 Task: Look for space in Mūdbidri, India from 5th June, 2023 to 16th June, 2023 for 2 adults in price range Rs.7000 to Rs.15000. Place can be entire place with 1  bedroom having 1 bed and 1 bathroom. Property type can be house, flat, guest house, hotel. Booking option can be shelf check-in. Required host language is English.
Action: Mouse moved to (490, 71)
Screenshot: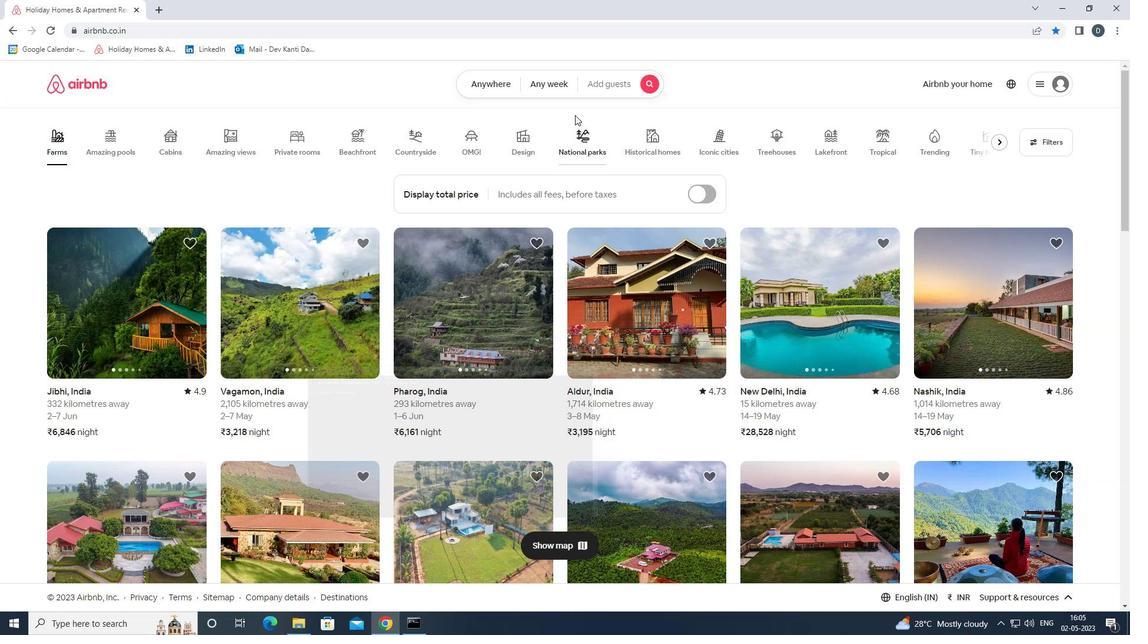 
Action: Mouse pressed left at (490, 71)
Screenshot: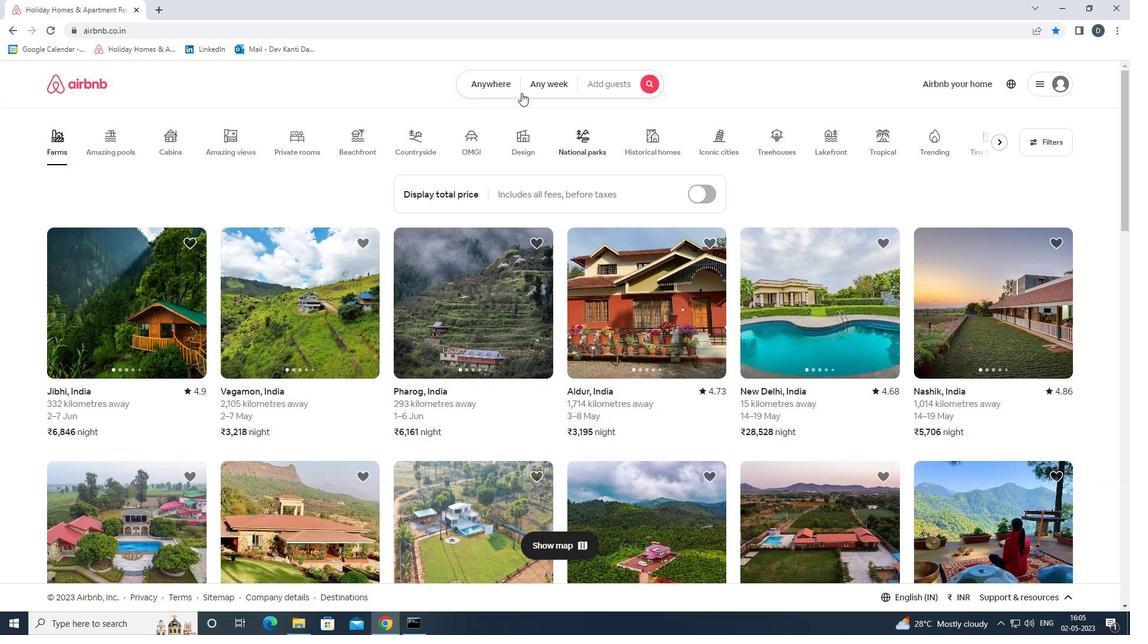 
Action: Mouse moved to (420, 133)
Screenshot: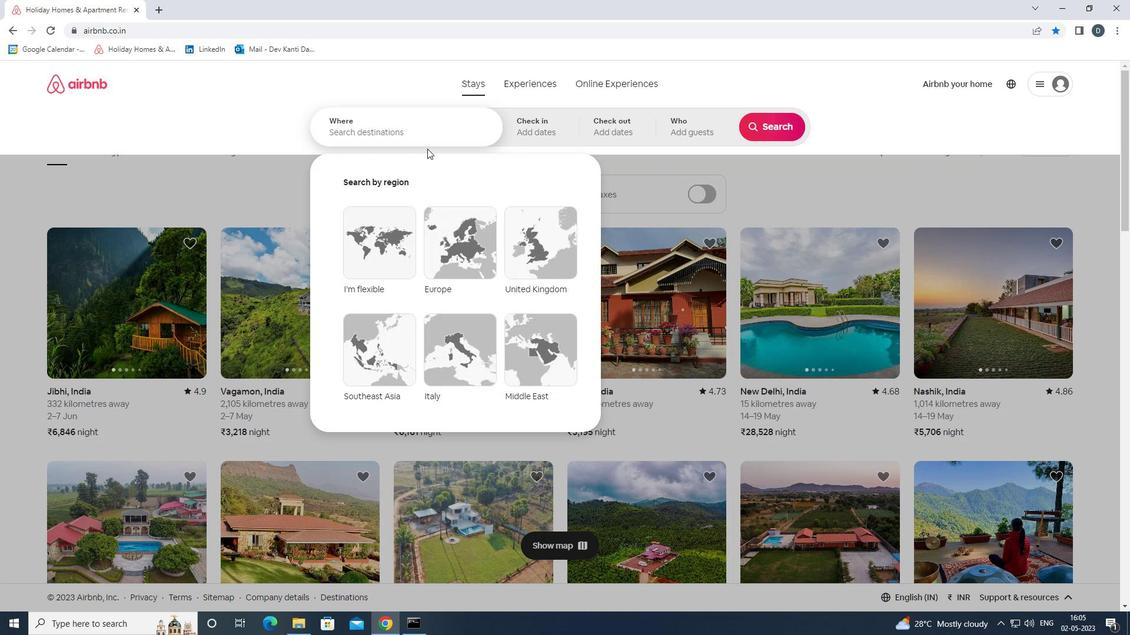 
Action: Mouse pressed left at (420, 133)
Screenshot: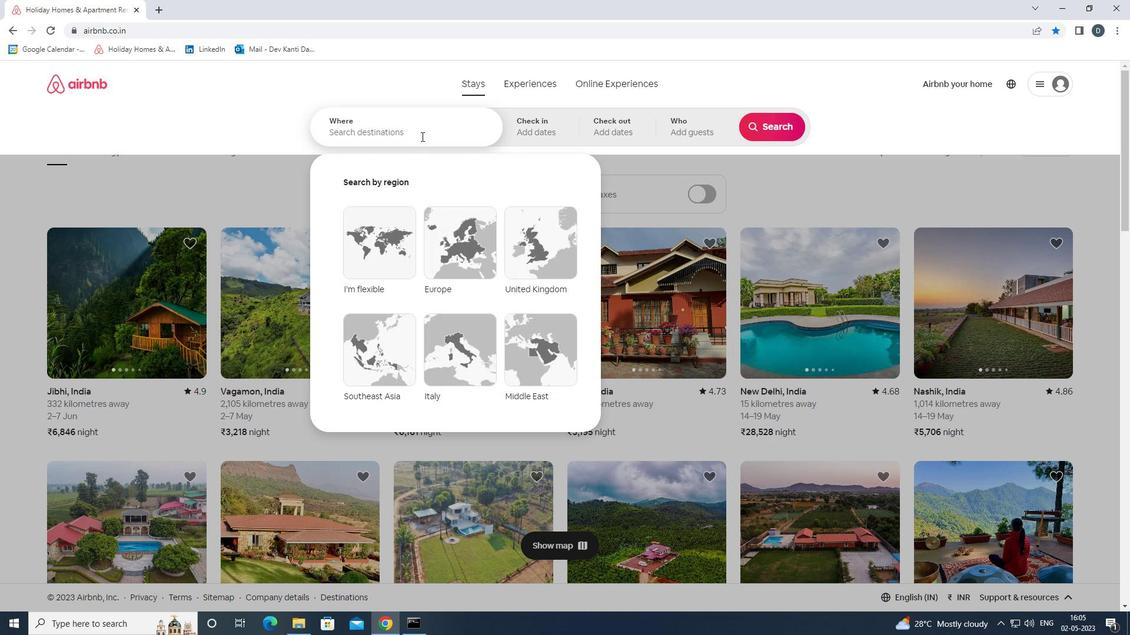 
Action: Mouse moved to (426, 128)
Screenshot: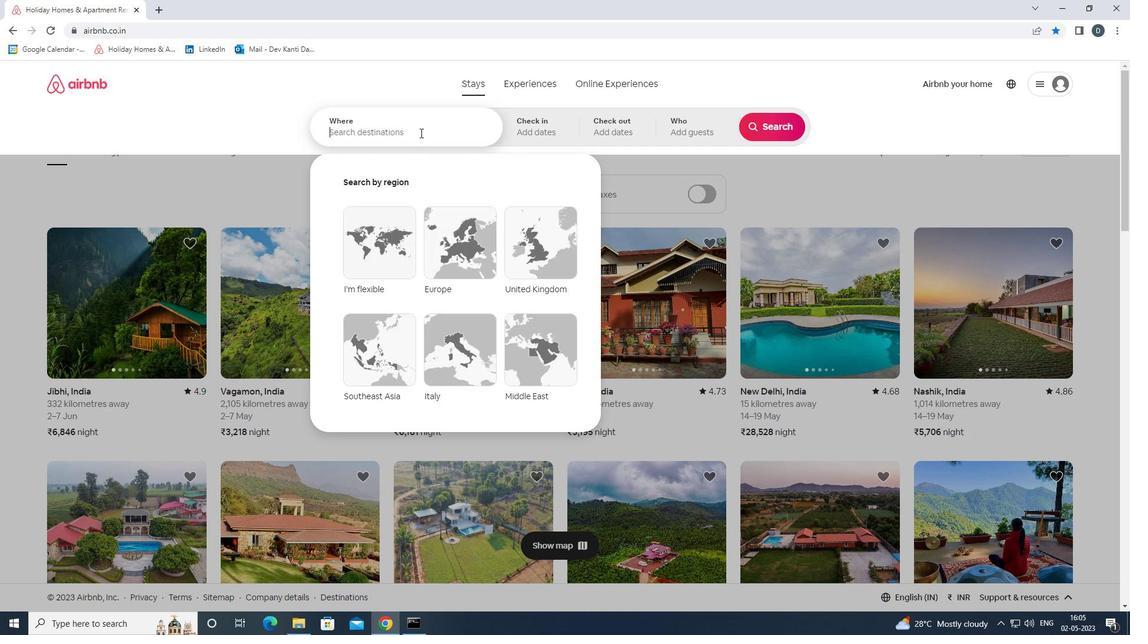 
Action: Key pressed <Key.shift>MUDBIDRI,<Key.shift>INDIA<Key.enter>
Screenshot: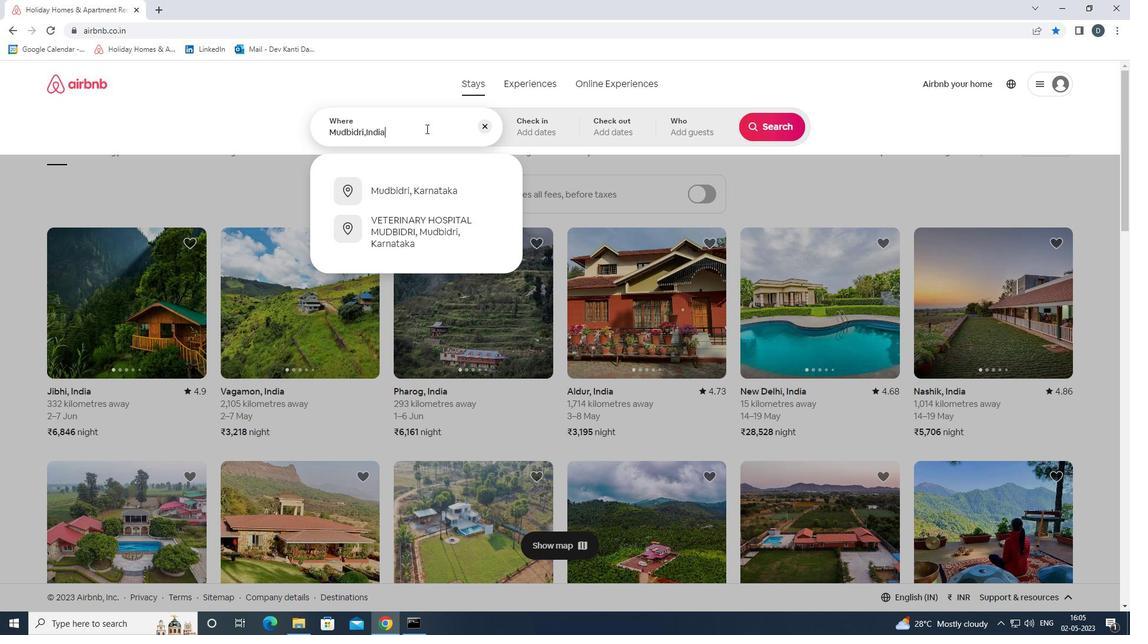 
Action: Mouse moved to (622, 302)
Screenshot: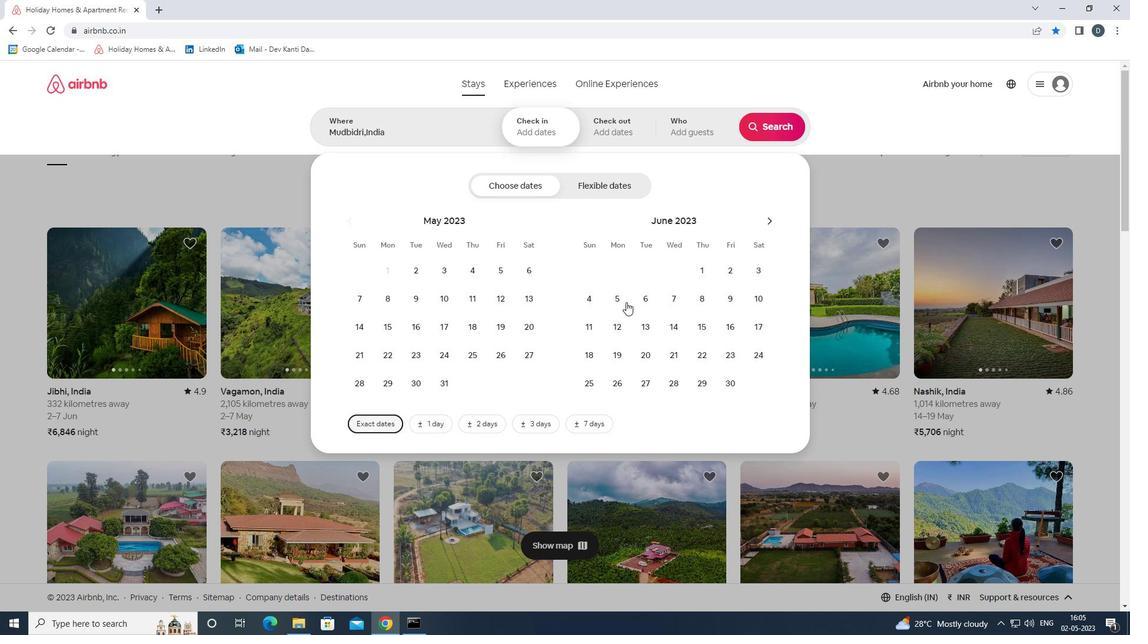 
Action: Mouse pressed left at (622, 302)
Screenshot: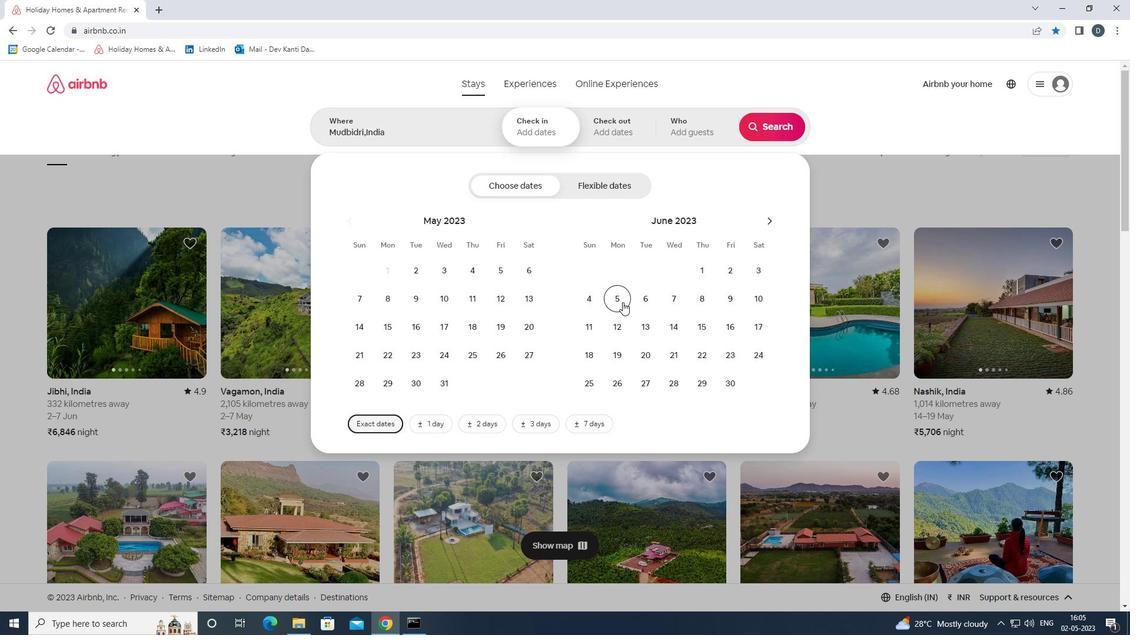 
Action: Mouse moved to (734, 330)
Screenshot: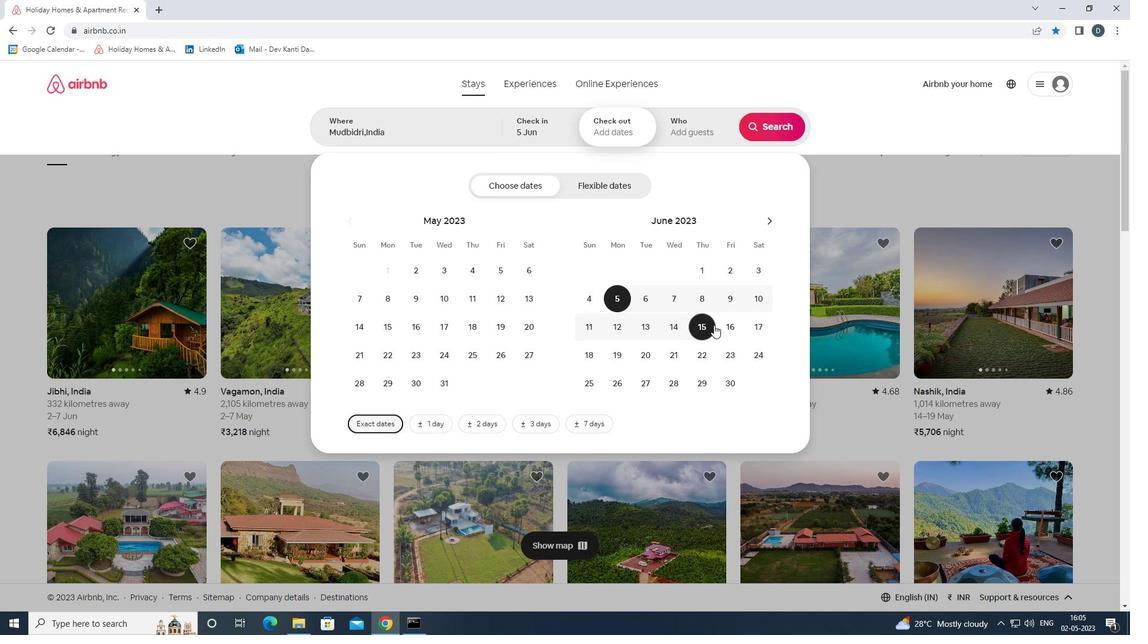 
Action: Mouse pressed left at (734, 330)
Screenshot: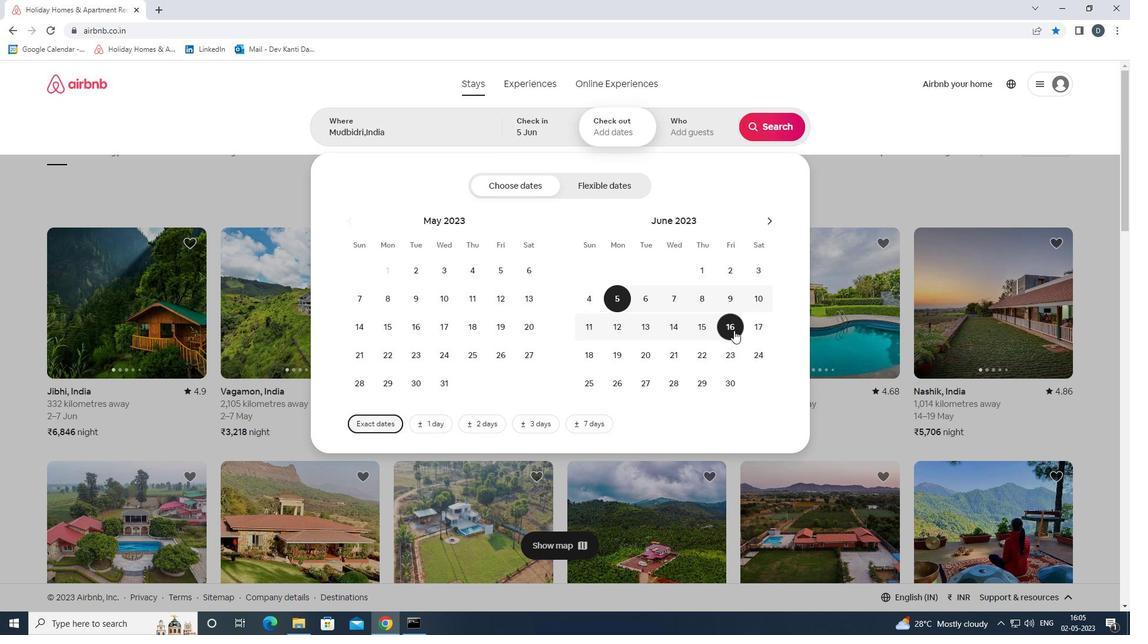 
Action: Mouse moved to (682, 121)
Screenshot: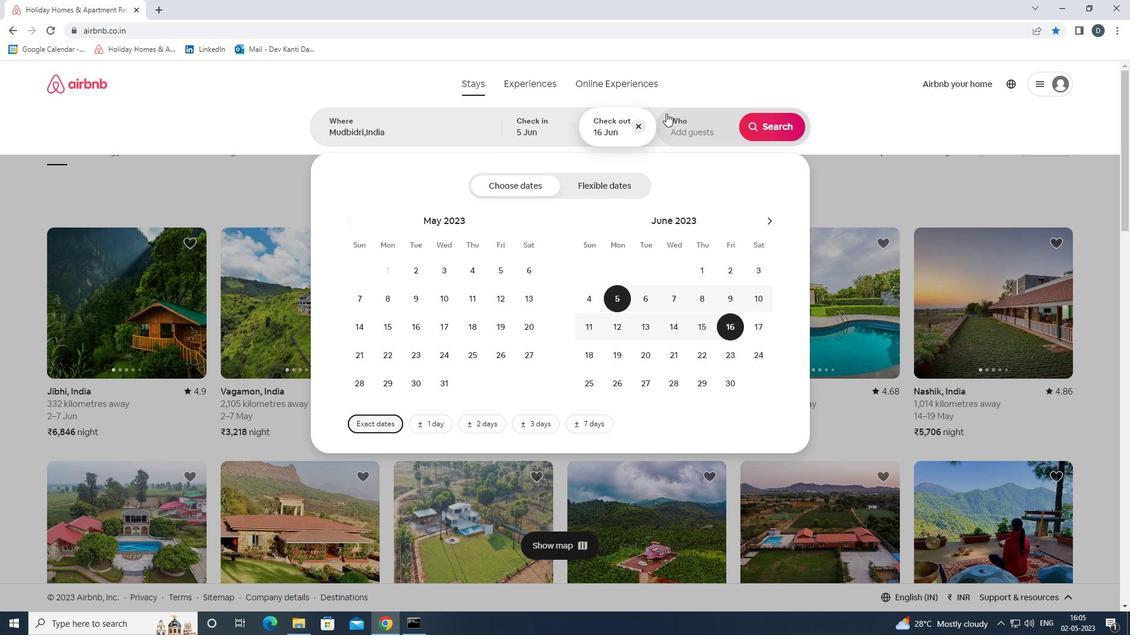
Action: Mouse pressed left at (682, 121)
Screenshot: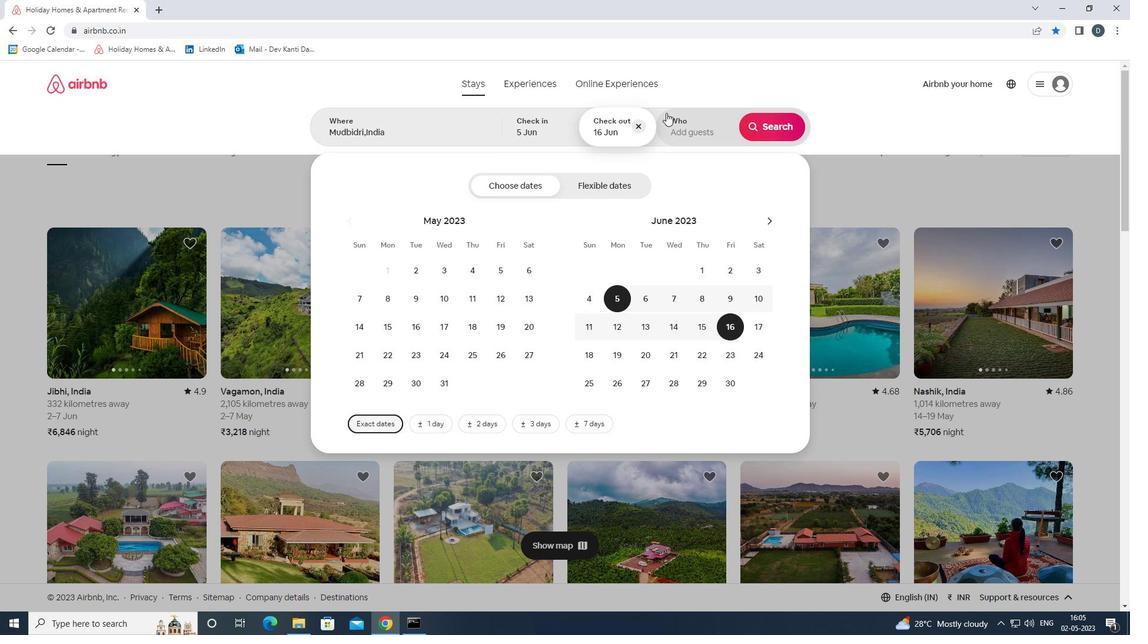 
Action: Mouse moved to (777, 190)
Screenshot: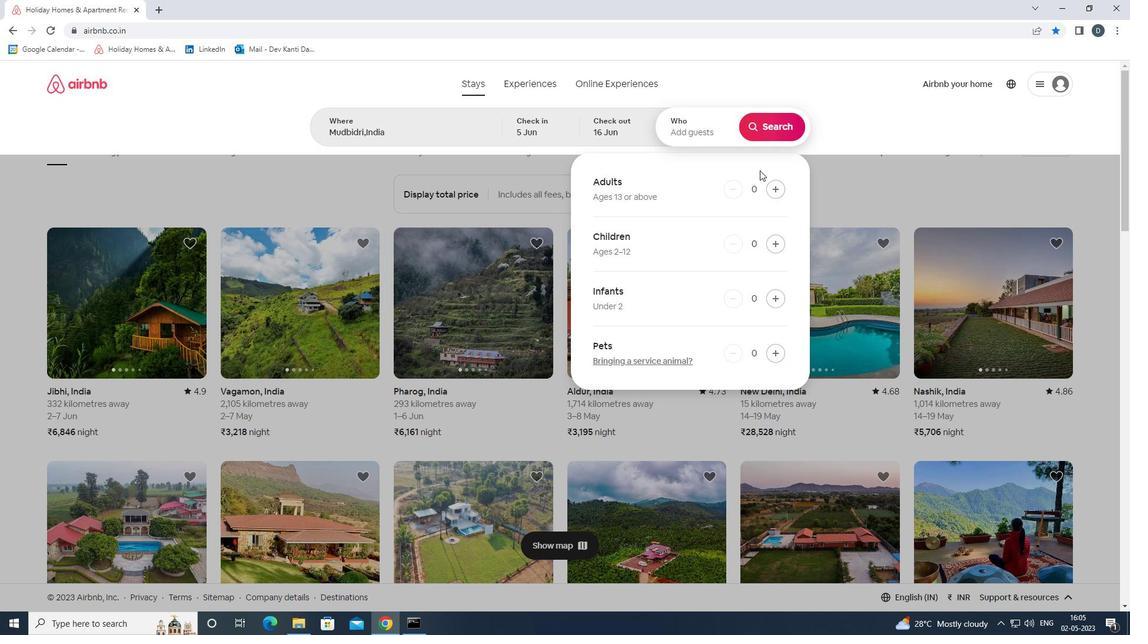 
Action: Mouse pressed left at (777, 190)
Screenshot: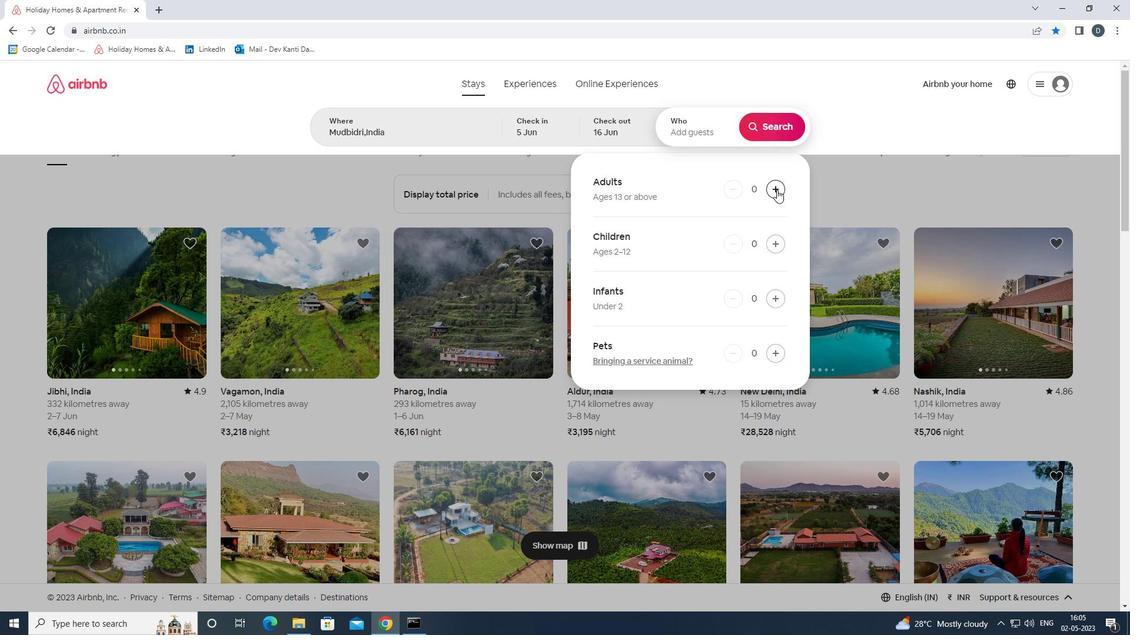 
Action: Mouse pressed left at (777, 190)
Screenshot: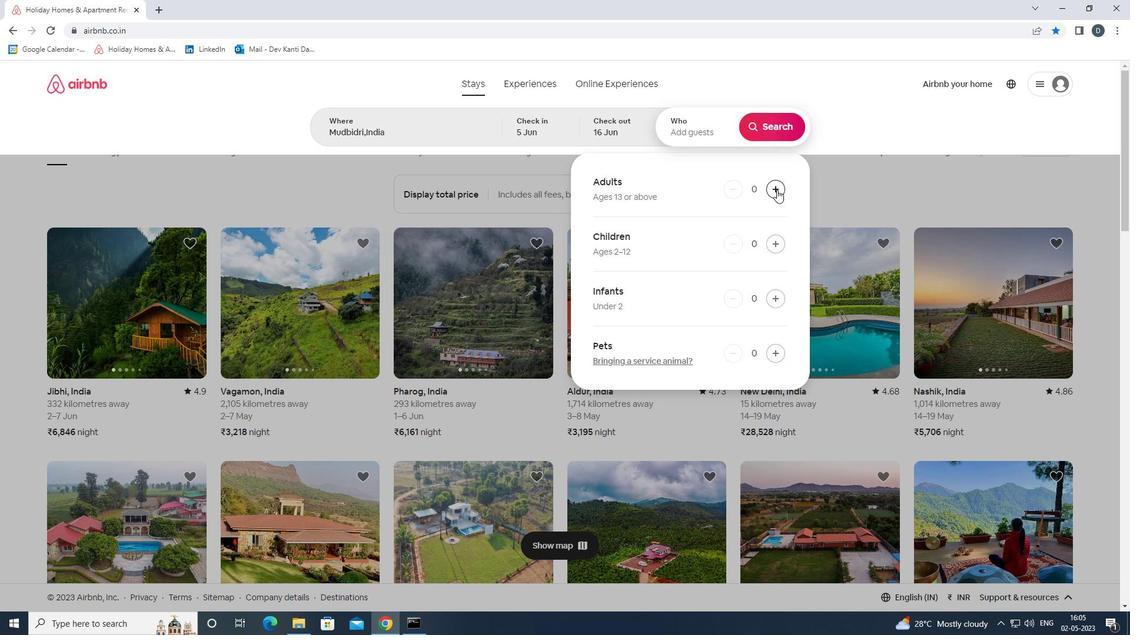 
Action: Mouse moved to (774, 126)
Screenshot: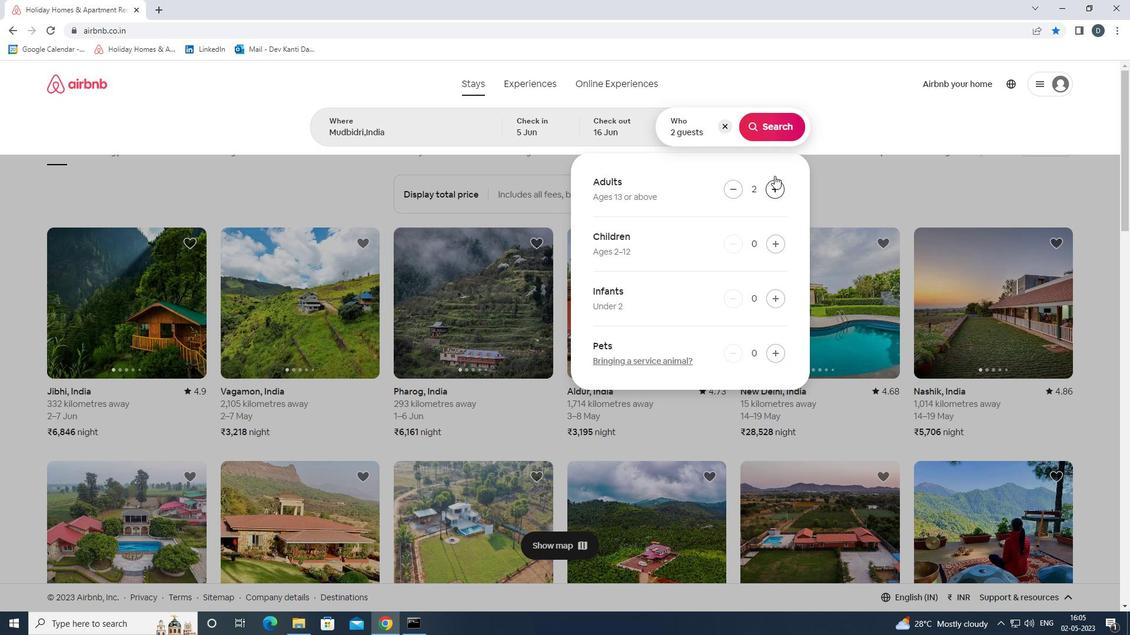 
Action: Mouse pressed left at (774, 126)
Screenshot: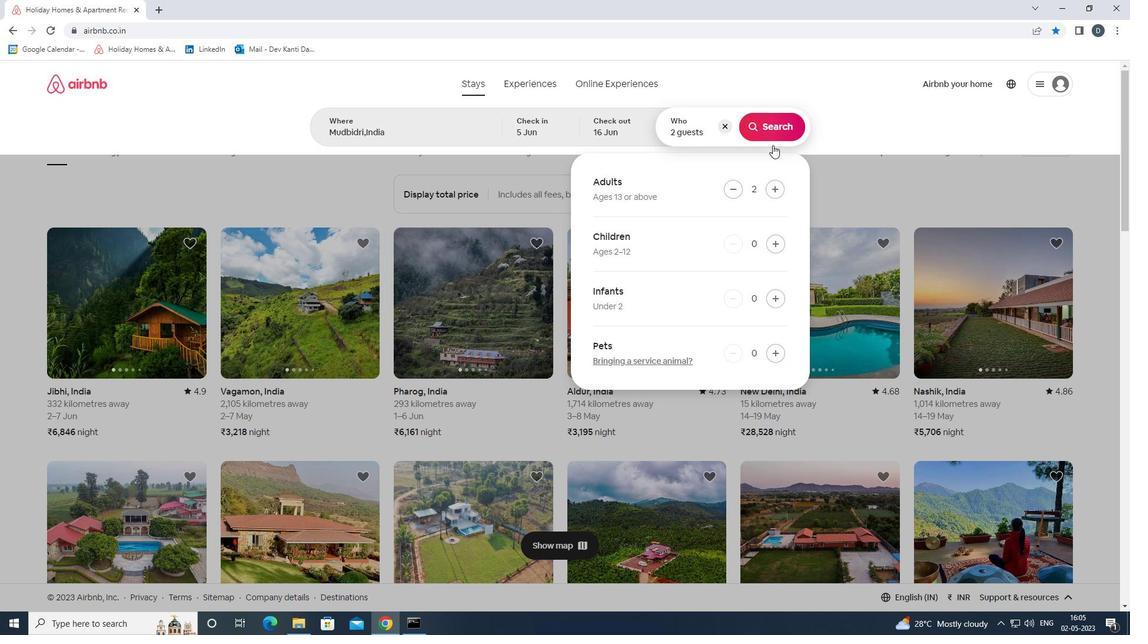 
Action: Mouse moved to (1077, 133)
Screenshot: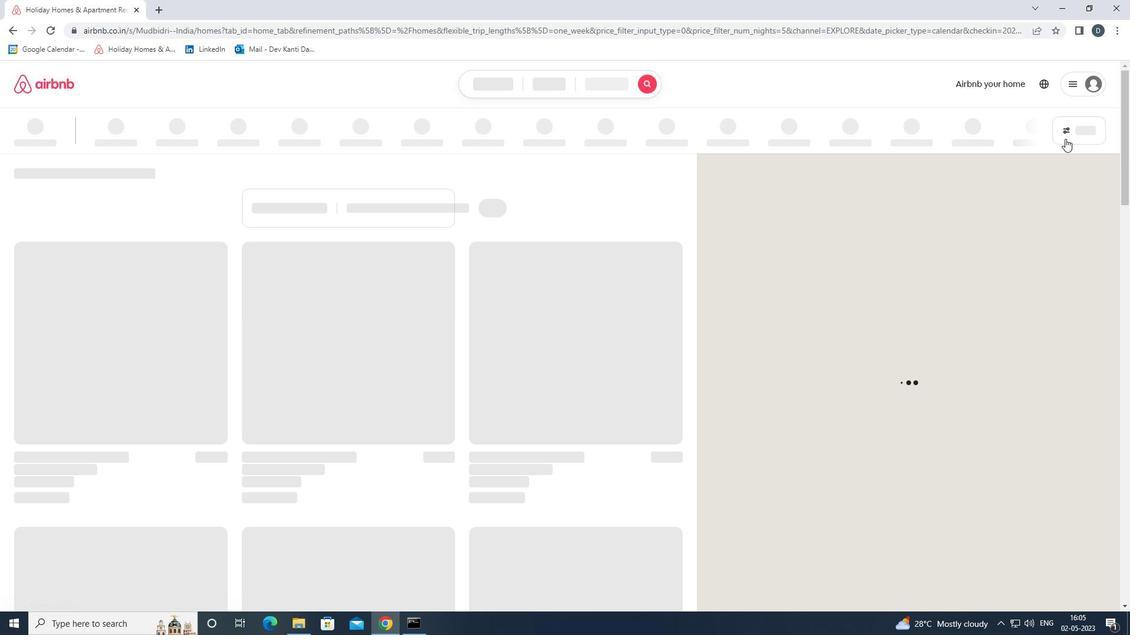 
Action: Mouse pressed left at (1077, 133)
Screenshot: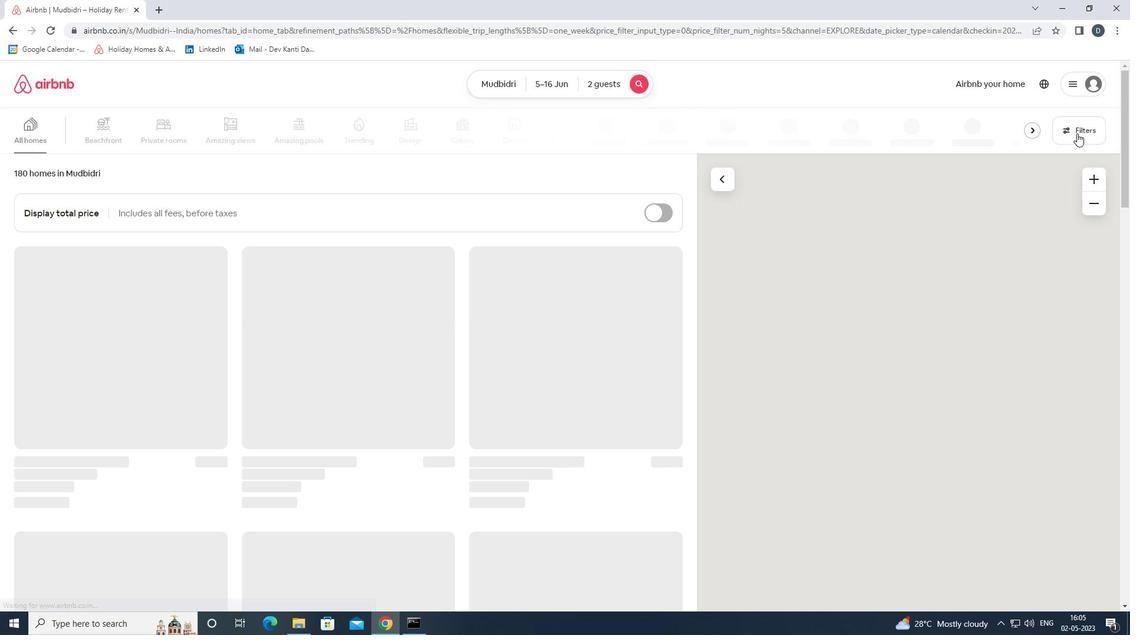 
Action: Mouse moved to (446, 279)
Screenshot: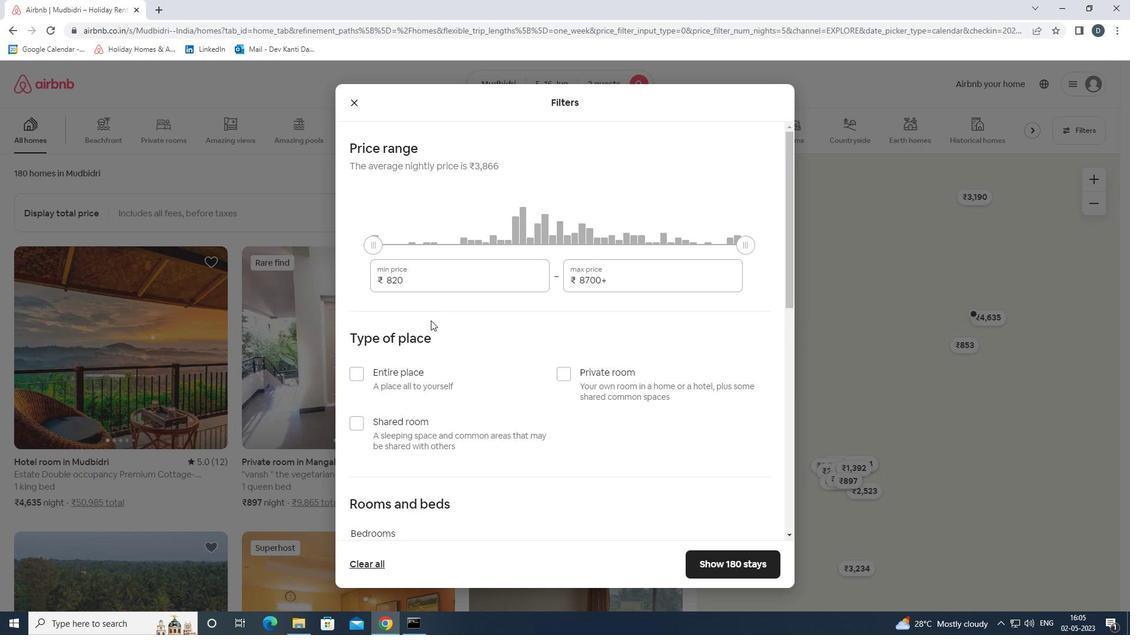 
Action: Mouse pressed left at (446, 279)
Screenshot: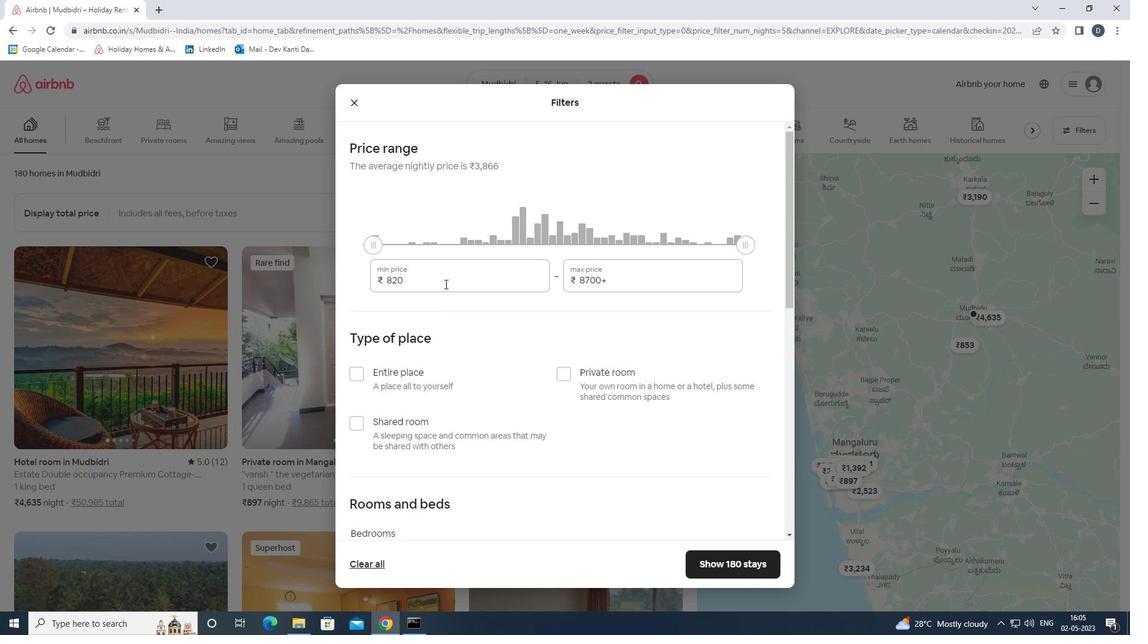 
Action: Mouse pressed left at (446, 279)
Screenshot: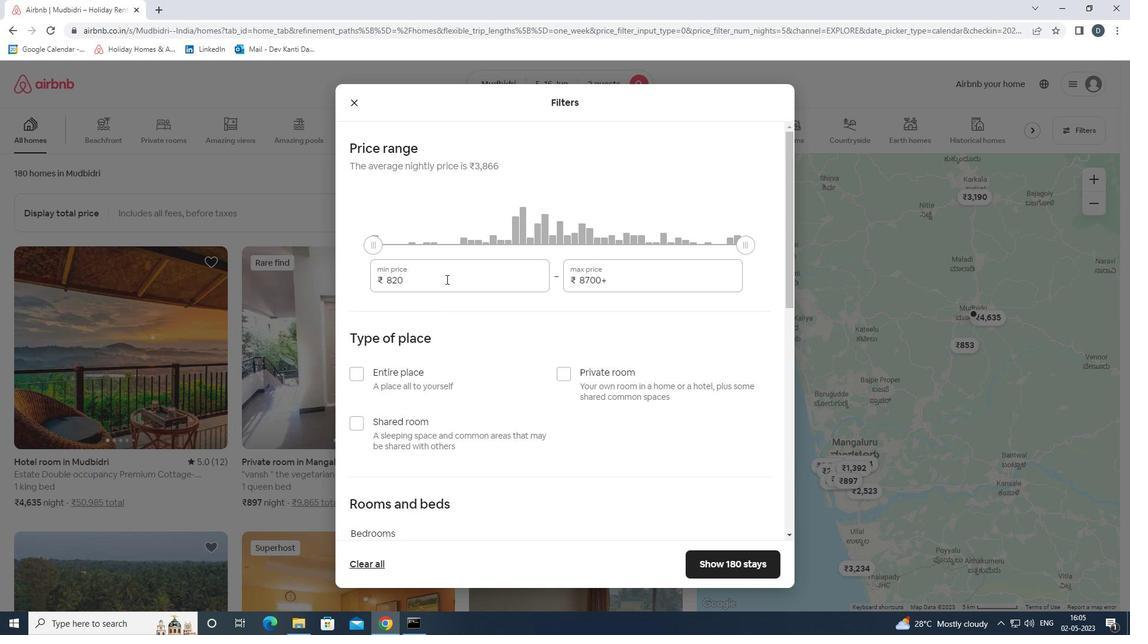 
Action: Mouse moved to (449, 279)
Screenshot: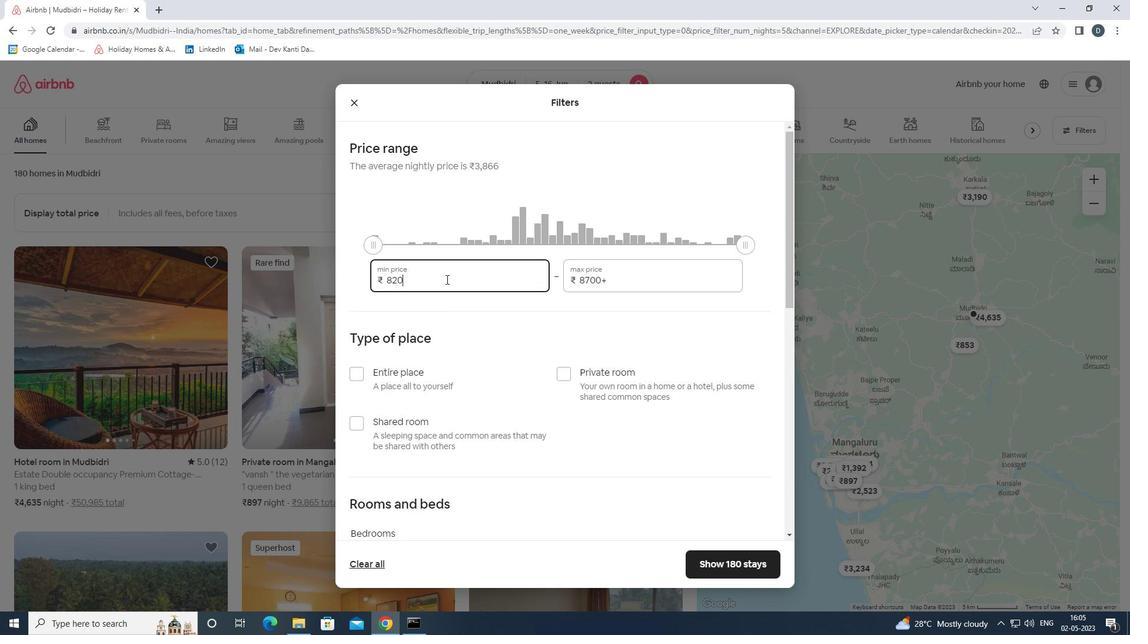 
Action: Key pressed 7000<Key.tab>ctrl+A<'1'><'5'><'0'><'0'><'0'>
Screenshot: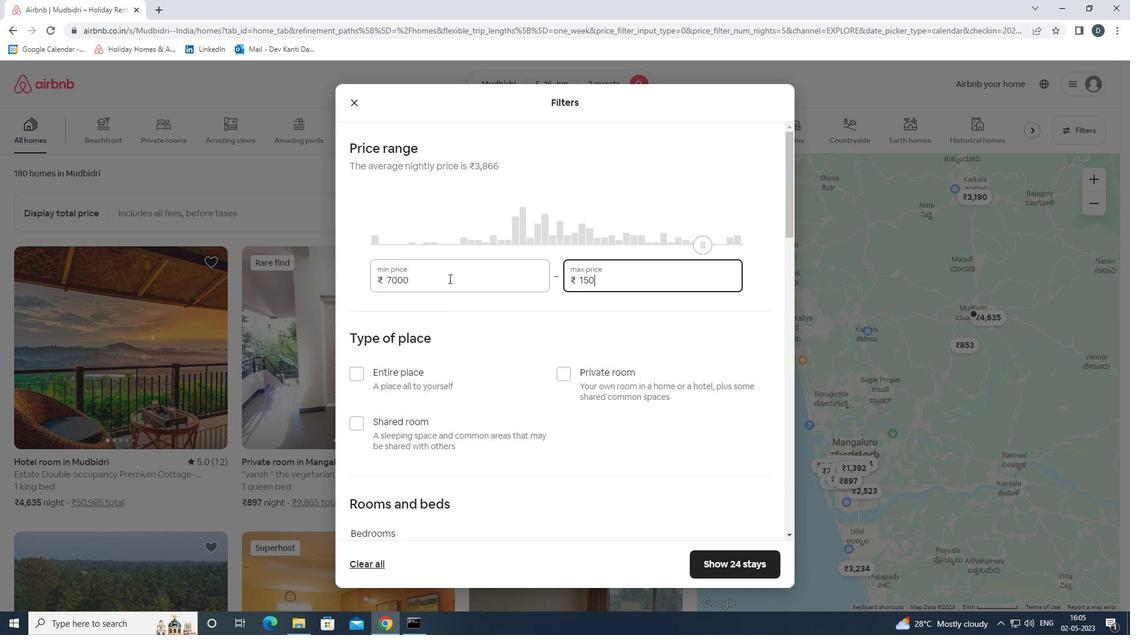 
Action: Mouse moved to (385, 366)
Screenshot: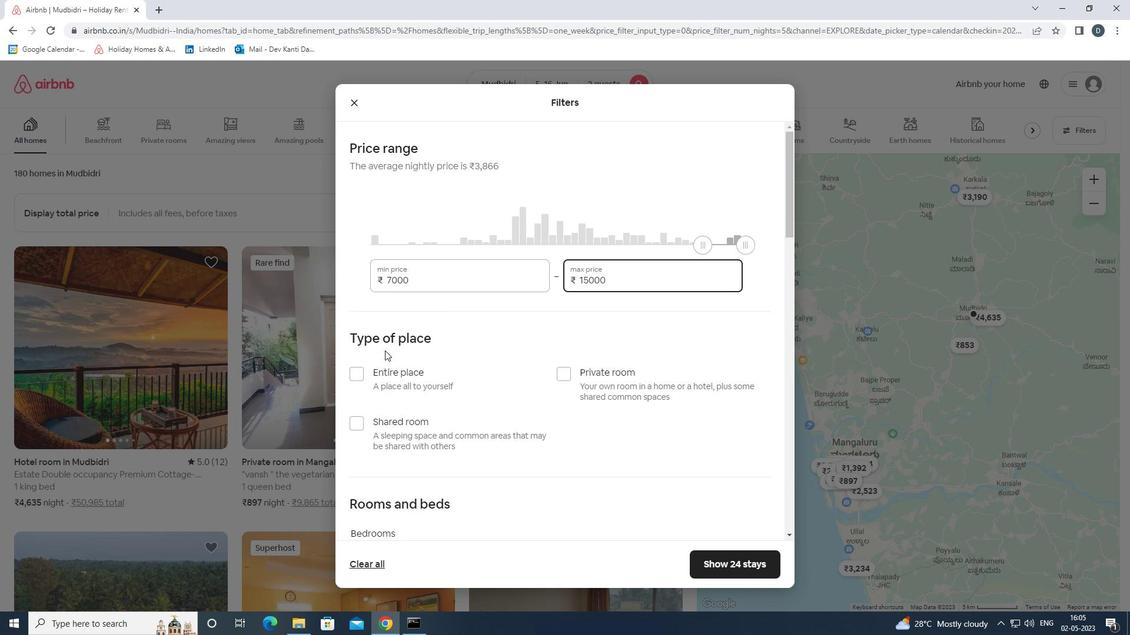 
Action: Mouse pressed left at (385, 366)
Screenshot: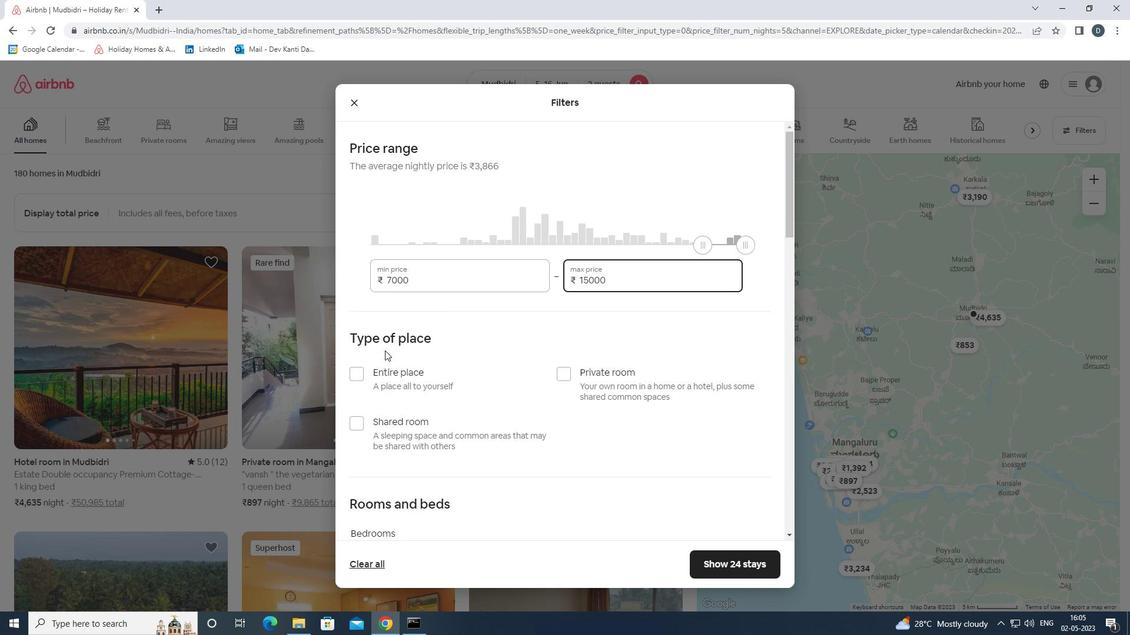 
Action: Mouse moved to (386, 375)
Screenshot: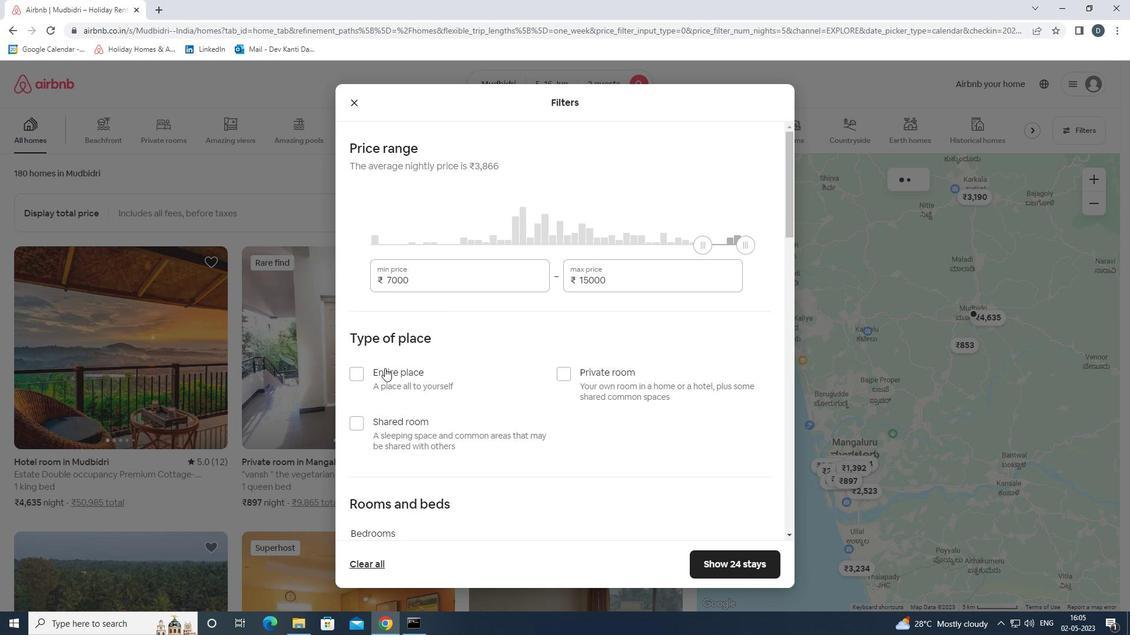 
Action: Mouse pressed left at (386, 375)
Screenshot: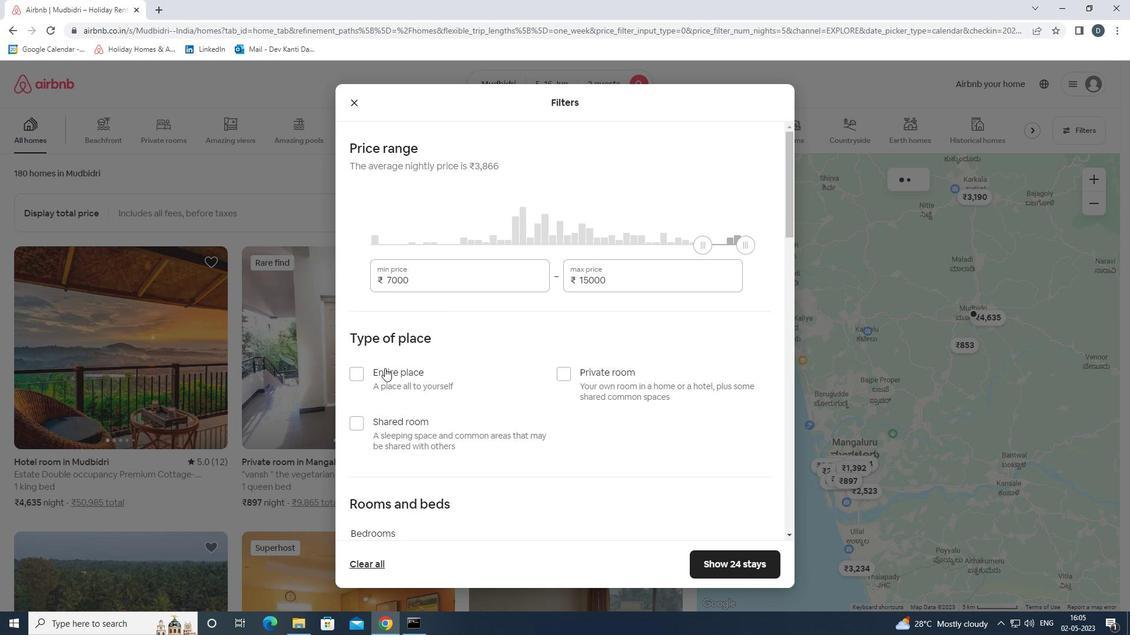 
Action: Mouse moved to (455, 352)
Screenshot: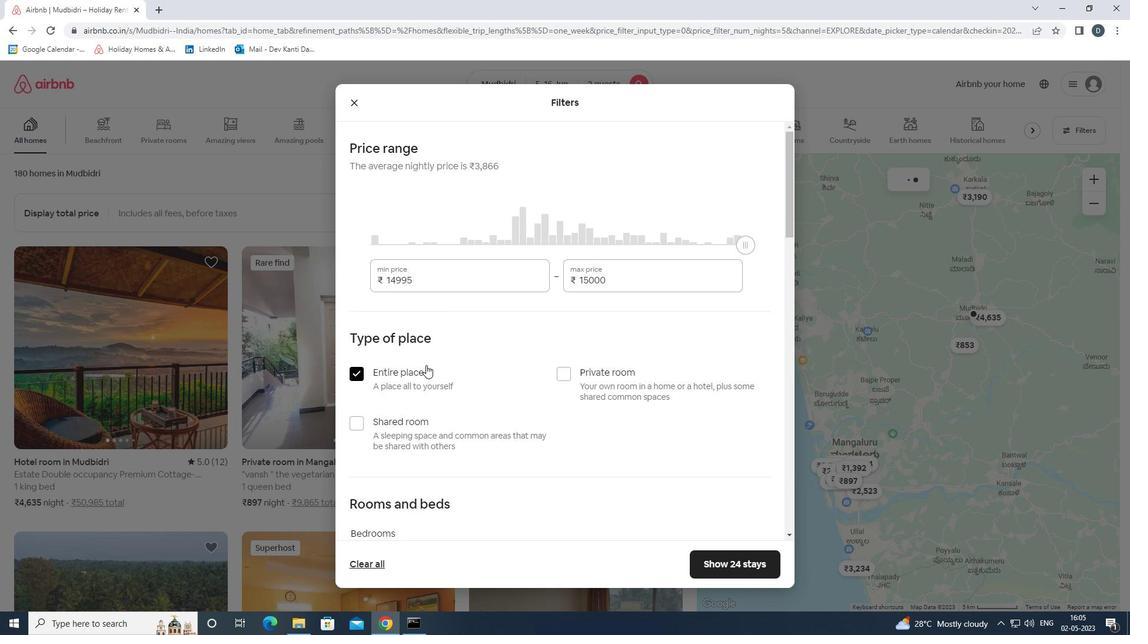 
Action: Mouse scrolled (455, 351) with delta (0, 0)
Screenshot: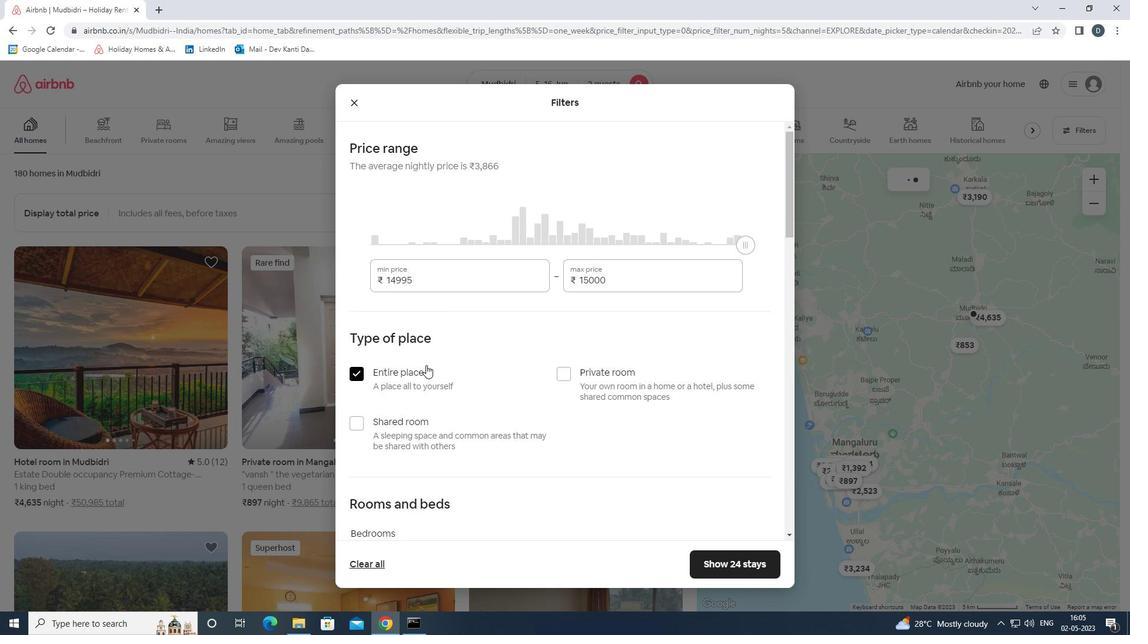
Action: Mouse moved to (457, 350)
Screenshot: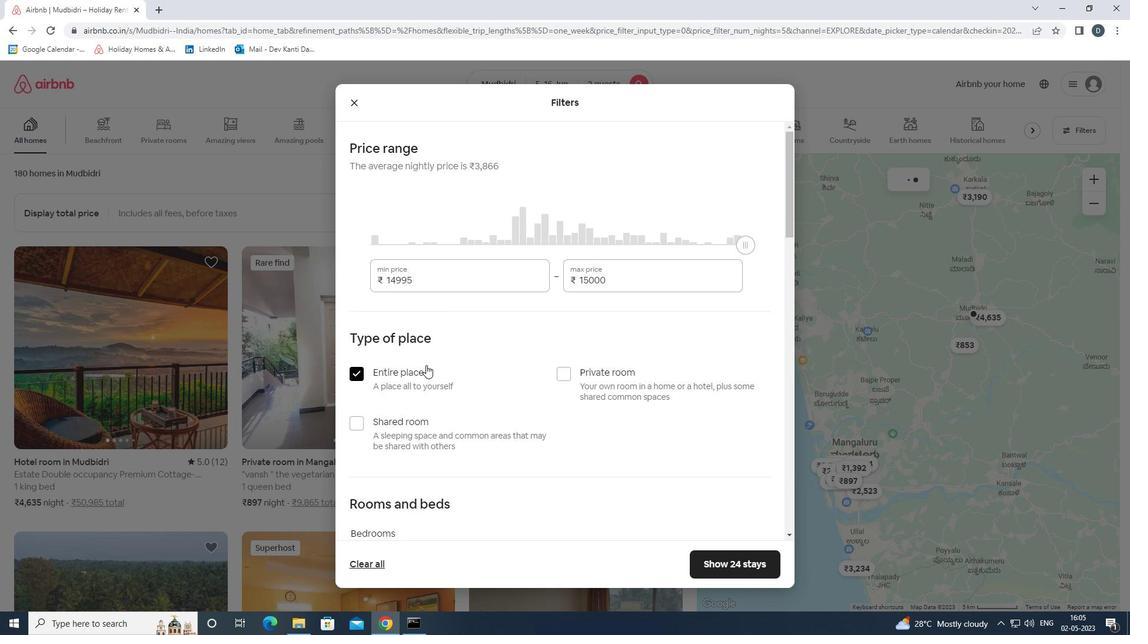 
Action: Mouse scrolled (457, 350) with delta (0, 0)
Screenshot: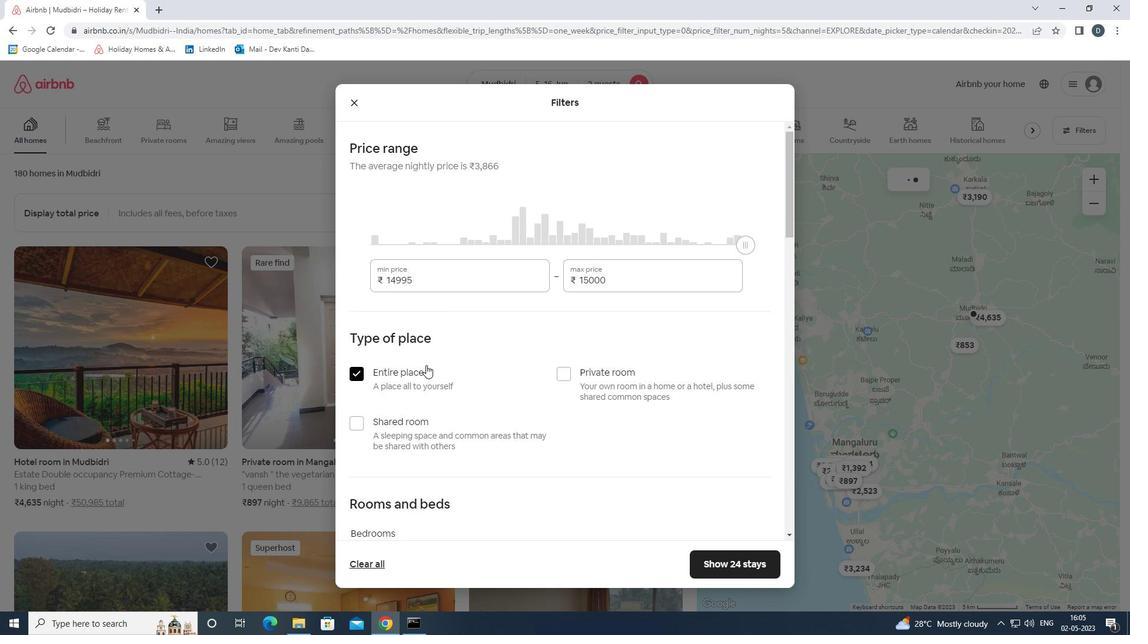 
Action: Mouse moved to (461, 349)
Screenshot: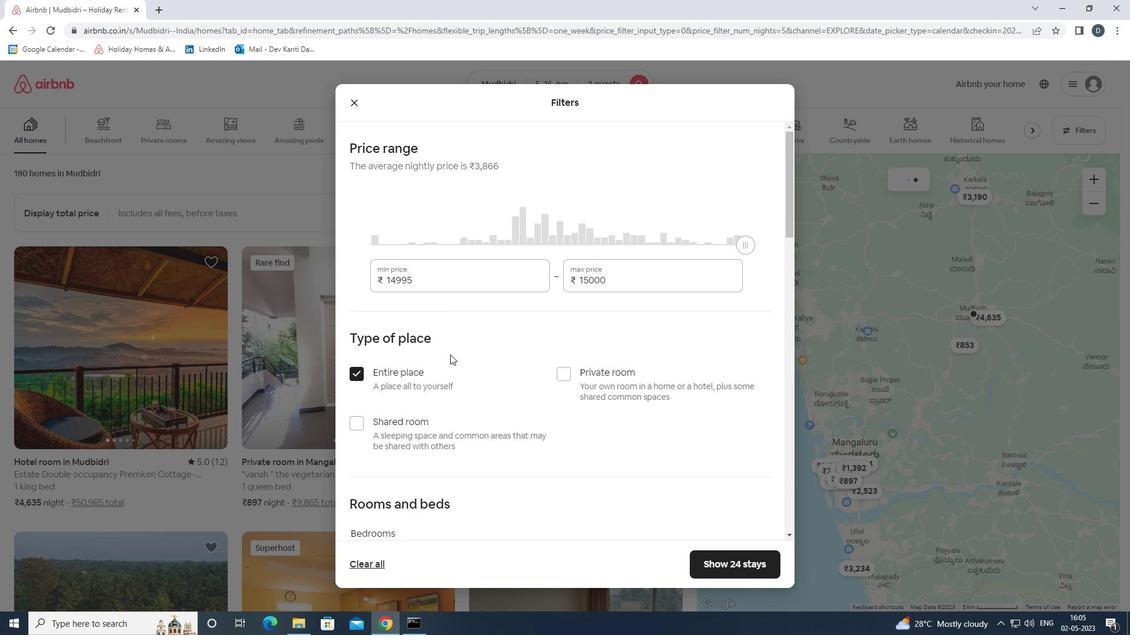 
Action: Mouse scrolled (461, 349) with delta (0, 0)
Screenshot: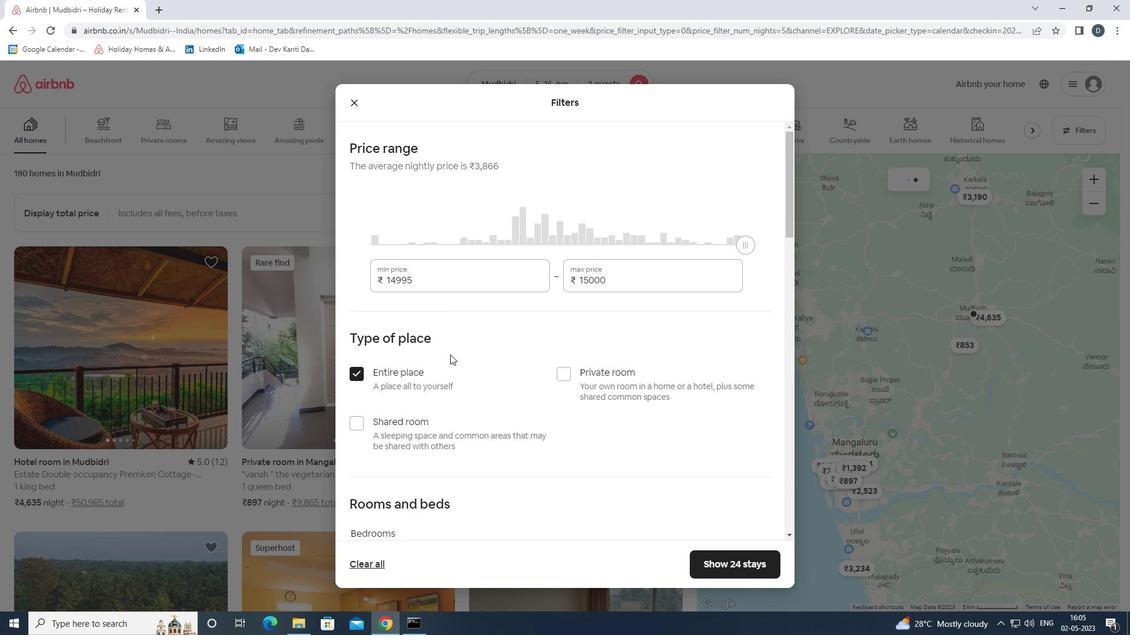 
Action: Mouse moved to (467, 346)
Screenshot: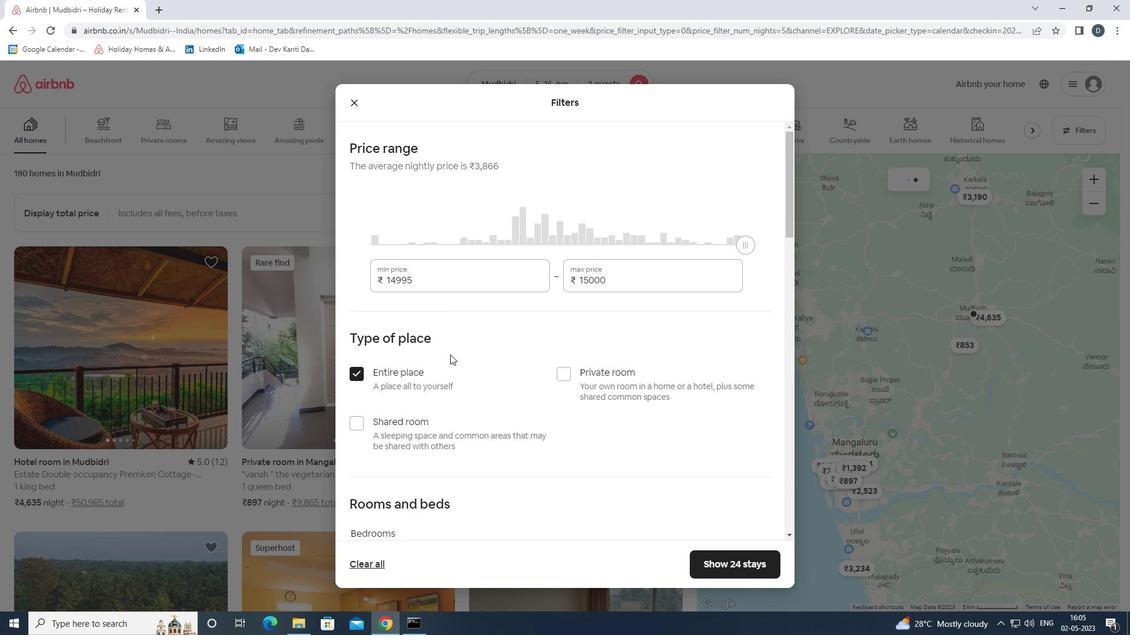 
Action: Mouse scrolled (467, 346) with delta (0, 0)
Screenshot: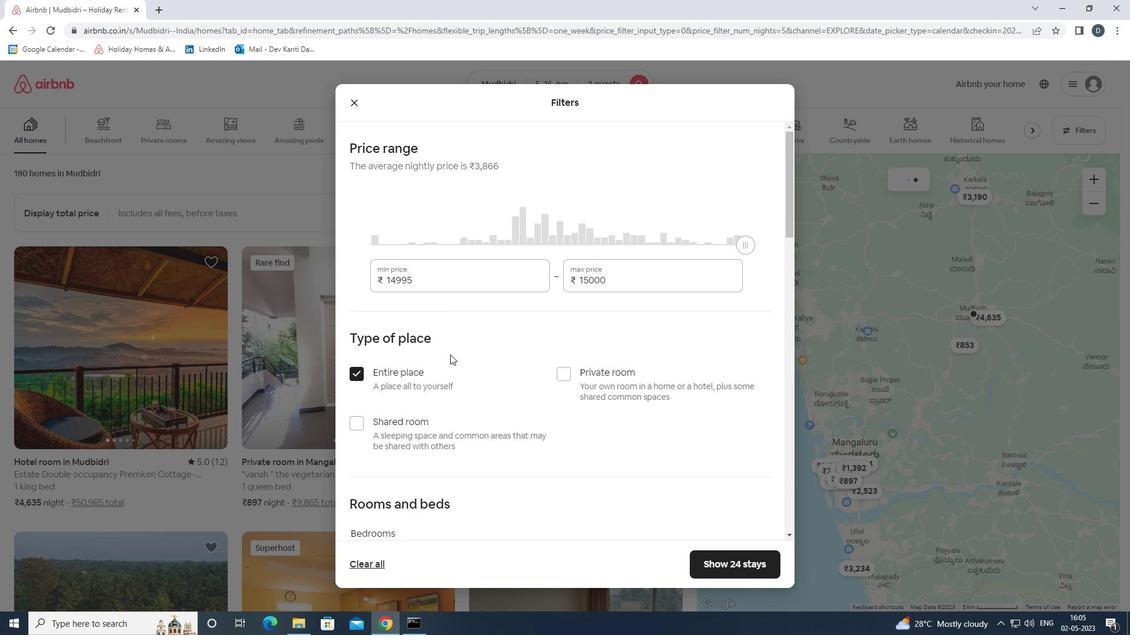
Action: Mouse moved to (423, 332)
Screenshot: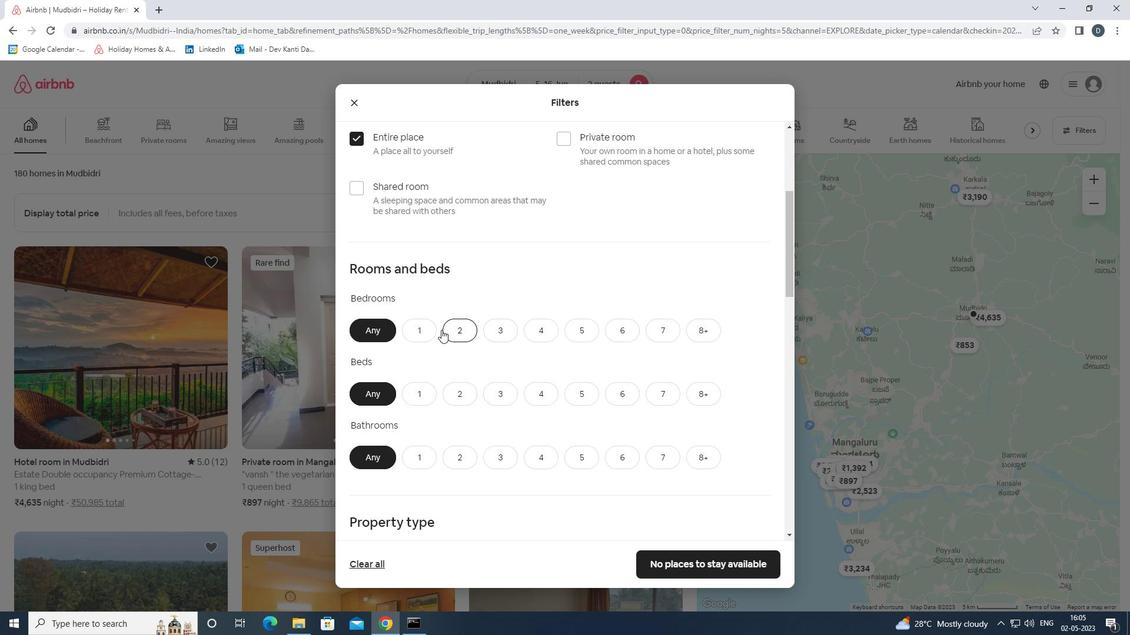 
Action: Mouse pressed left at (423, 332)
Screenshot: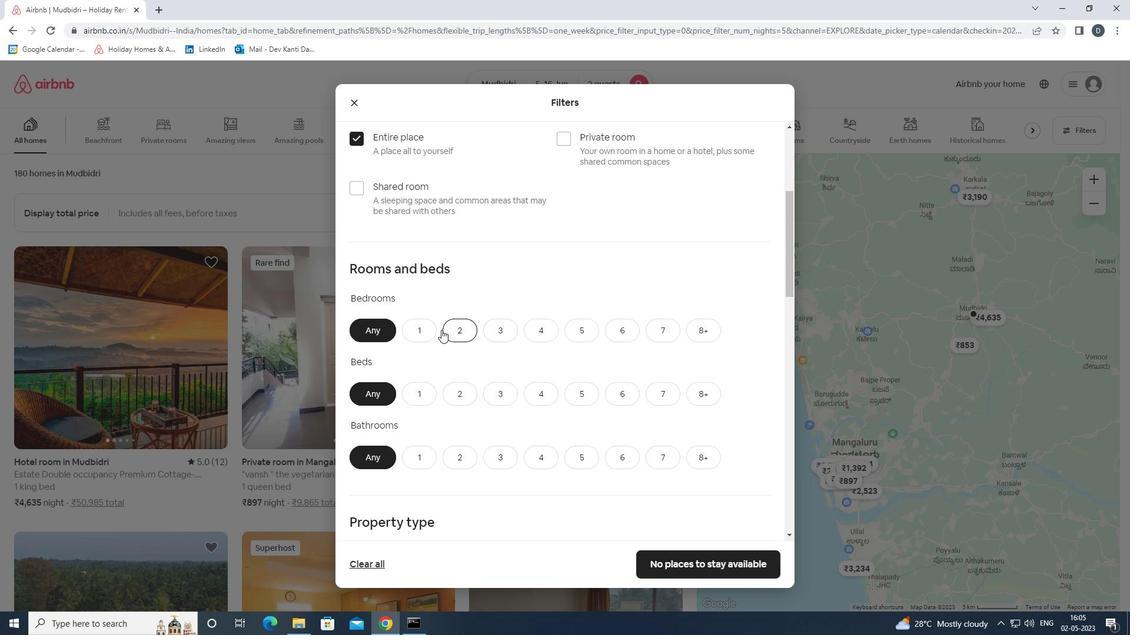 
Action: Mouse moved to (431, 395)
Screenshot: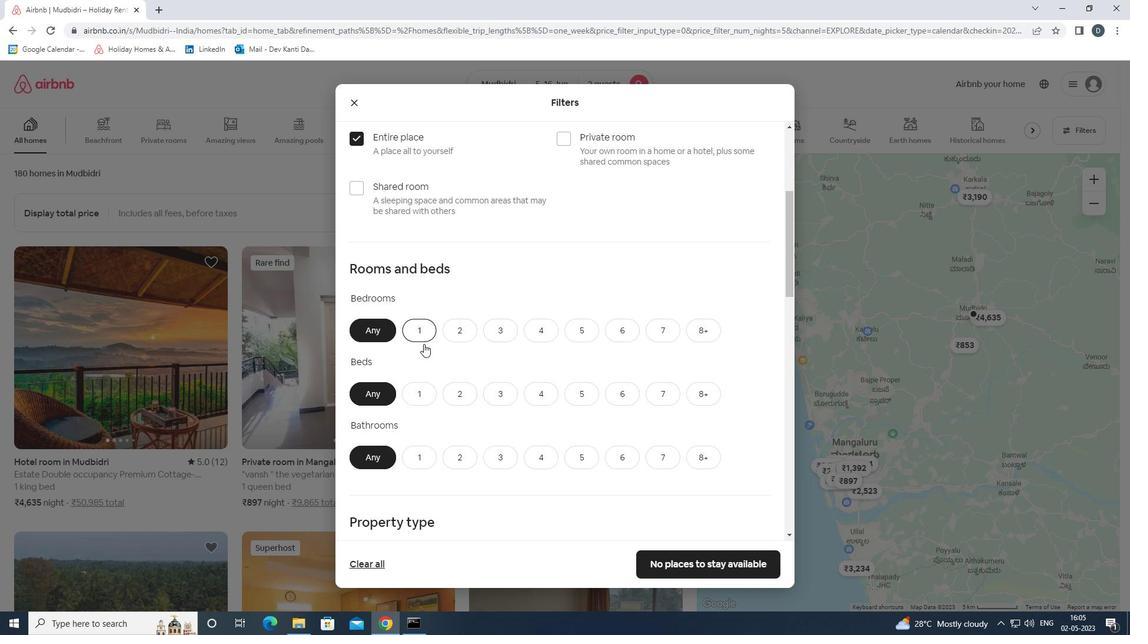 
Action: Mouse pressed left at (431, 395)
Screenshot: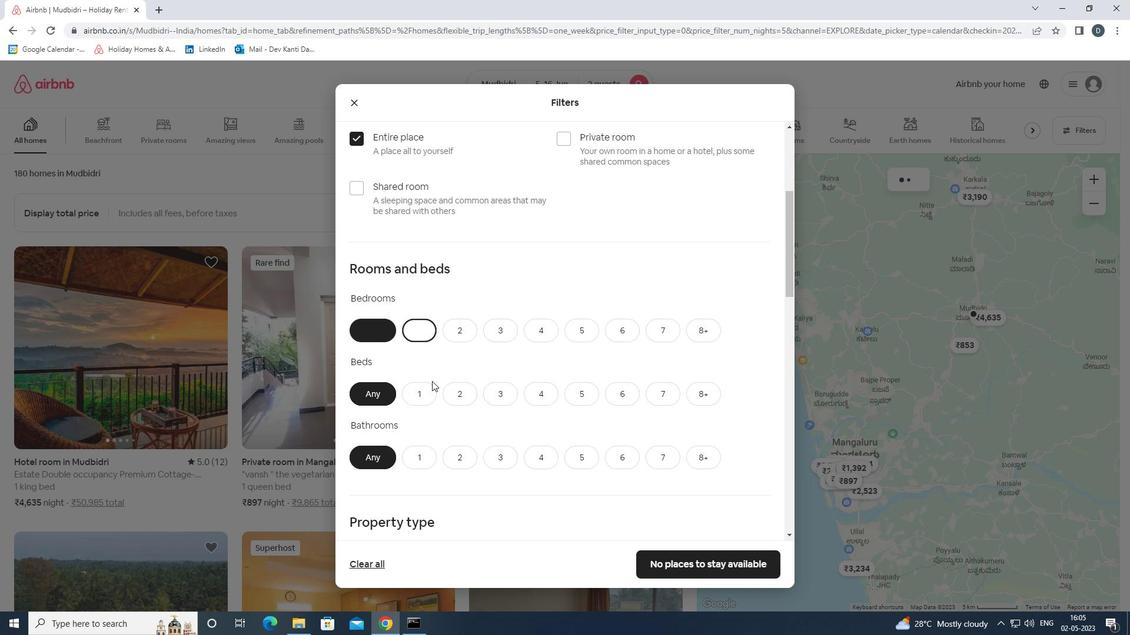 
Action: Mouse moved to (419, 444)
Screenshot: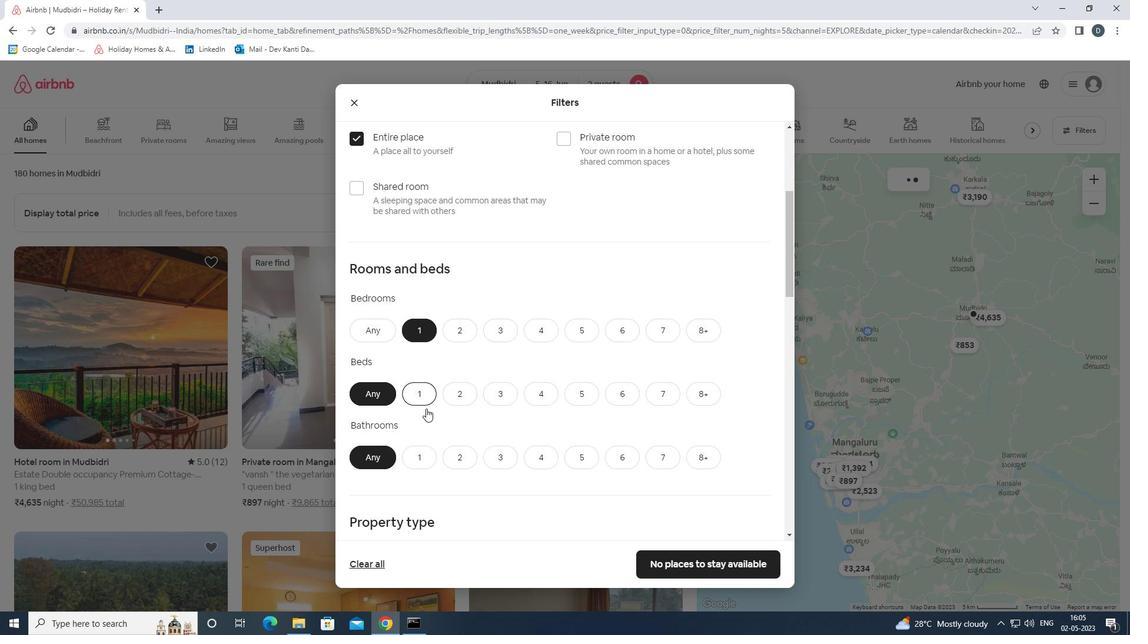 
Action: Mouse pressed left at (419, 444)
Screenshot: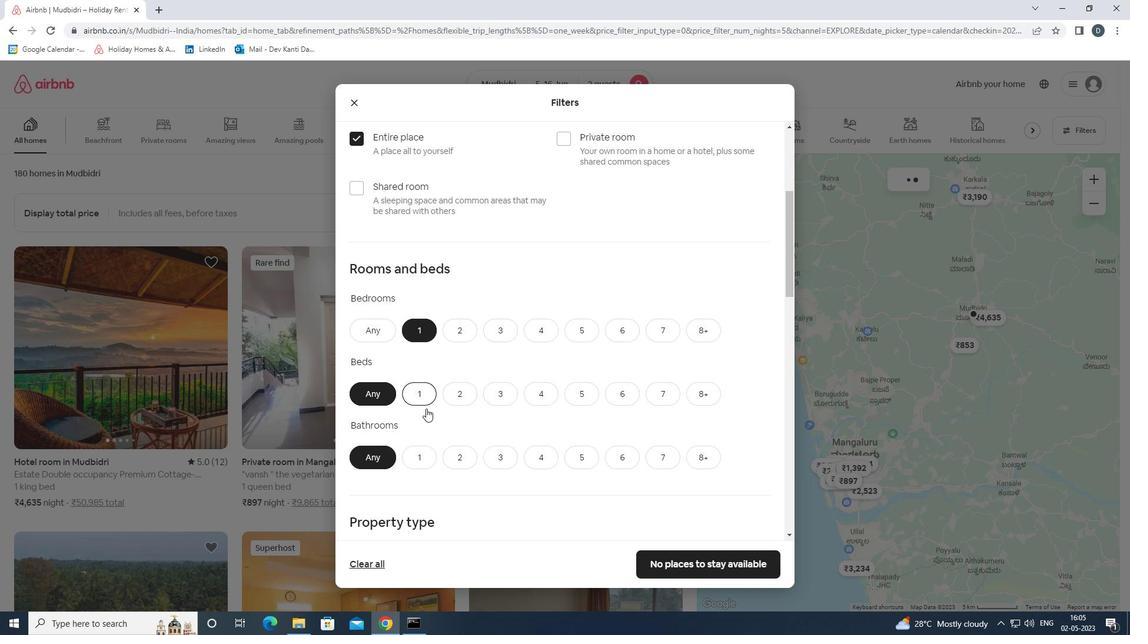 
Action: Mouse moved to (416, 463)
Screenshot: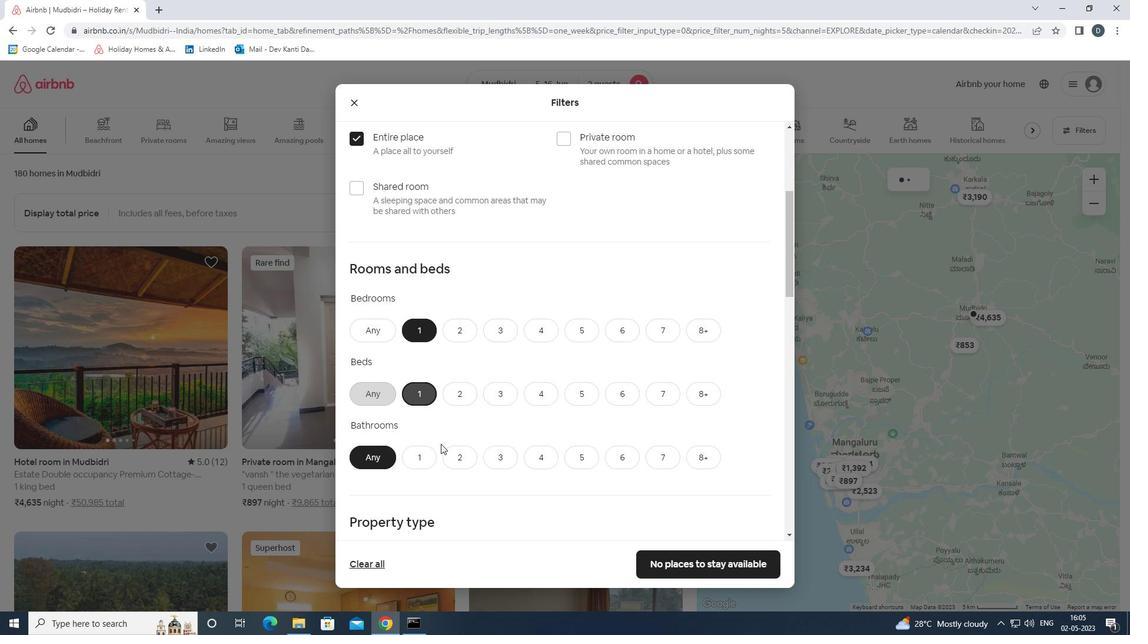 
Action: Mouse pressed left at (416, 463)
Screenshot: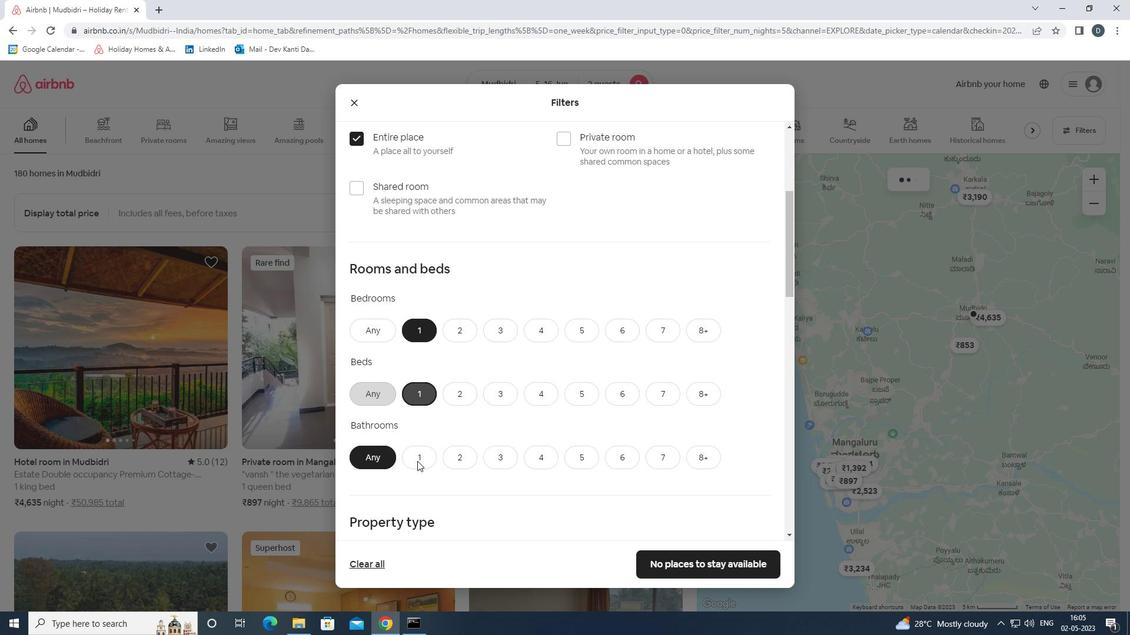 
Action: Mouse moved to (516, 410)
Screenshot: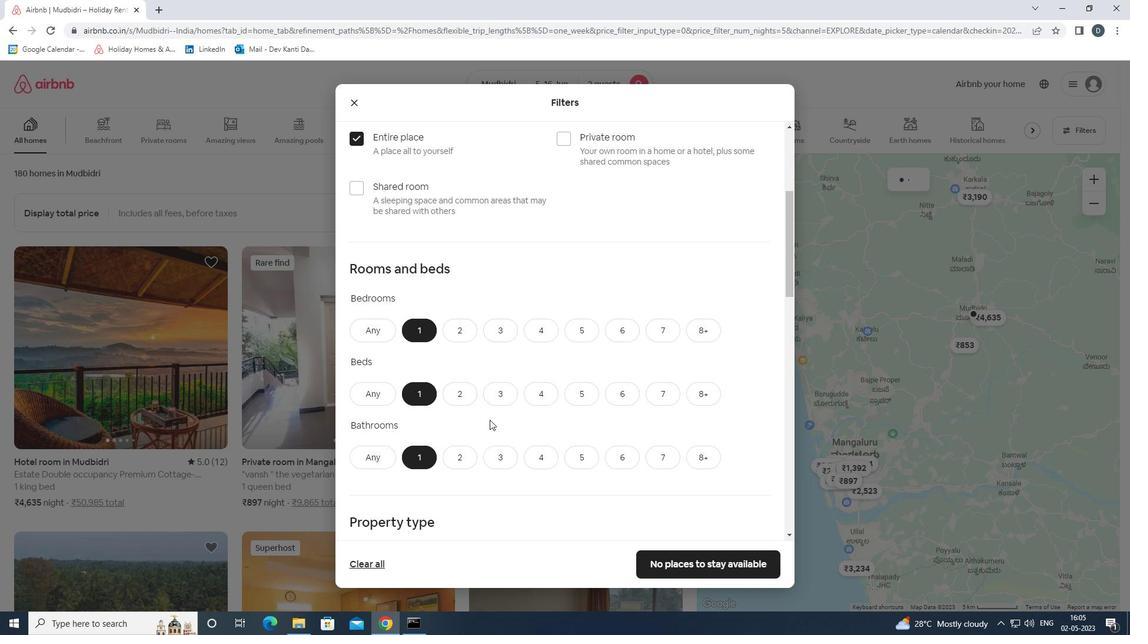 
Action: Mouse scrolled (516, 410) with delta (0, 0)
Screenshot: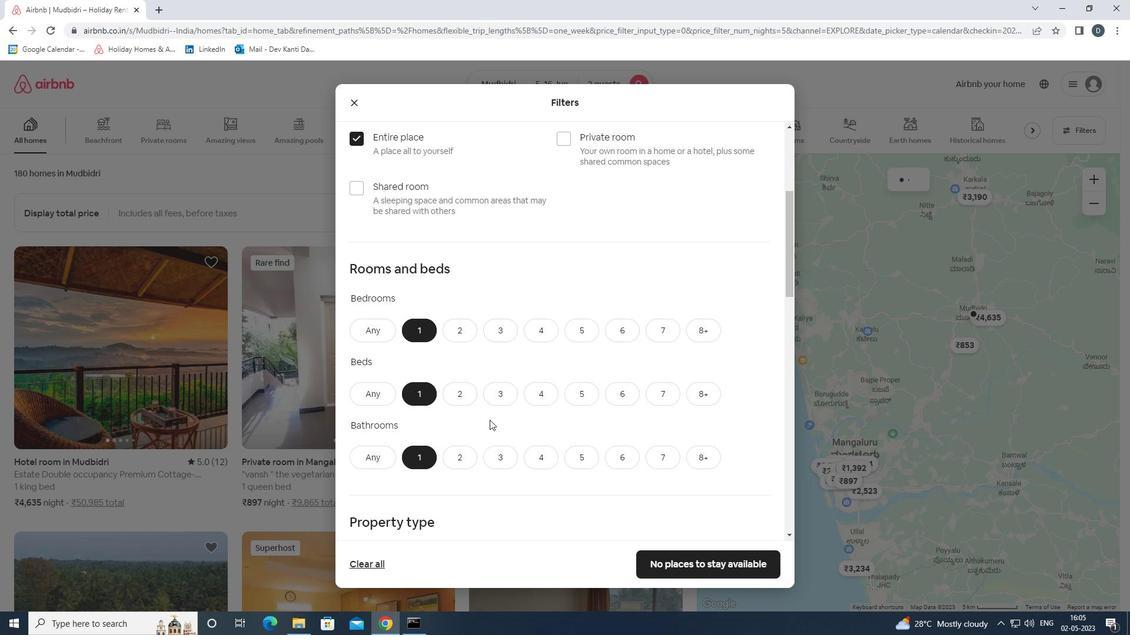 
Action: Mouse scrolled (516, 410) with delta (0, 0)
Screenshot: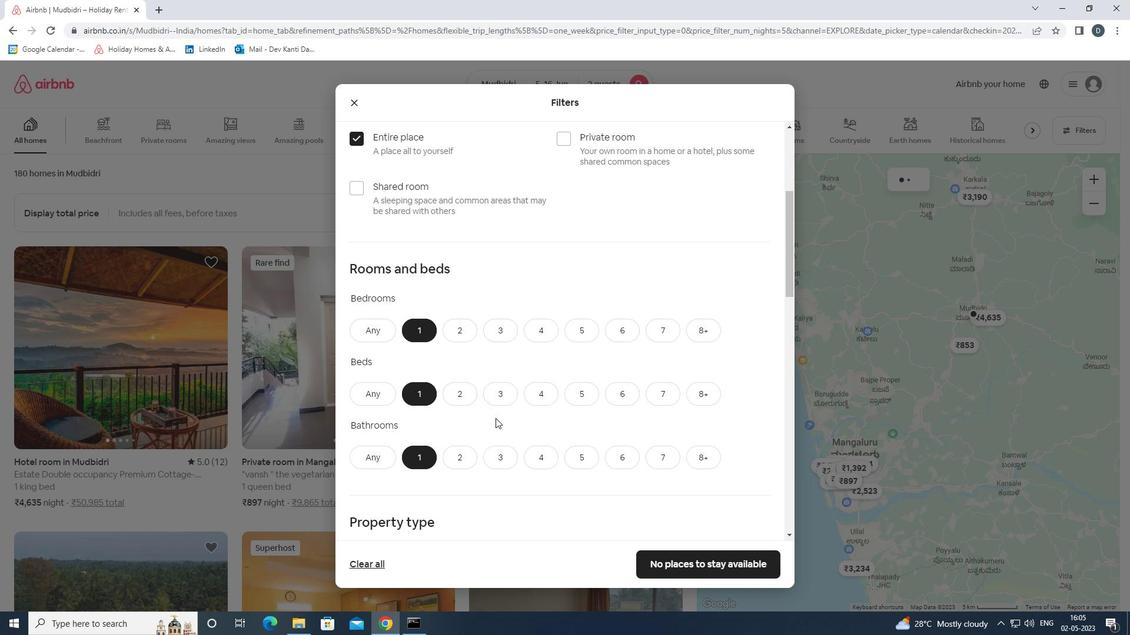 
Action: Mouse scrolled (516, 410) with delta (0, 0)
Screenshot: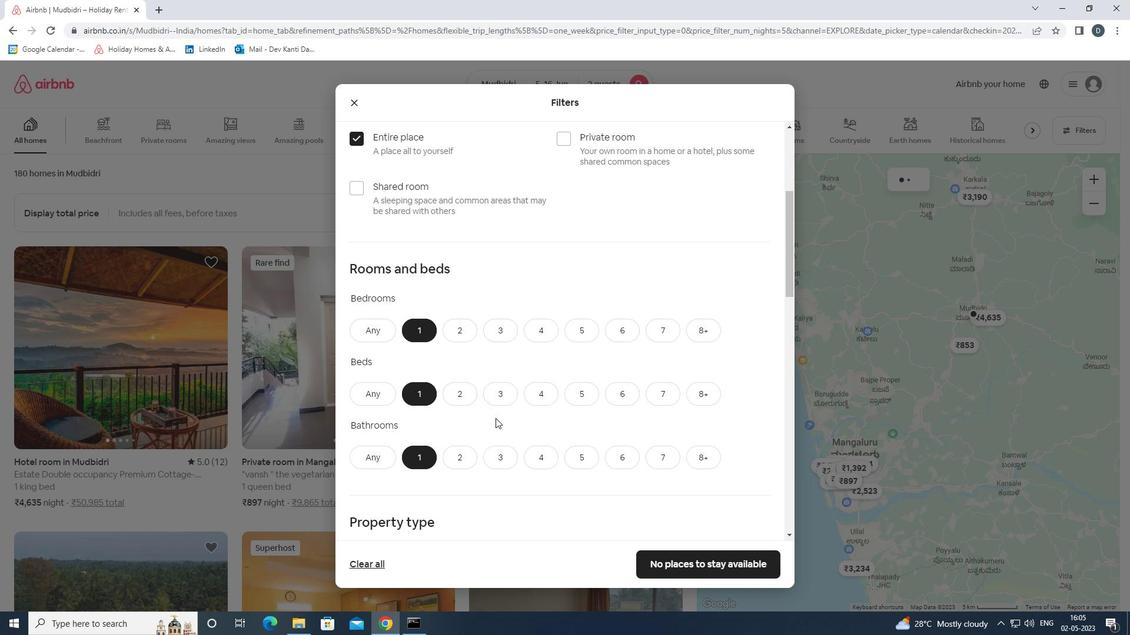 
Action: Mouse moved to (557, 354)
Screenshot: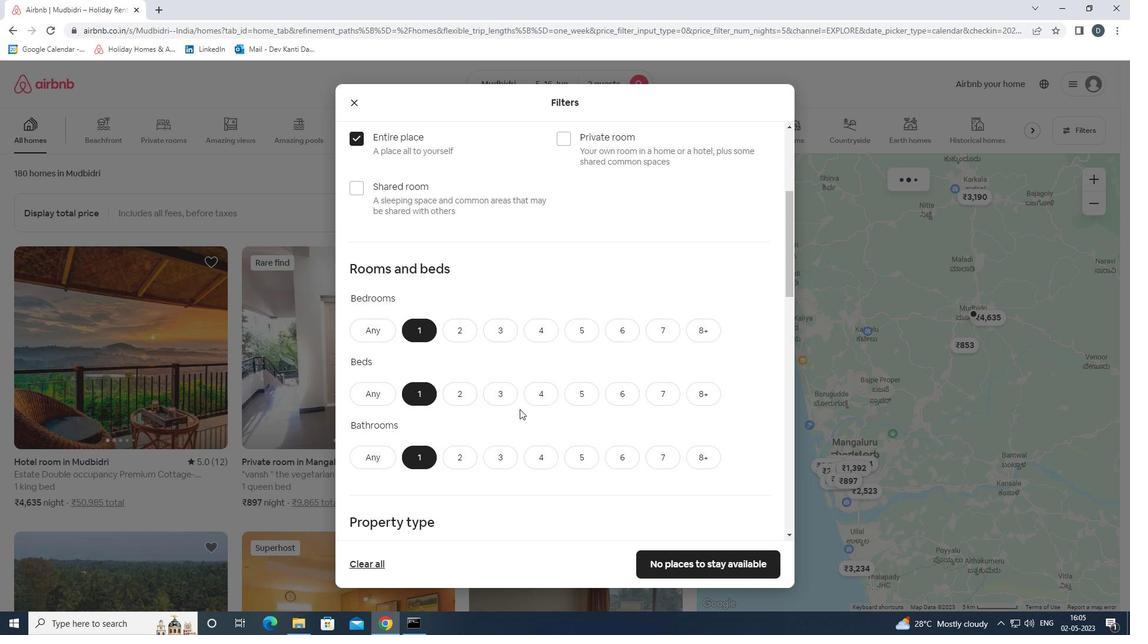 
Action: Mouse scrolled (557, 353) with delta (0, 0)
Screenshot: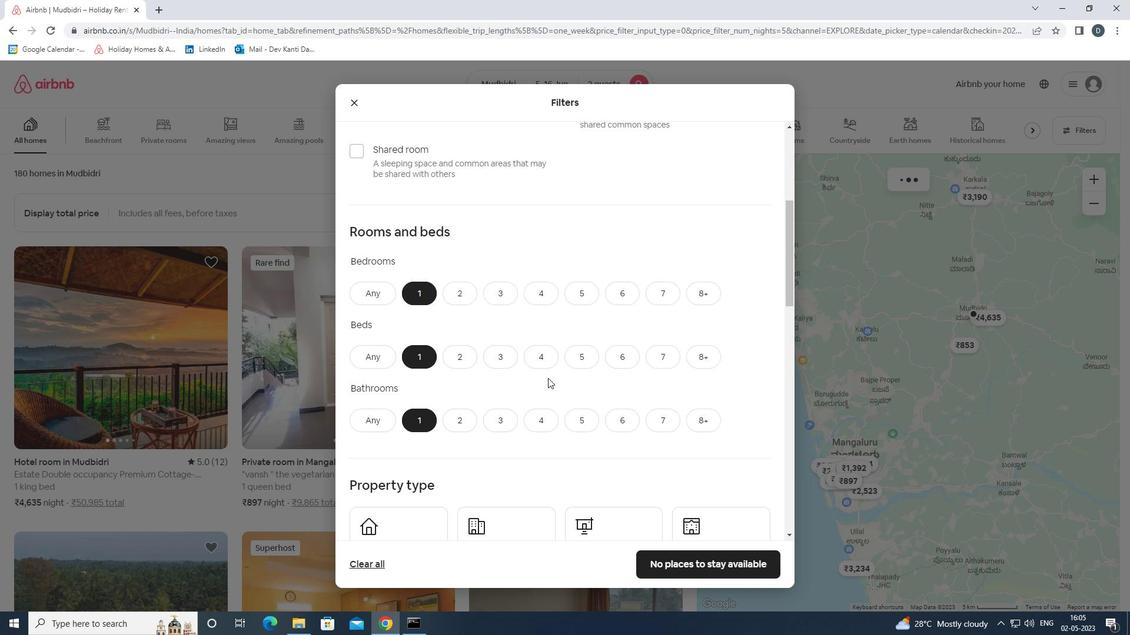 
Action: Mouse scrolled (557, 353) with delta (0, 0)
Screenshot: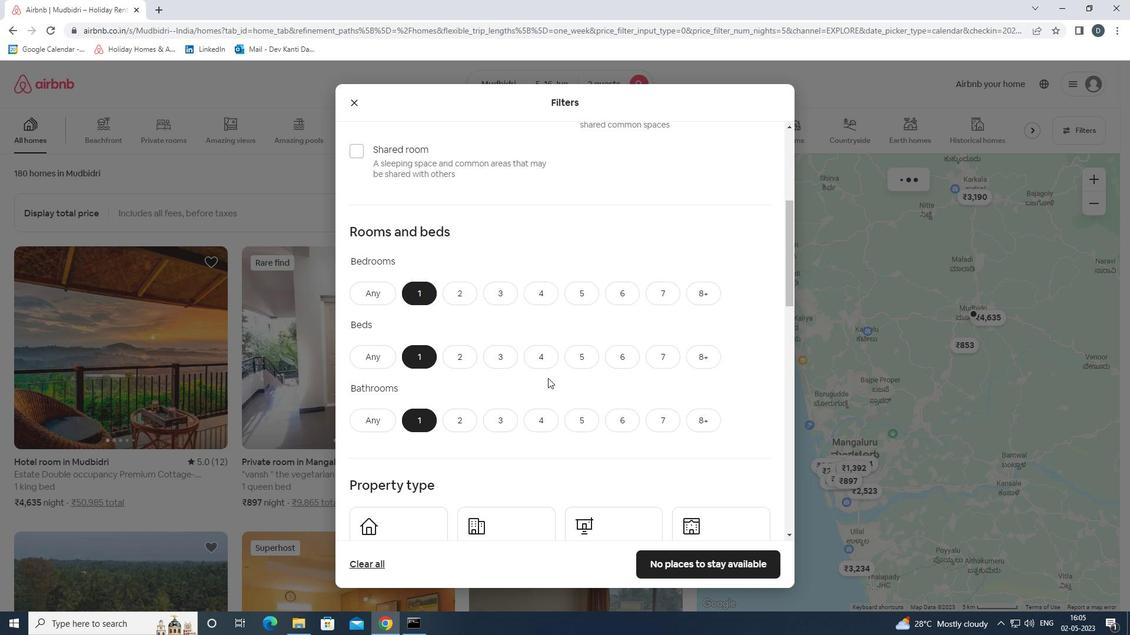 
Action: Mouse moved to (408, 286)
Screenshot: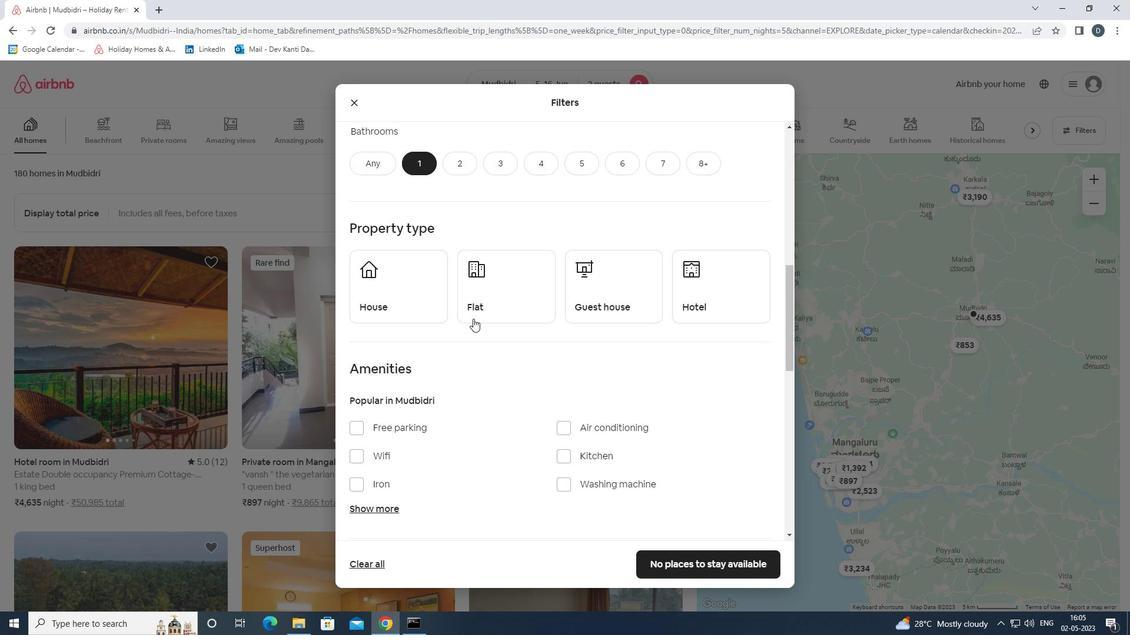 
Action: Mouse pressed left at (408, 286)
Screenshot: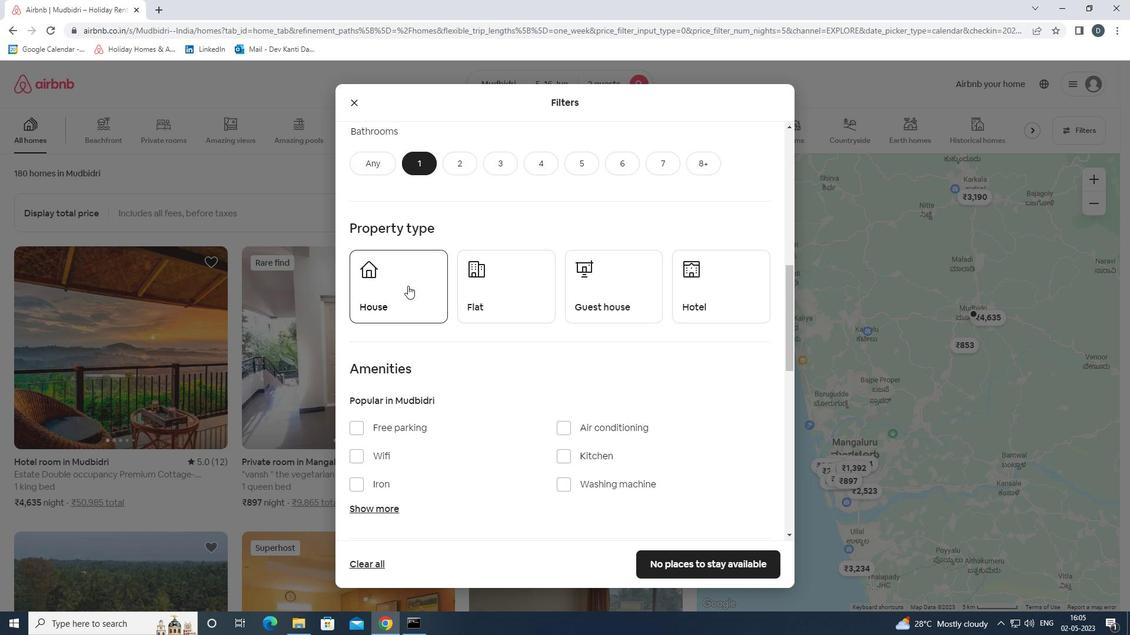 
Action: Mouse moved to (475, 287)
Screenshot: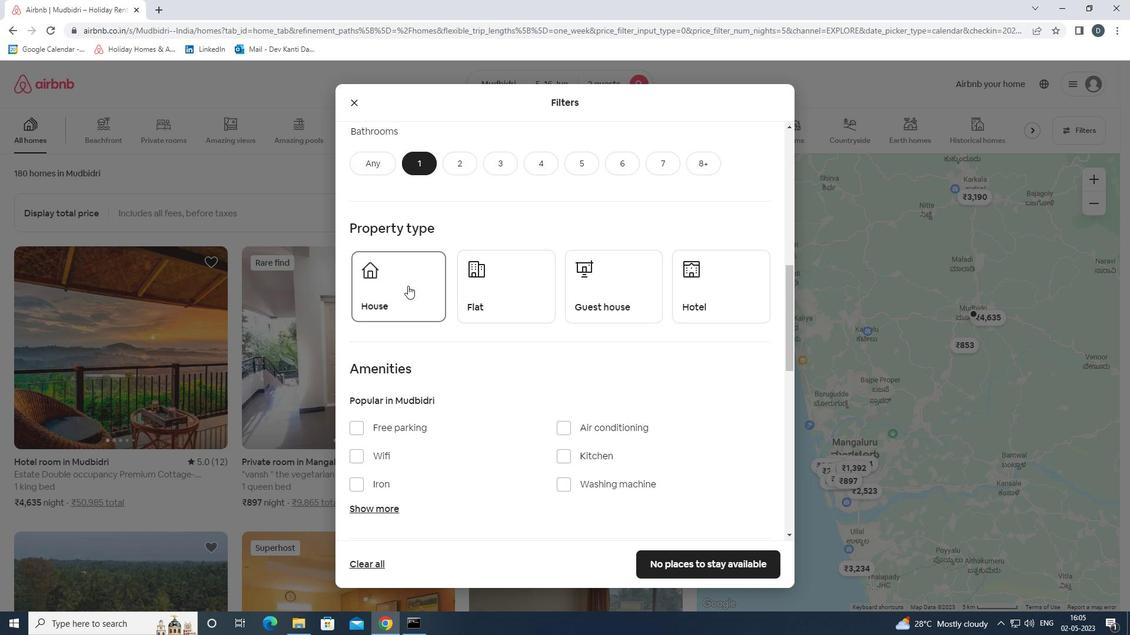 
Action: Mouse pressed left at (475, 287)
Screenshot: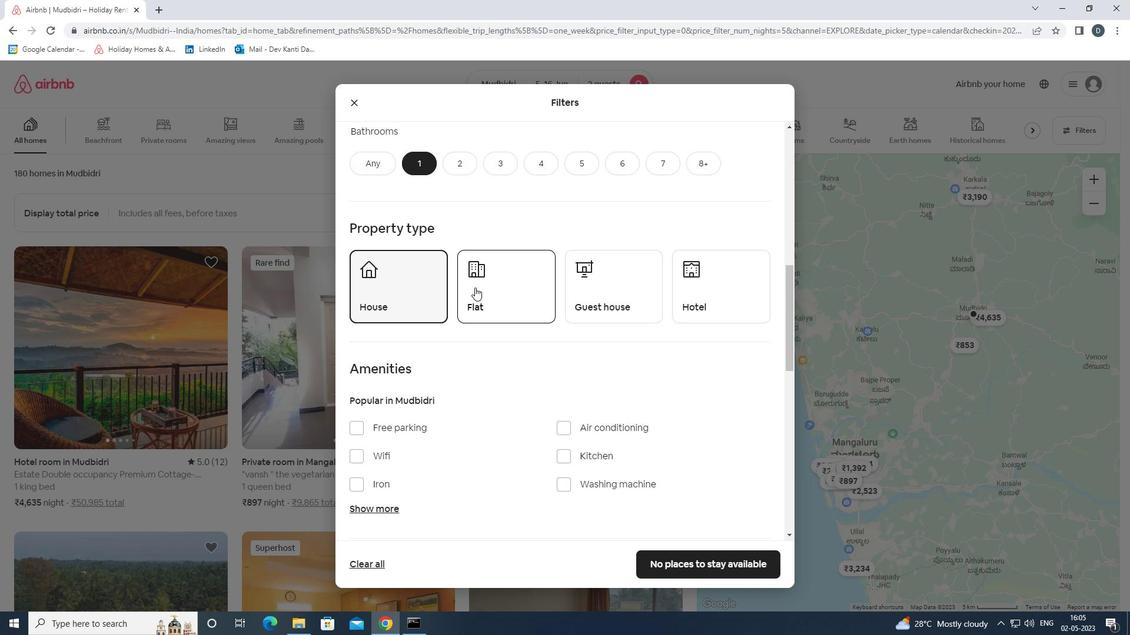 
Action: Mouse moved to (589, 286)
Screenshot: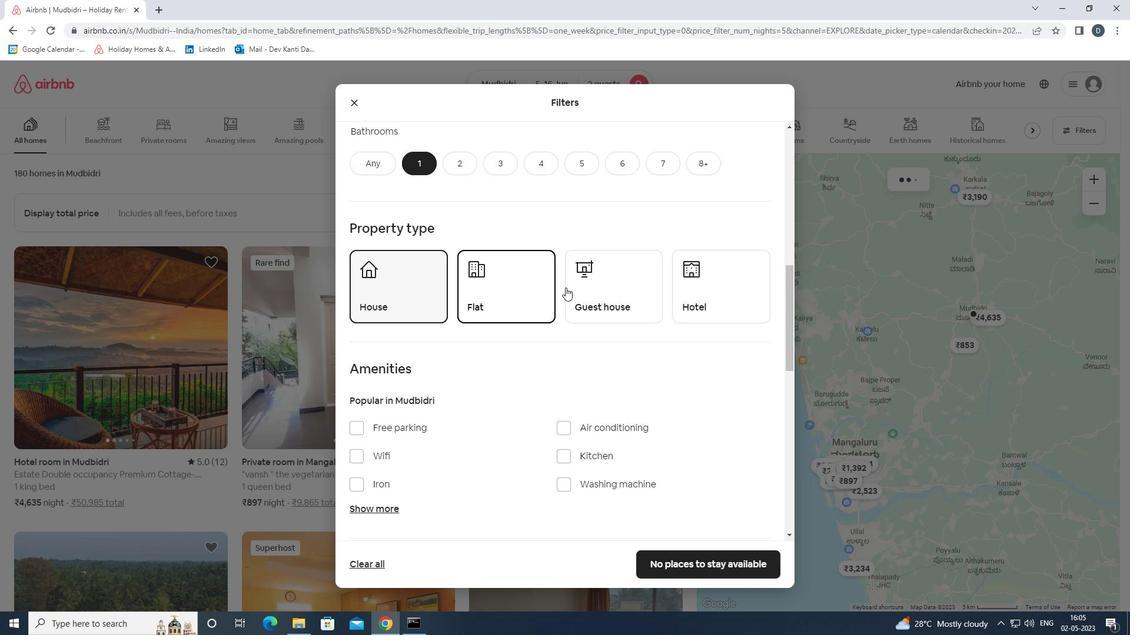 
Action: Mouse pressed left at (589, 286)
Screenshot: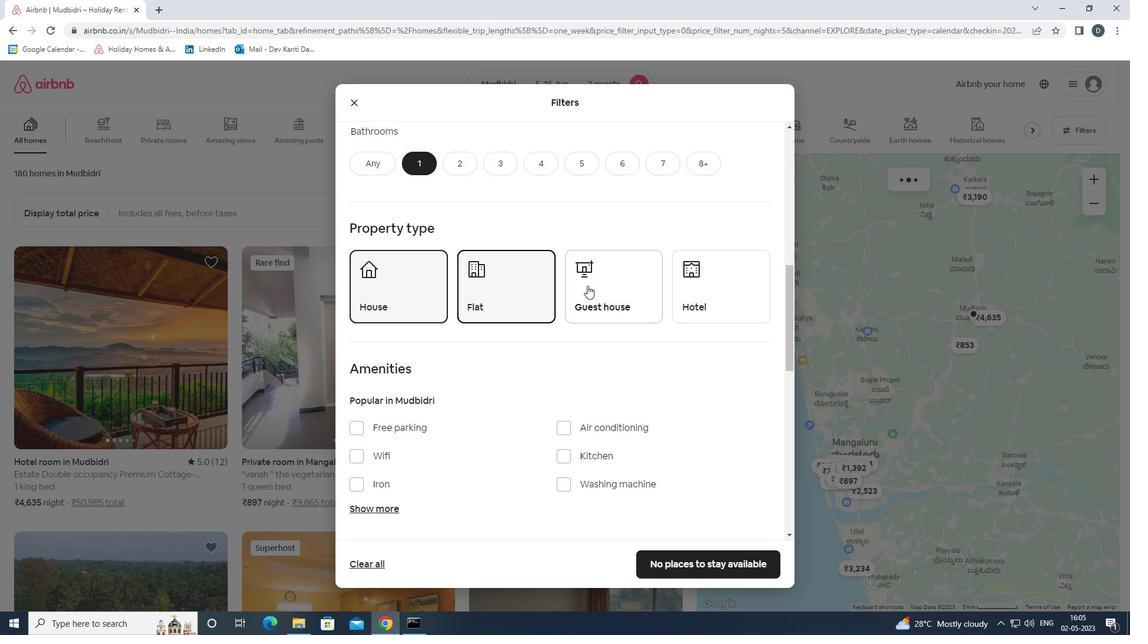 
Action: Mouse moved to (739, 284)
Screenshot: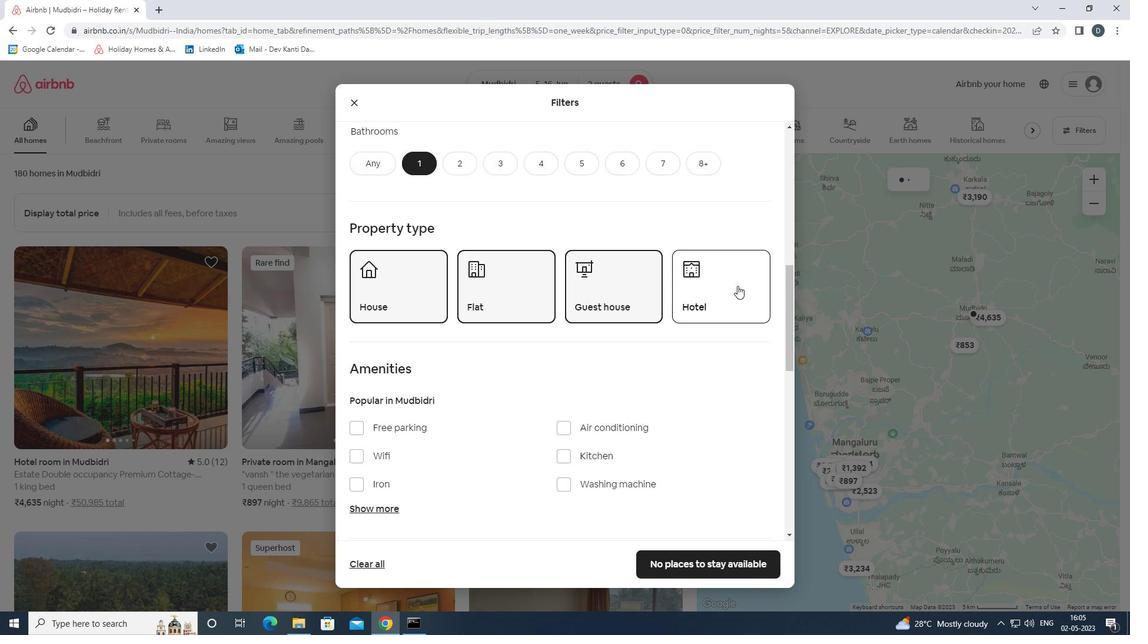 
Action: Mouse pressed left at (739, 284)
Screenshot: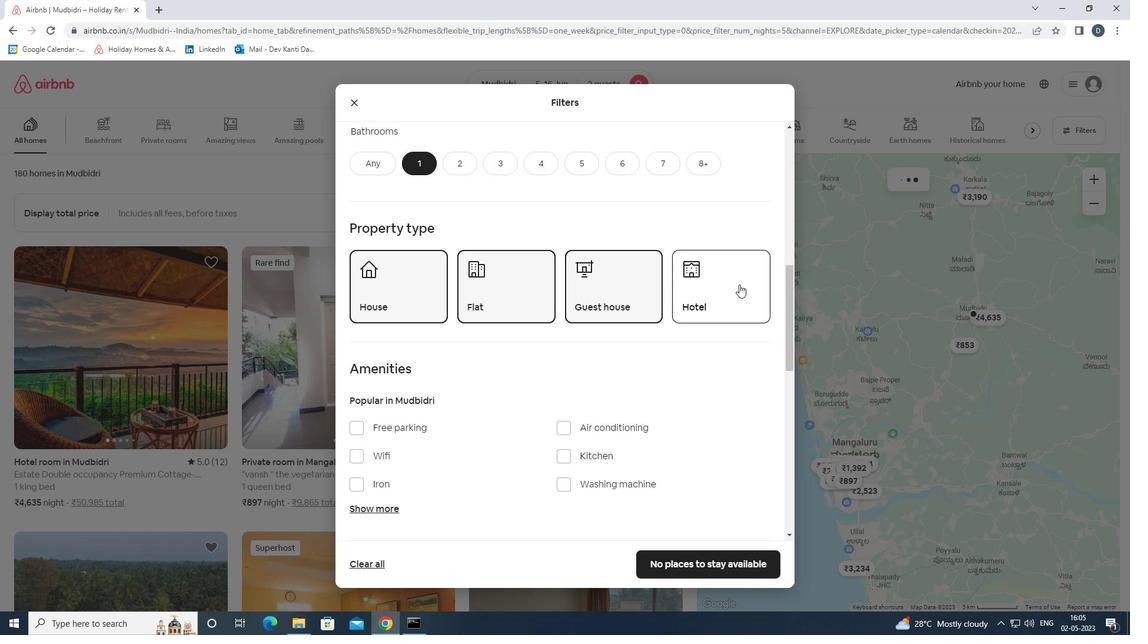 
Action: Mouse moved to (685, 311)
Screenshot: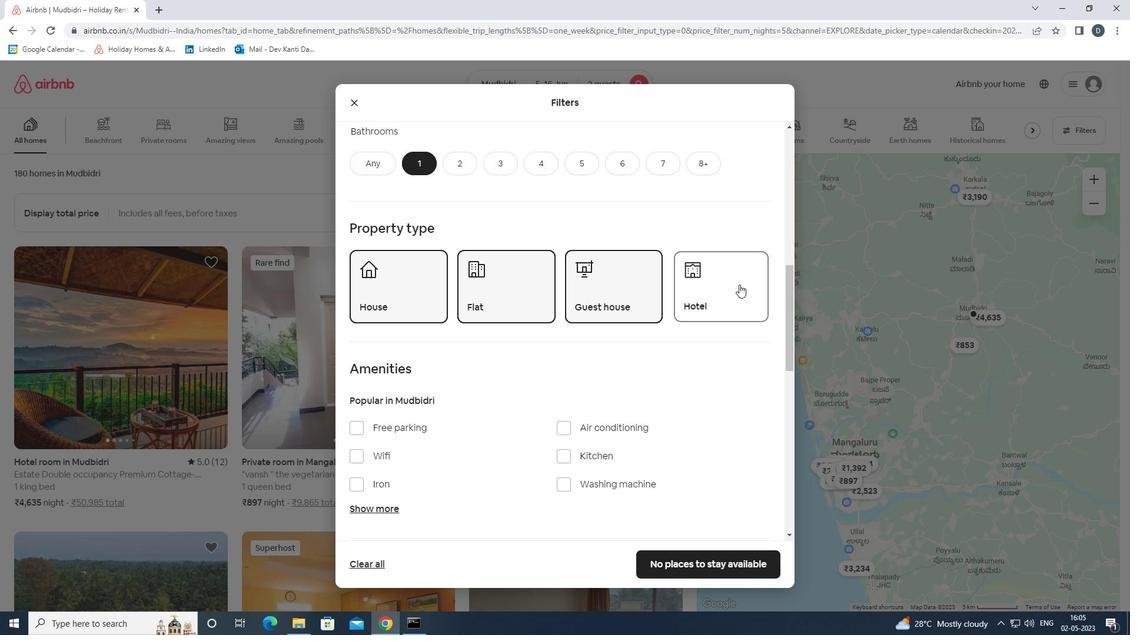 
Action: Mouse scrolled (685, 310) with delta (0, 0)
Screenshot: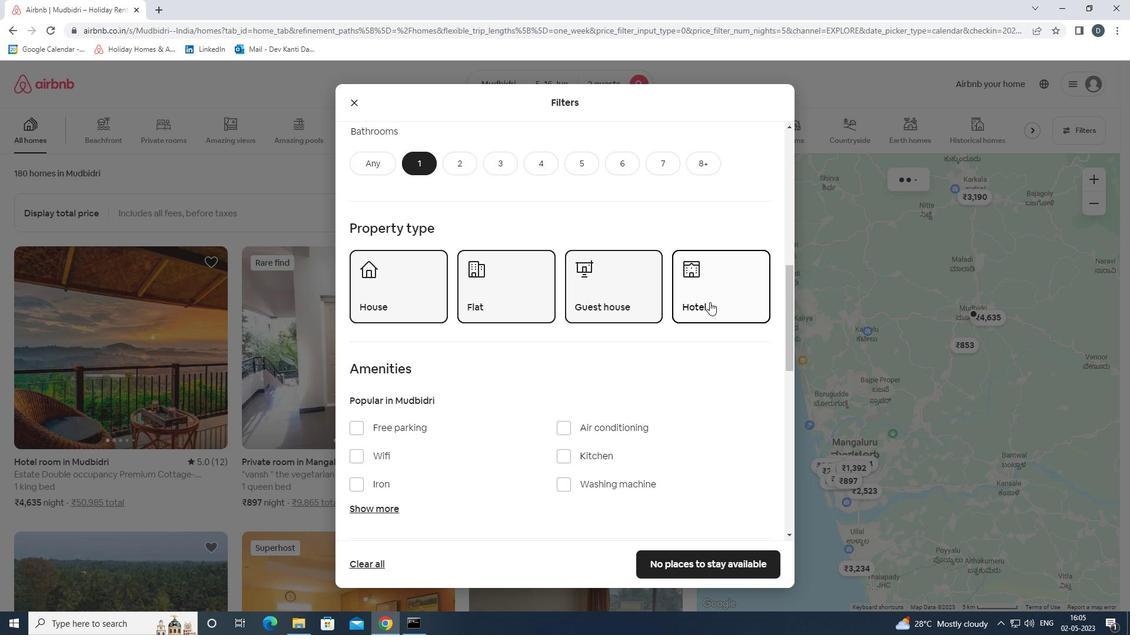 
Action: Mouse scrolled (685, 310) with delta (0, 0)
Screenshot: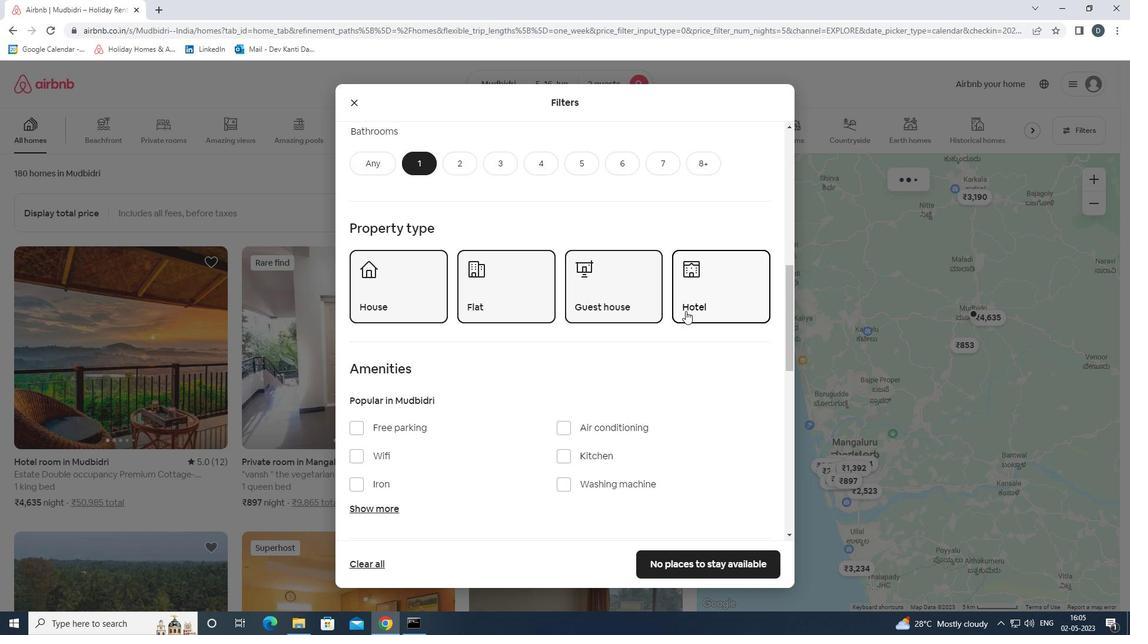 
Action: Mouse scrolled (685, 310) with delta (0, 0)
Screenshot: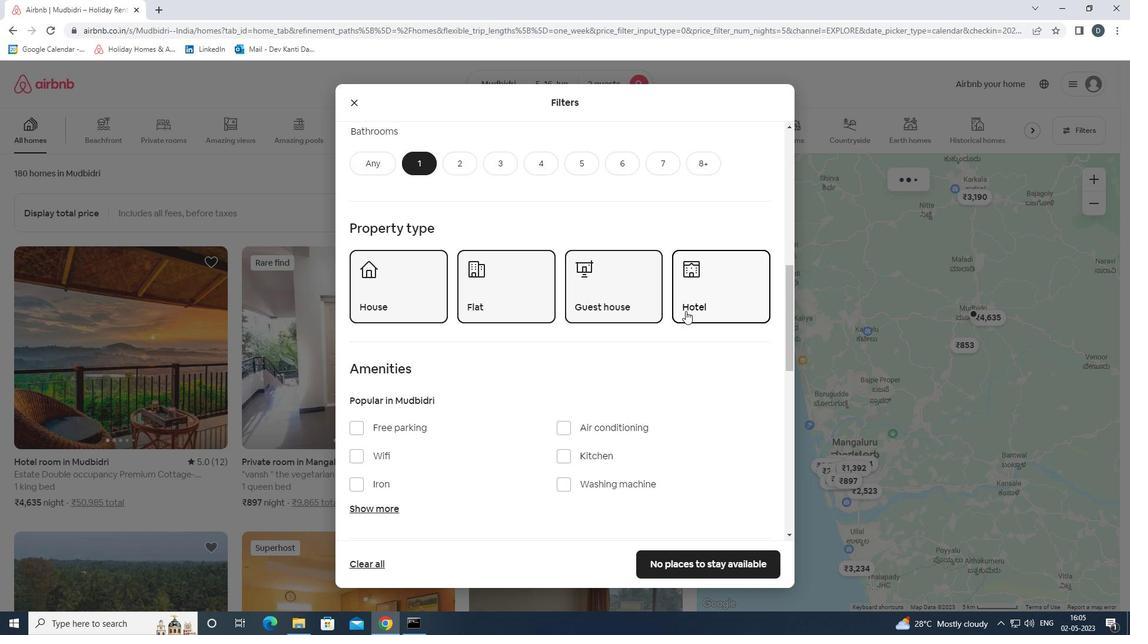 
Action: Mouse moved to (684, 305)
Screenshot: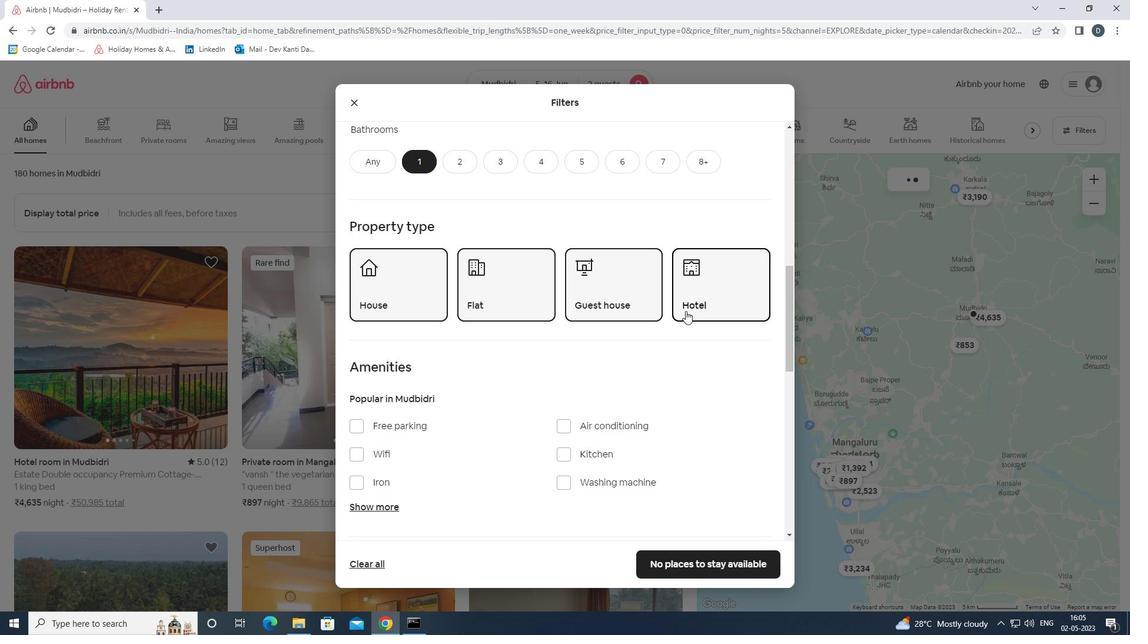 
Action: Mouse scrolled (684, 305) with delta (0, 0)
Screenshot: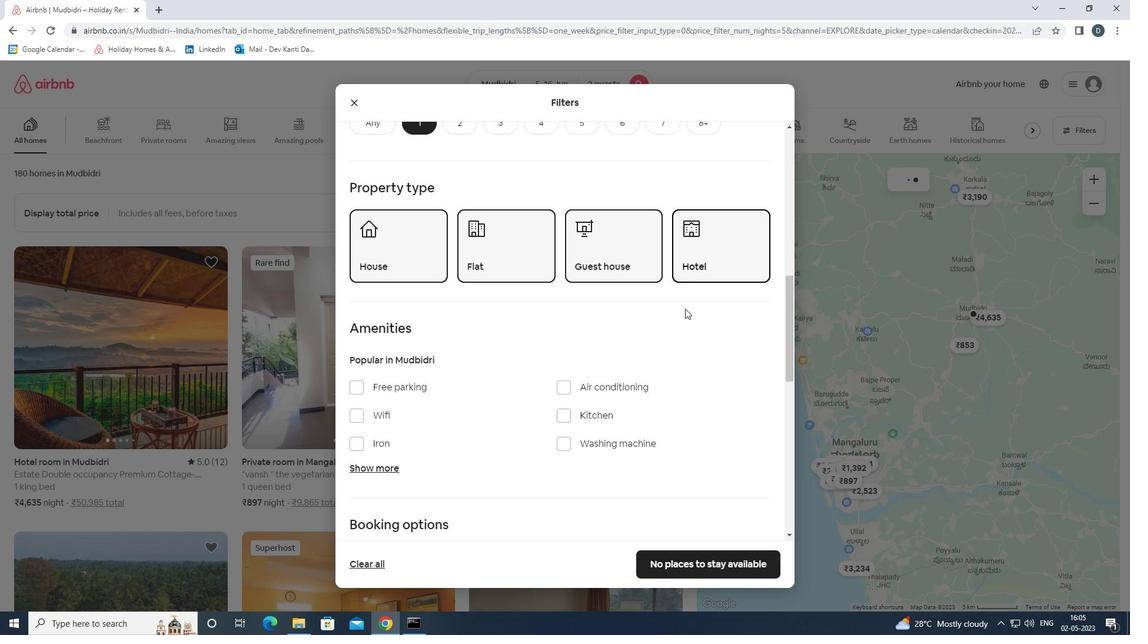 
Action: Mouse scrolled (684, 305) with delta (0, 0)
Screenshot: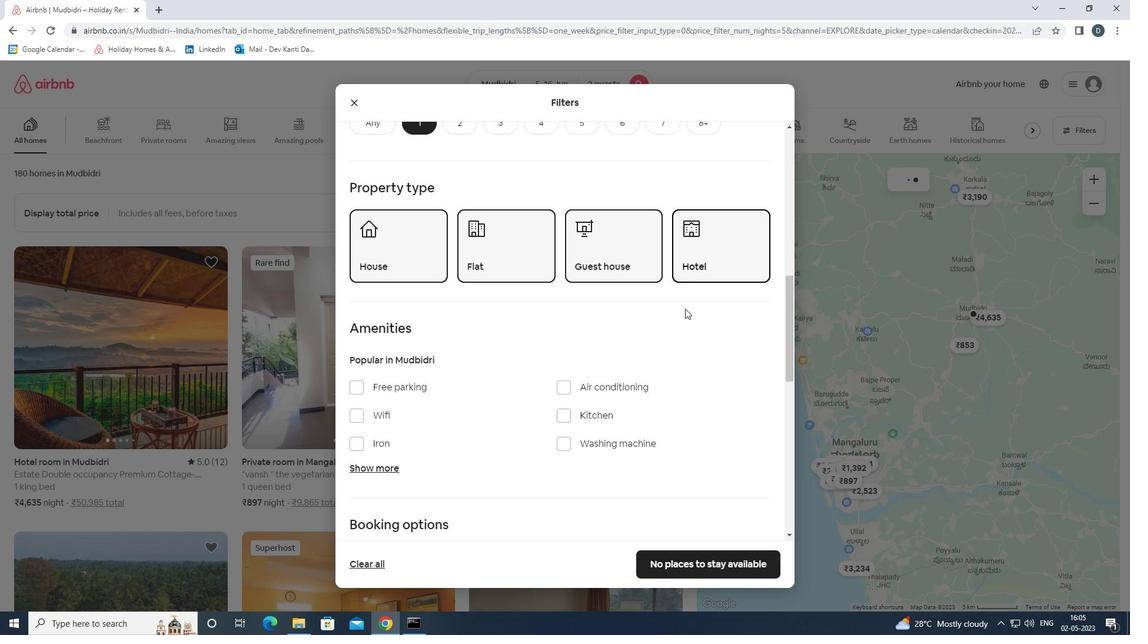 
Action: Mouse moved to (684, 305)
Screenshot: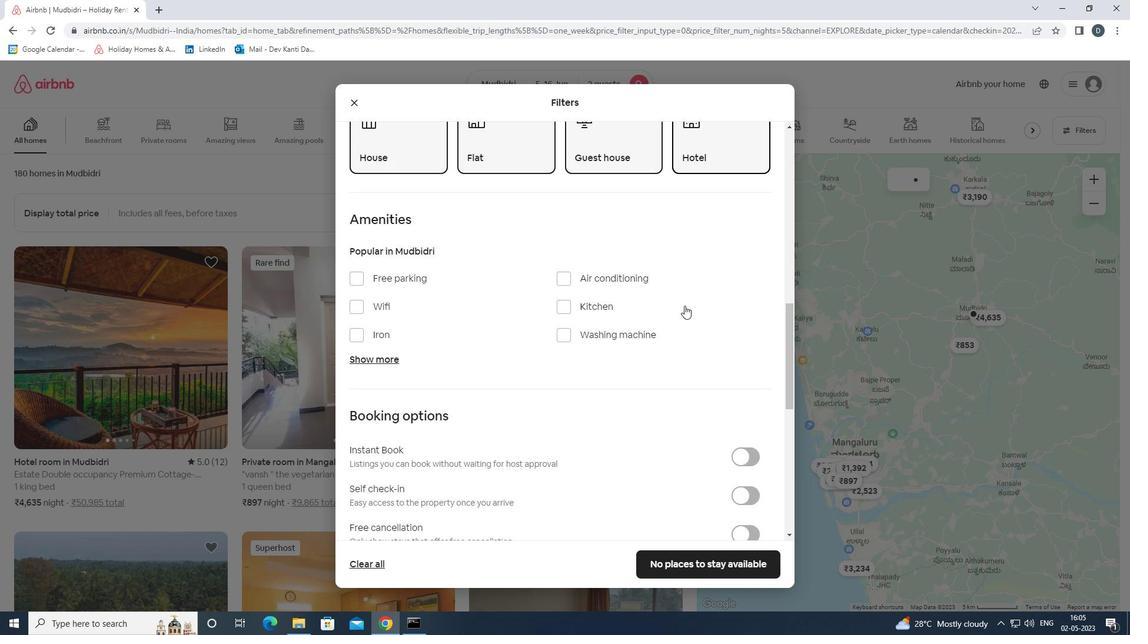 
Action: Mouse scrolled (684, 305) with delta (0, 0)
Screenshot: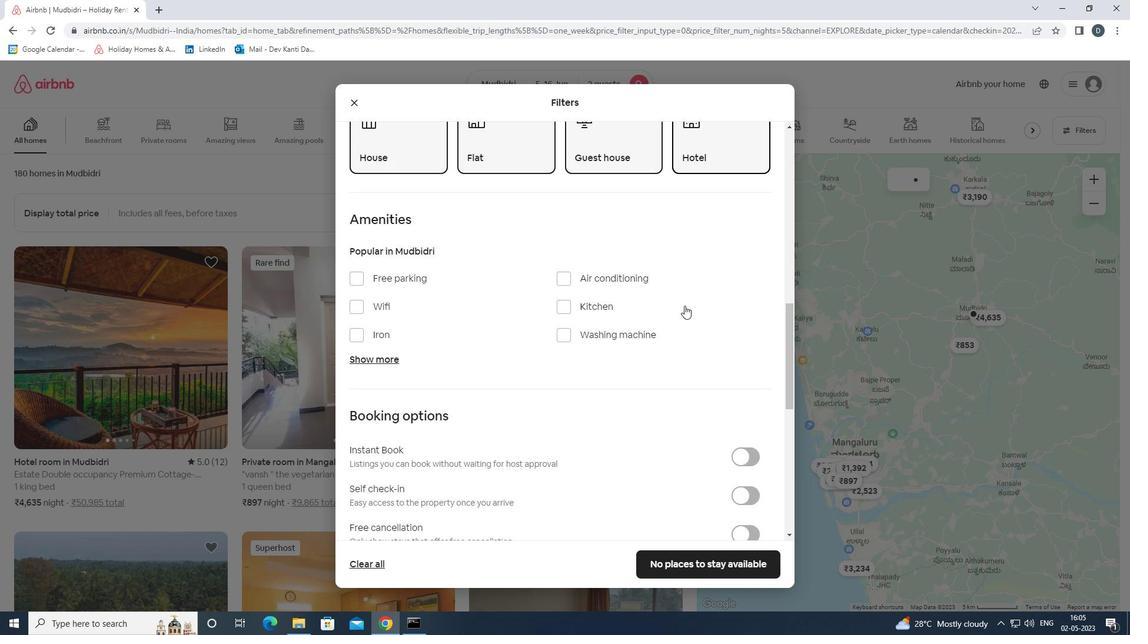 
Action: Mouse moved to (685, 301)
Screenshot: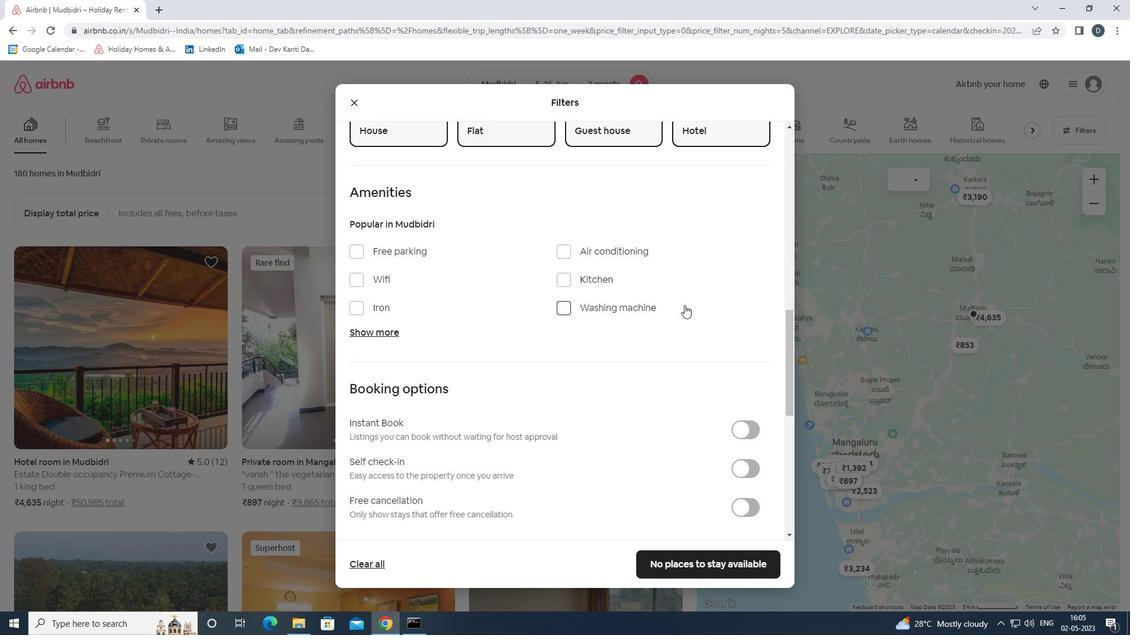 
Action: Mouse scrolled (685, 300) with delta (0, 0)
Screenshot: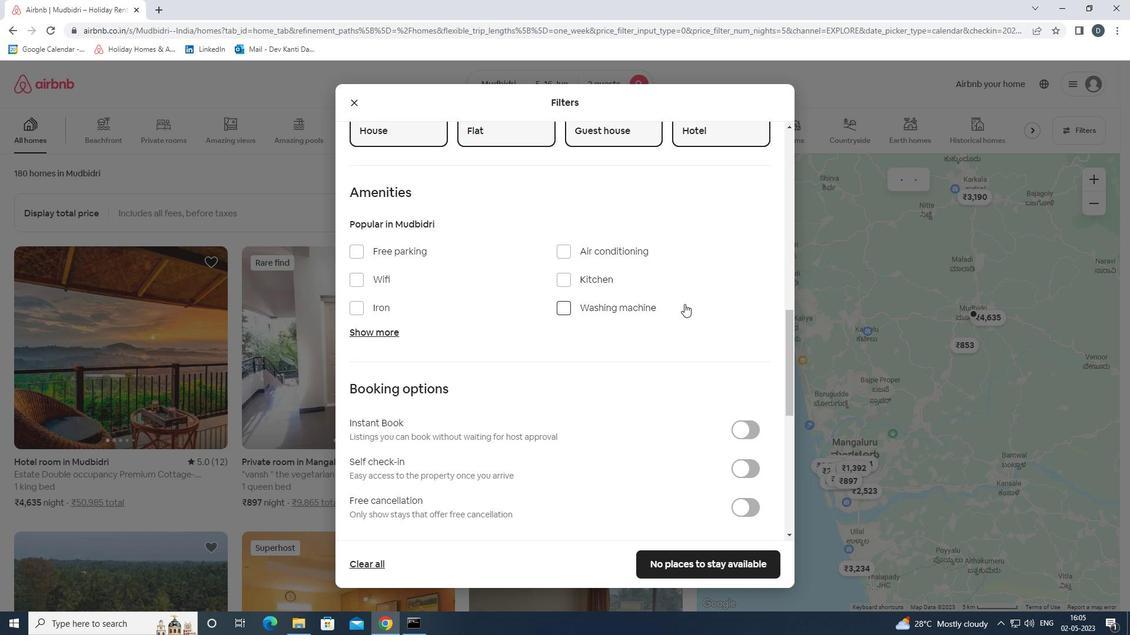 
Action: Mouse scrolled (685, 300) with delta (0, 0)
Screenshot: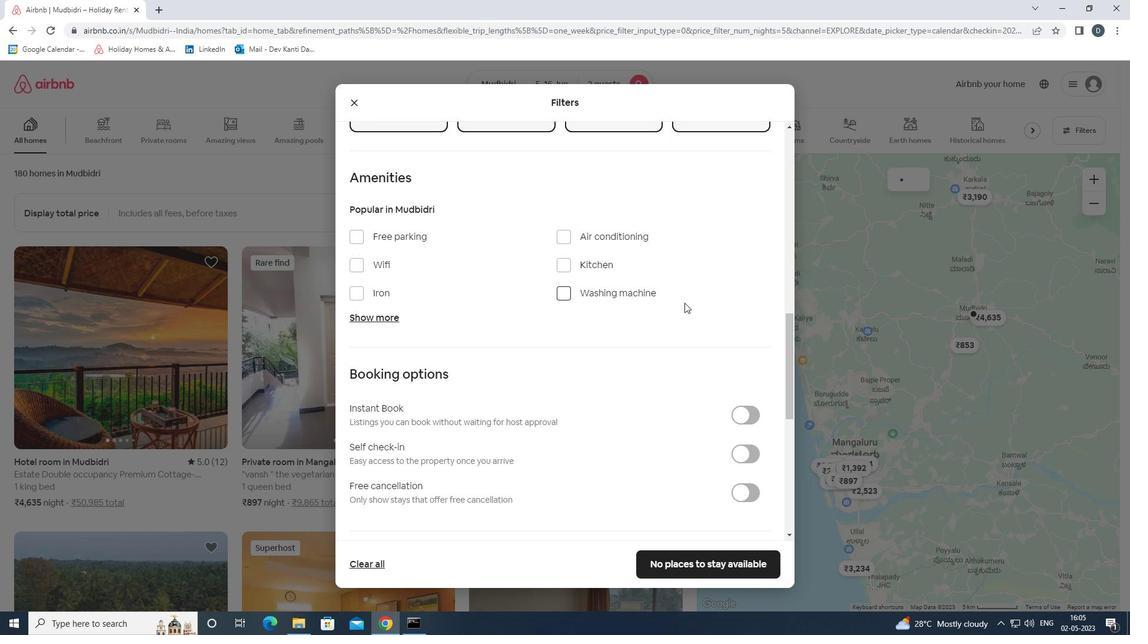 
Action: Mouse scrolled (685, 300) with delta (0, 0)
Screenshot: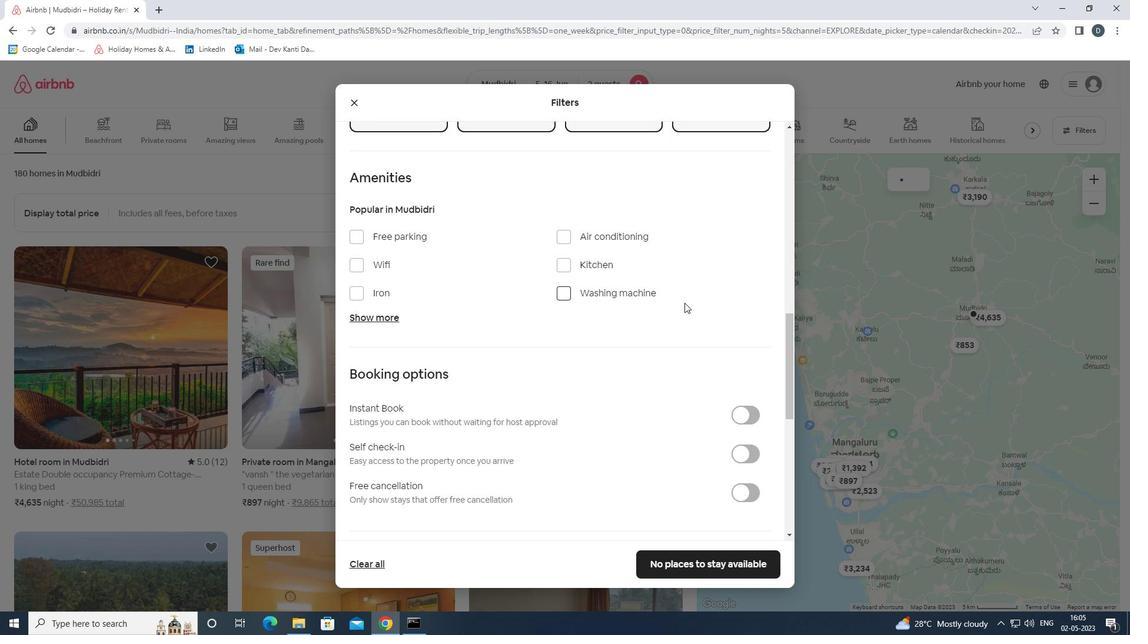 
Action: Mouse moved to (691, 299)
Screenshot: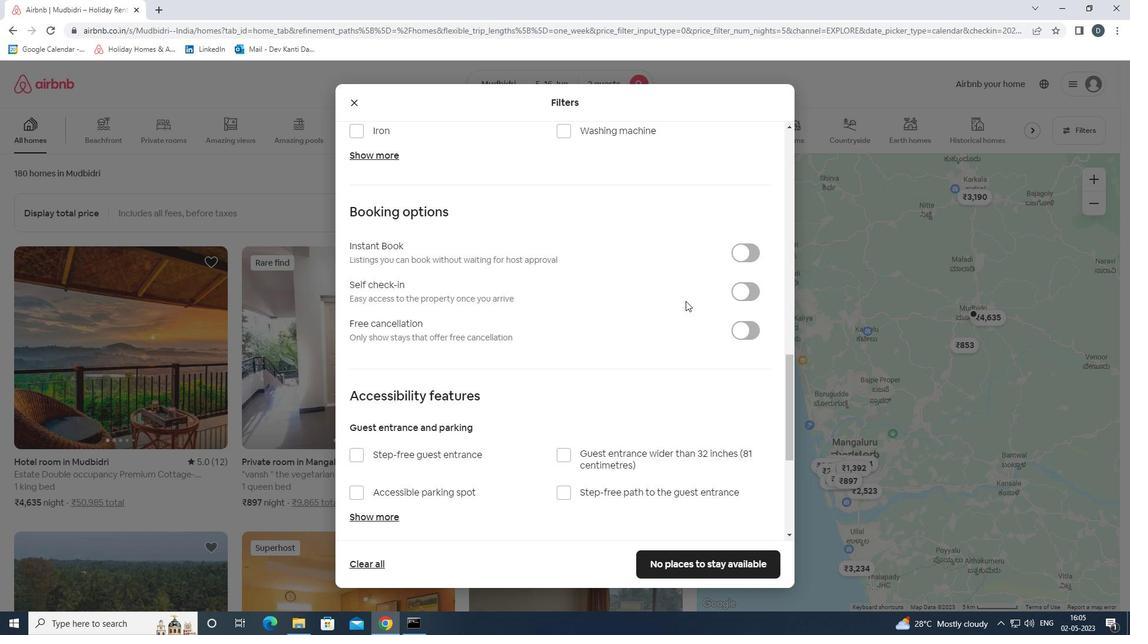 
Action: Mouse scrolled (691, 299) with delta (0, 0)
Screenshot: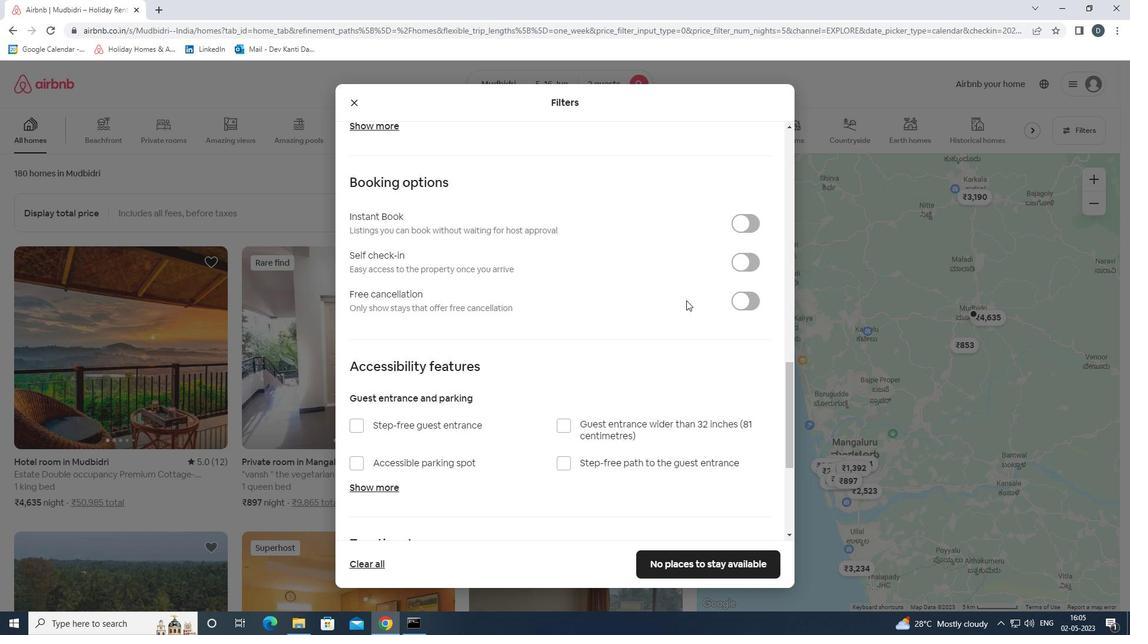 
Action: Mouse moved to (691, 299)
Screenshot: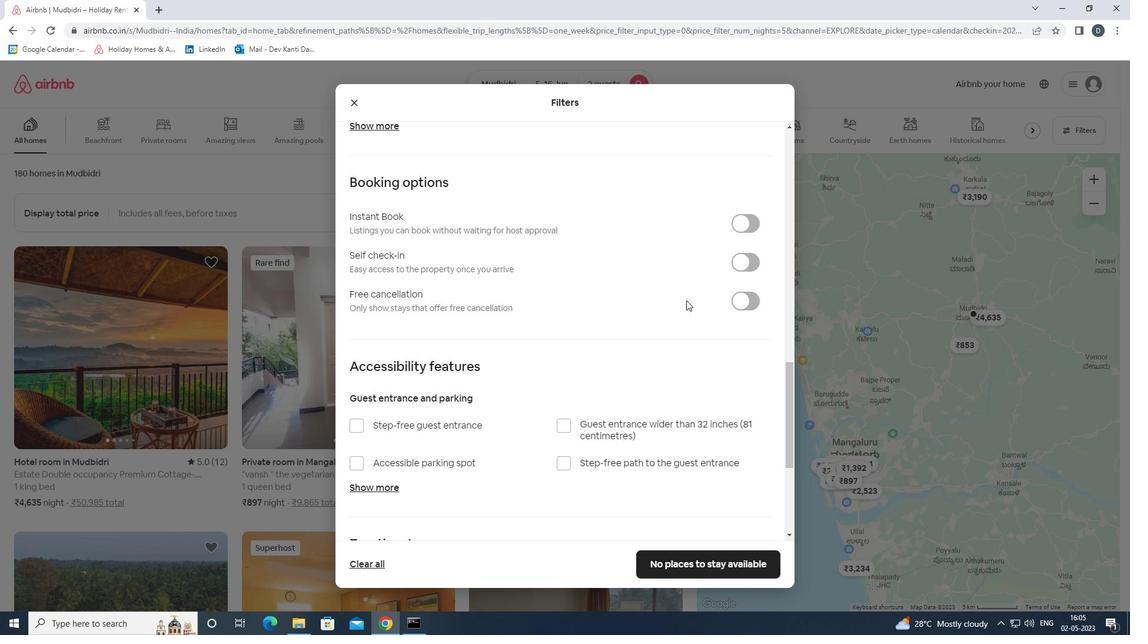 
Action: Mouse scrolled (691, 299) with delta (0, 0)
Screenshot: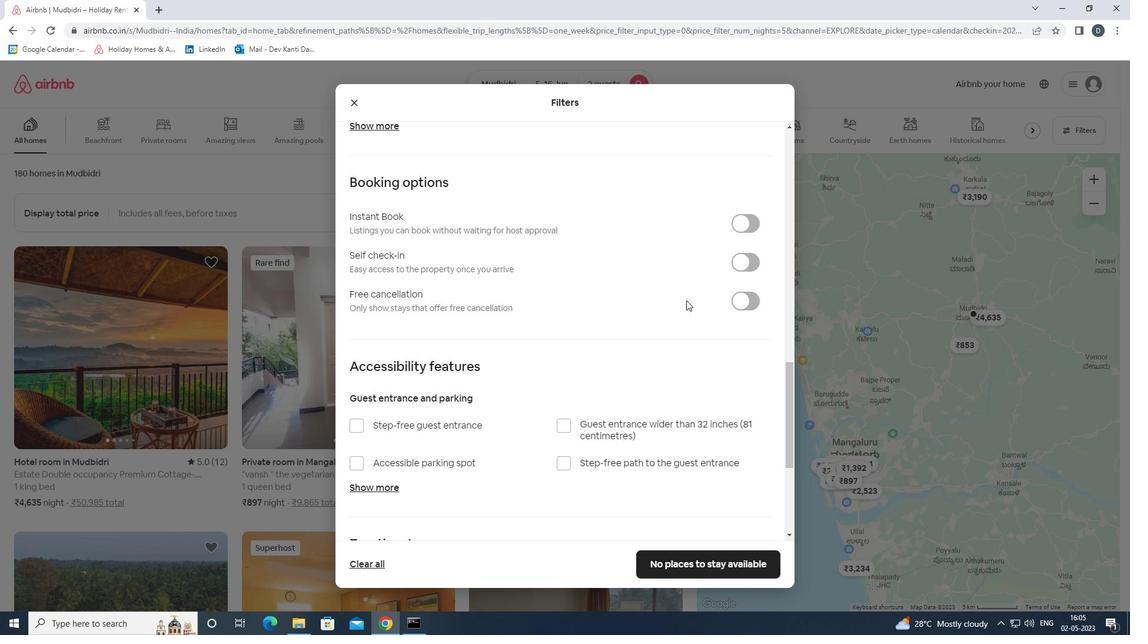
Action: Mouse moved to (693, 299)
Screenshot: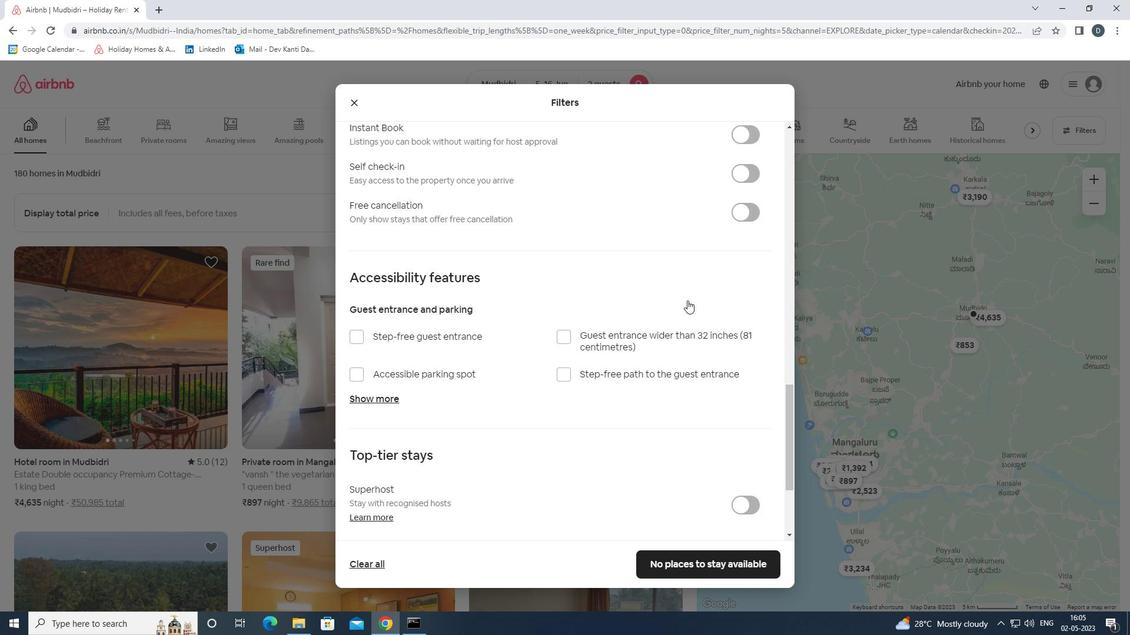 
Action: Mouse scrolled (693, 299) with delta (0, 0)
Screenshot: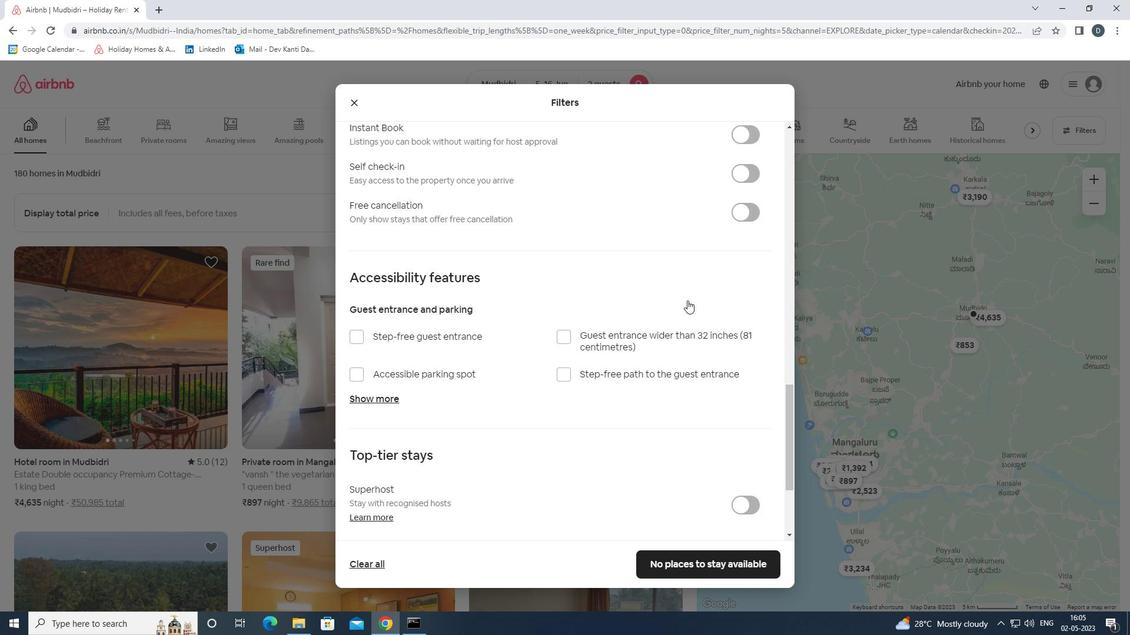 
Action: Mouse moved to (738, 300)
Screenshot: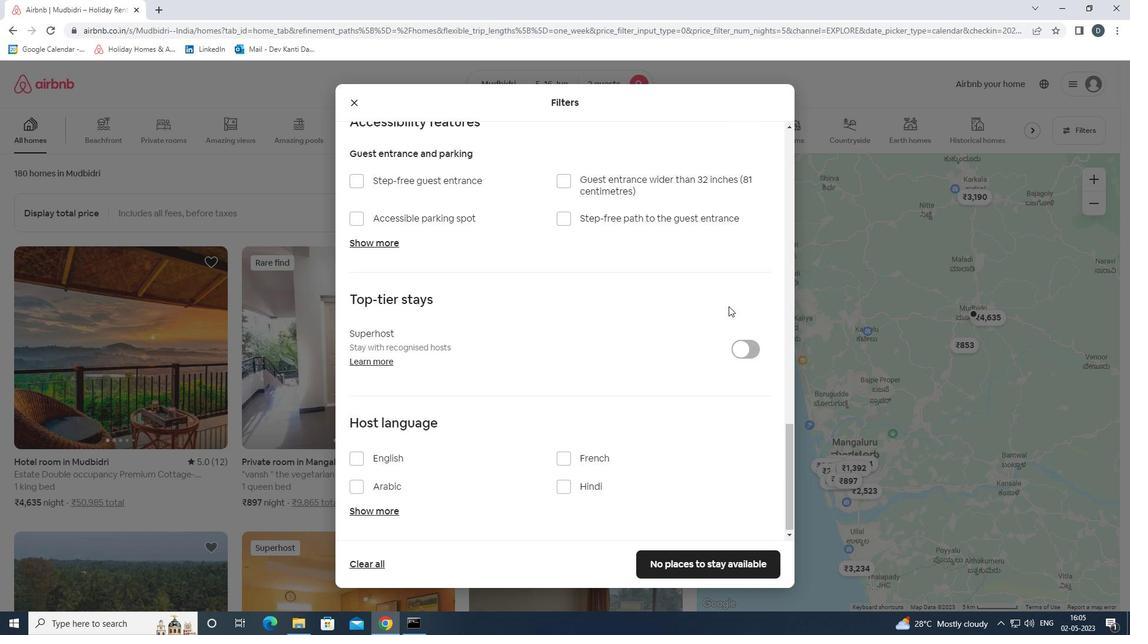 
Action: Mouse scrolled (738, 300) with delta (0, 0)
Screenshot: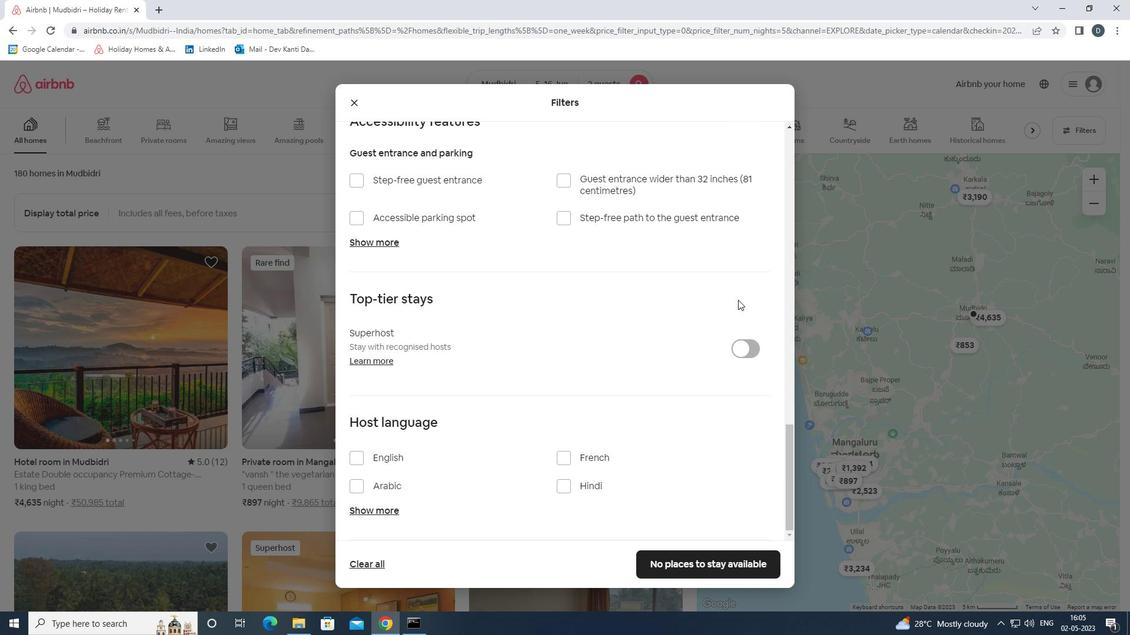 
Action: Mouse scrolled (738, 300) with delta (0, 0)
Screenshot: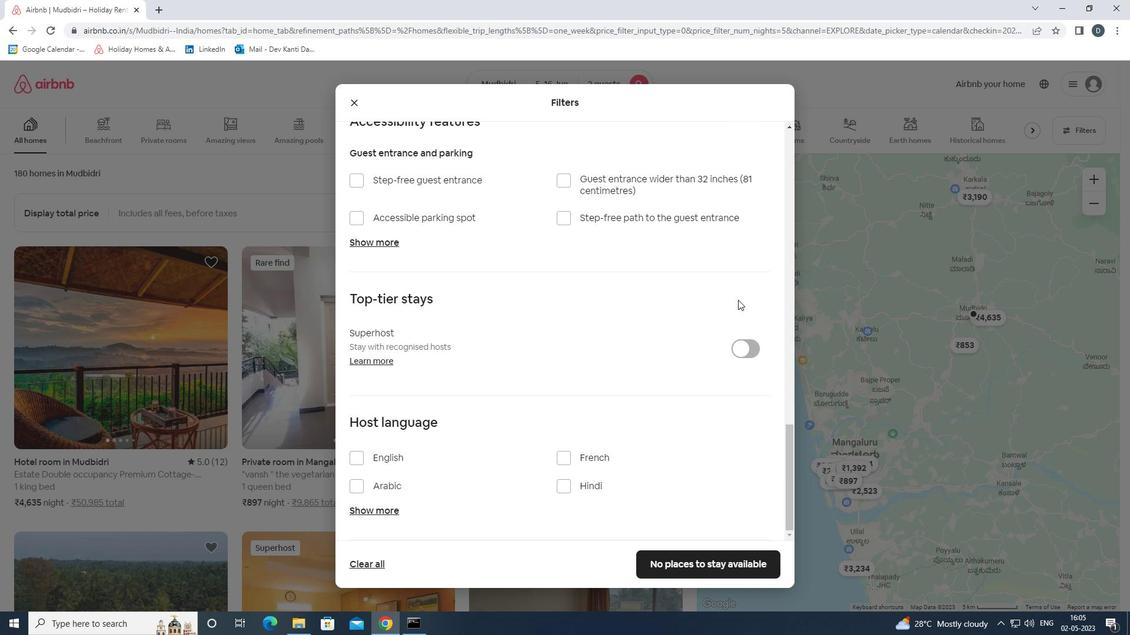 
Action: Mouse scrolled (738, 300) with delta (0, 0)
Screenshot: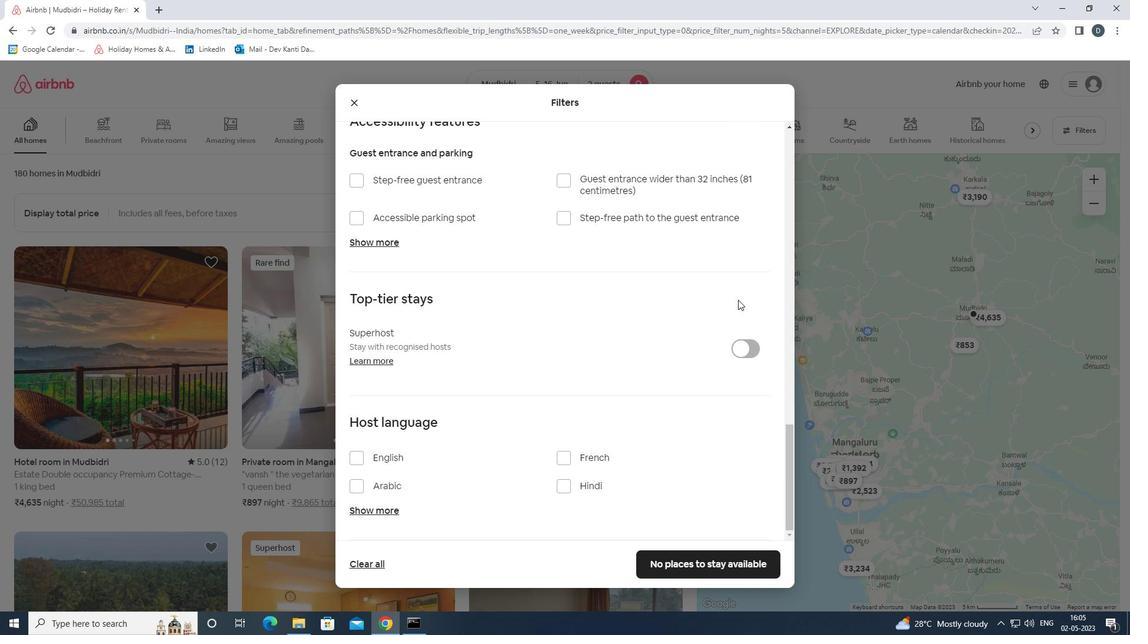 
Action: Mouse moved to (741, 199)
Screenshot: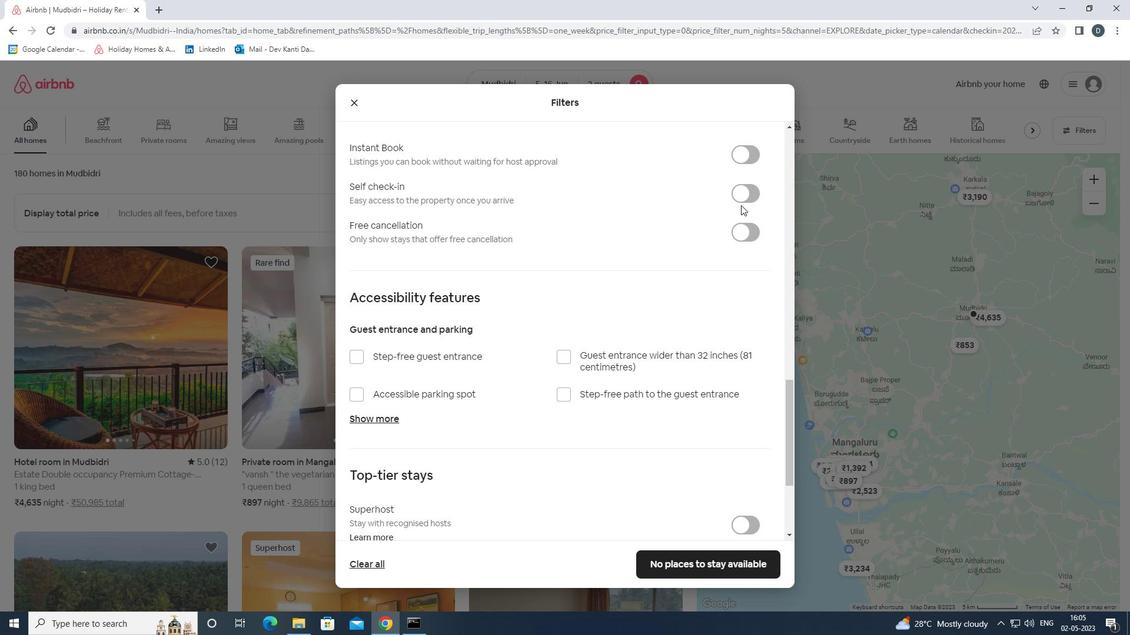 
Action: Mouse pressed left at (741, 199)
Screenshot: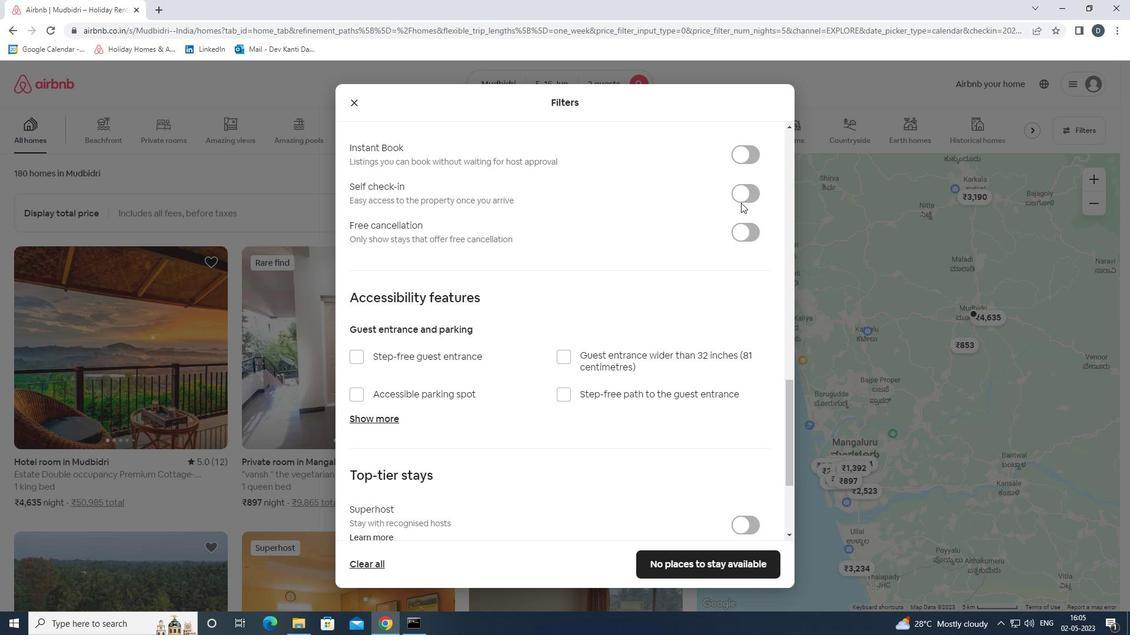 
Action: Mouse moved to (707, 353)
Screenshot: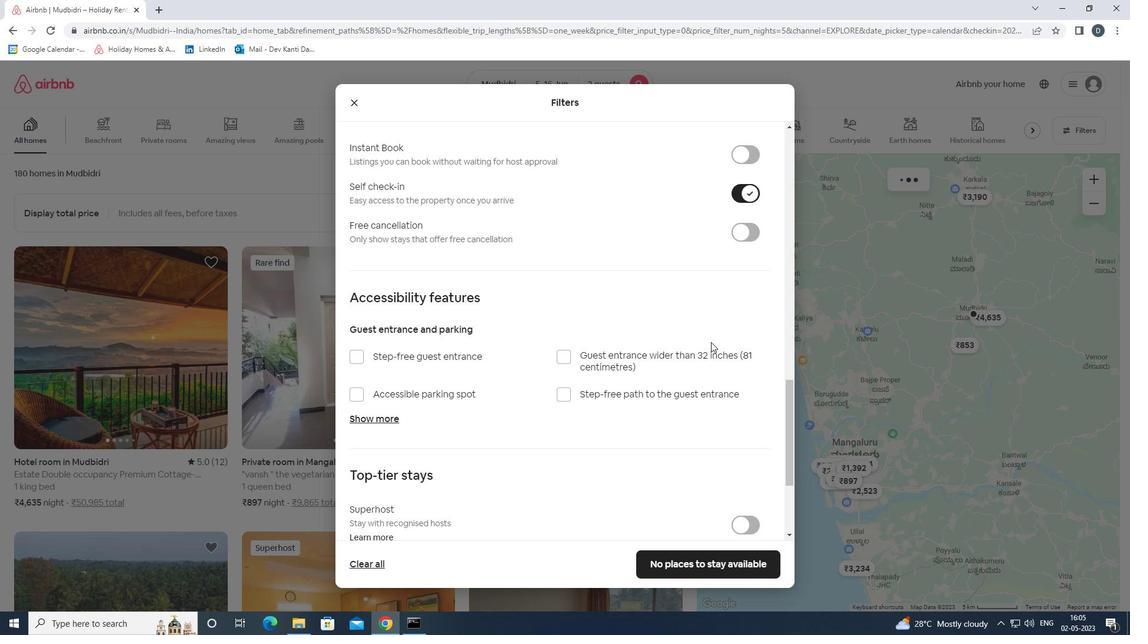 
Action: Mouse scrolled (707, 353) with delta (0, 0)
Screenshot: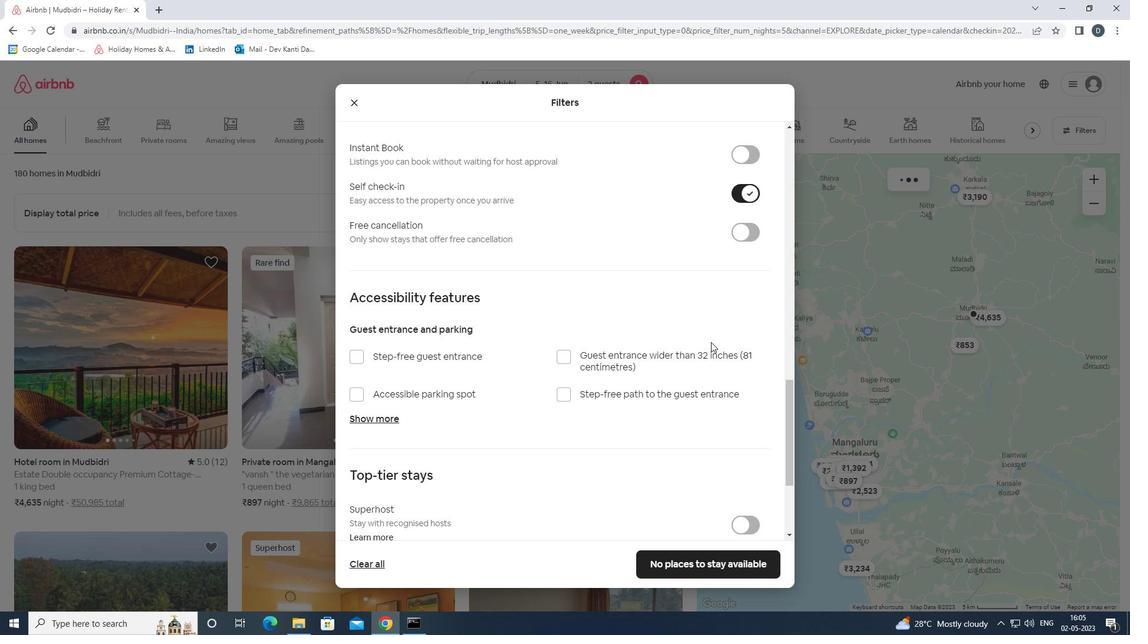 
Action: Mouse moved to (706, 354)
Screenshot: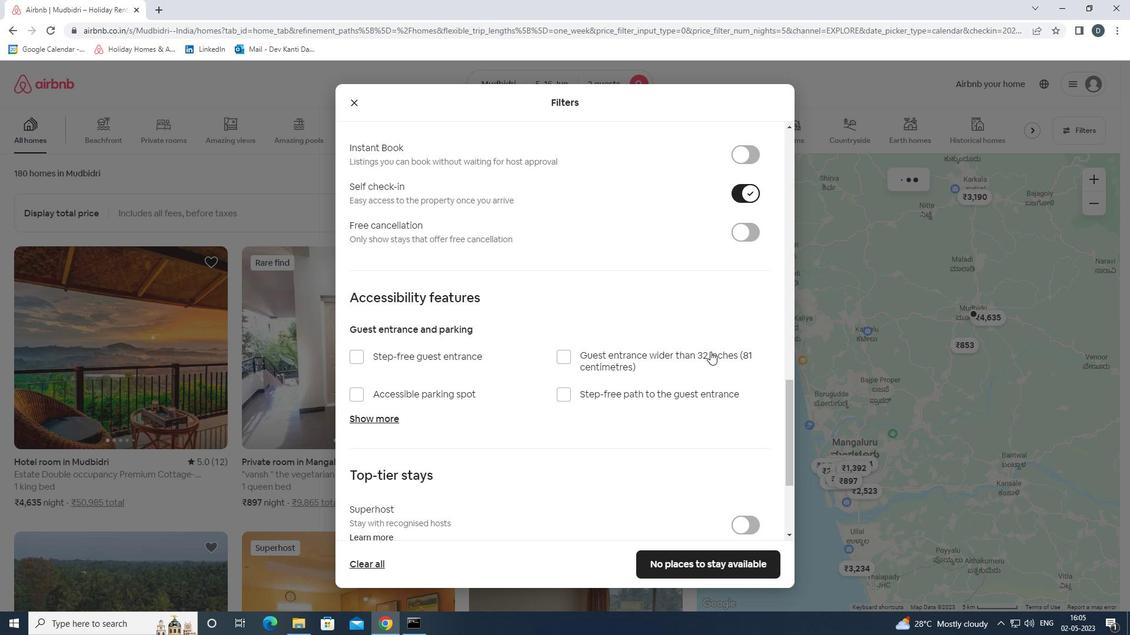 
Action: Mouse scrolled (706, 353) with delta (0, 0)
Screenshot: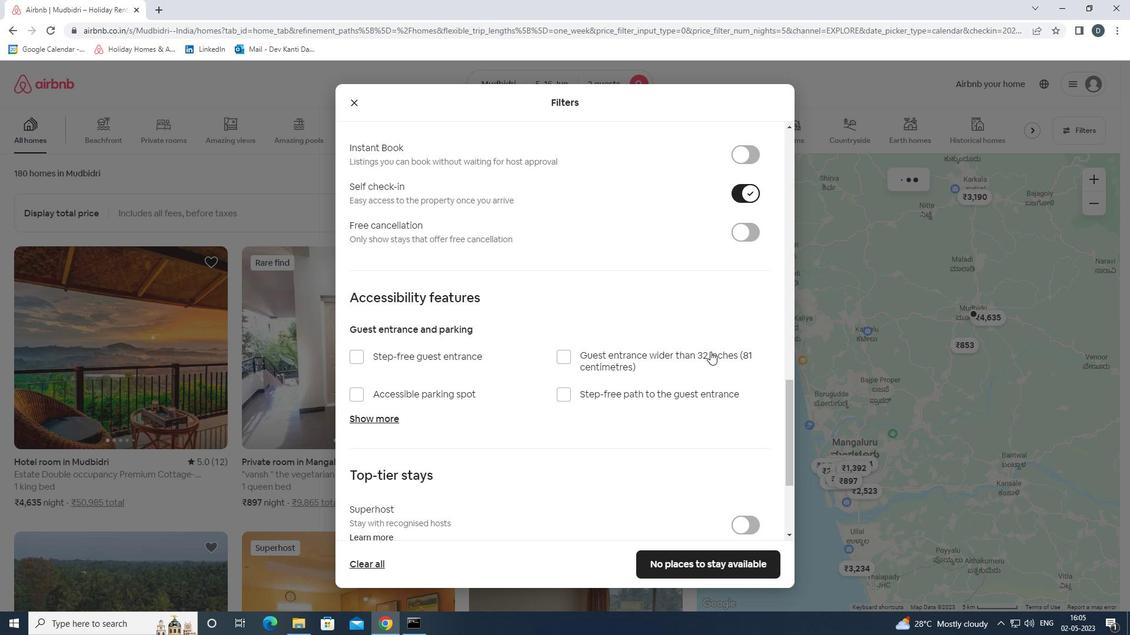 
Action: Mouse scrolled (706, 353) with delta (0, 0)
Screenshot: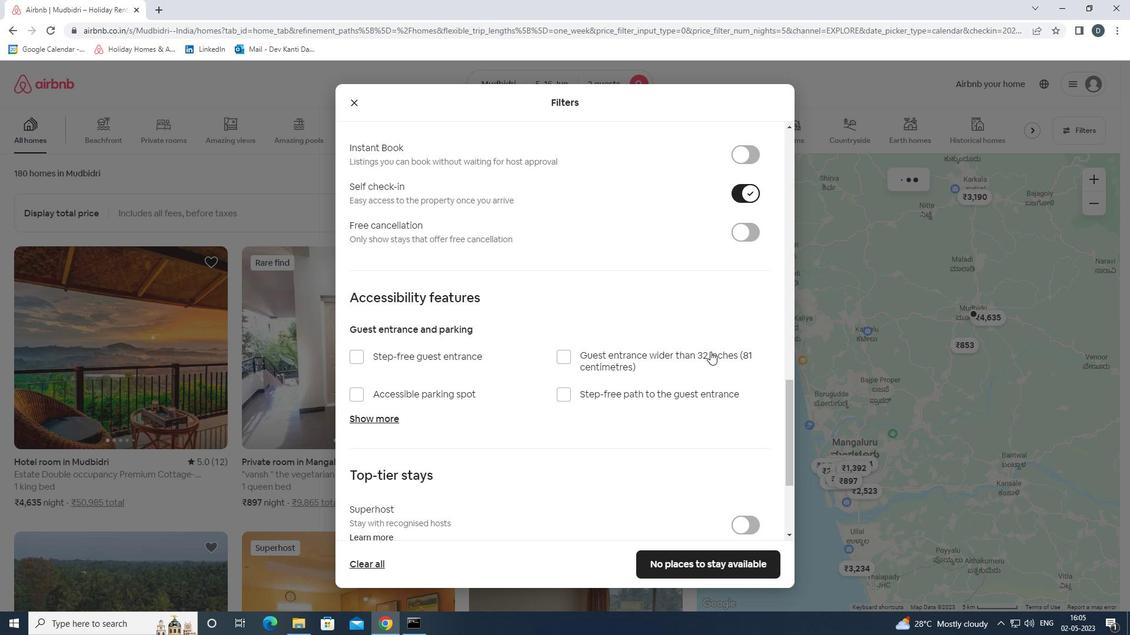 
Action: Mouse scrolled (706, 353) with delta (0, 0)
Screenshot: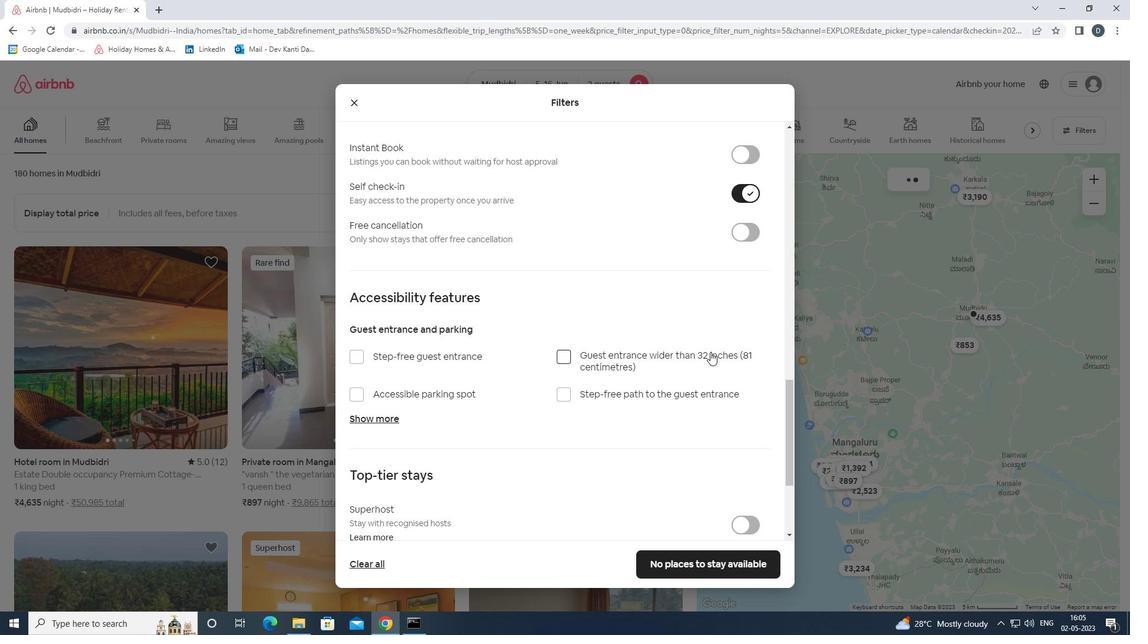 
Action: Mouse scrolled (706, 353) with delta (0, 0)
Screenshot: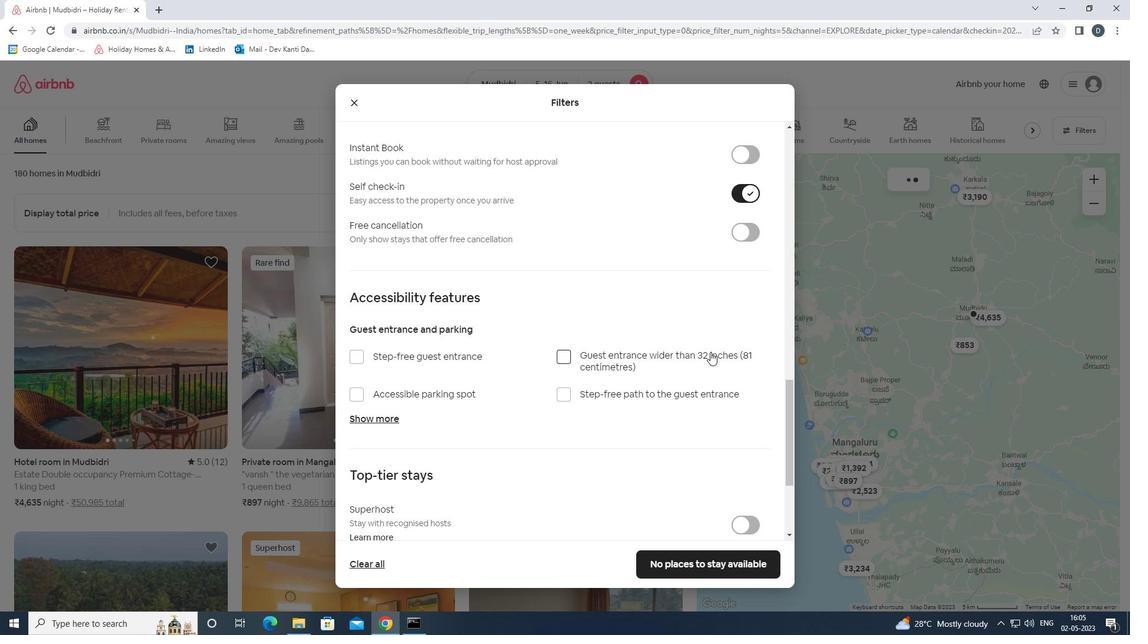 
Action: Mouse moved to (705, 354)
Screenshot: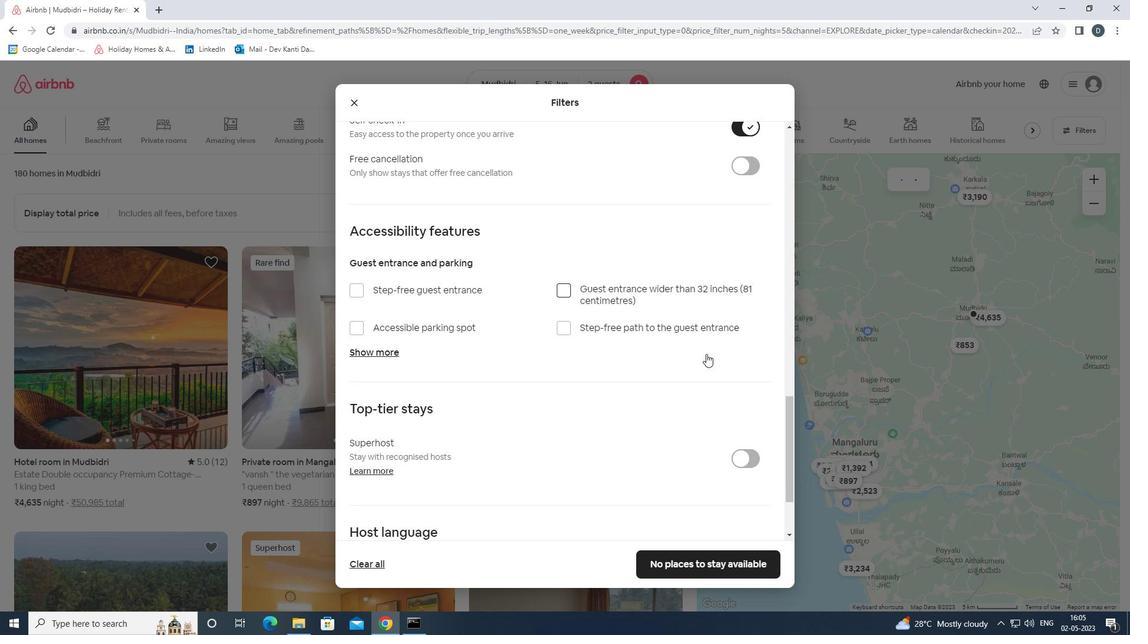 
Action: Mouse scrolled (705, 353) with delta (0, 0)
Screenshot: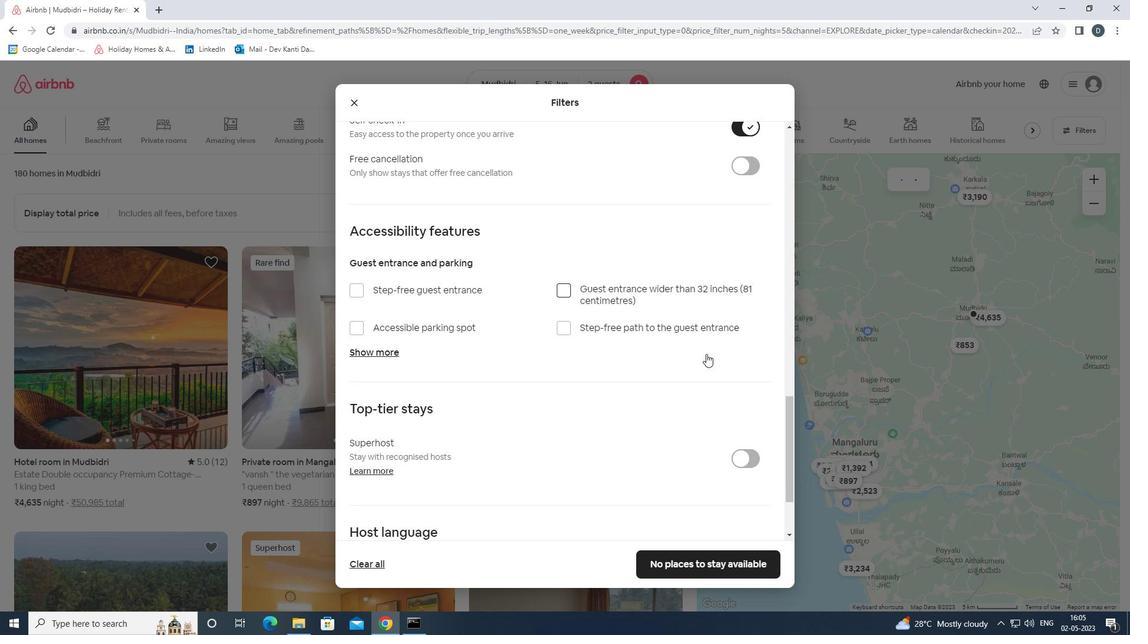 
Action: Mouse moved to (703, 354)
Screenshot: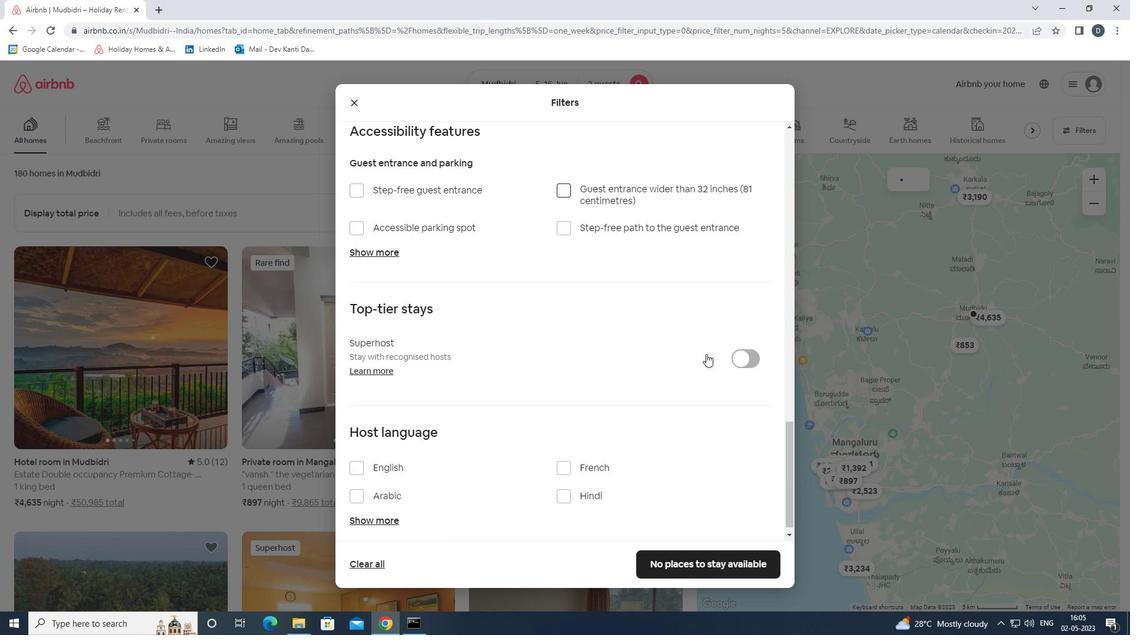 
Action: Mouse scrolled (703, 353) with delta (0, 0)
Screenshot: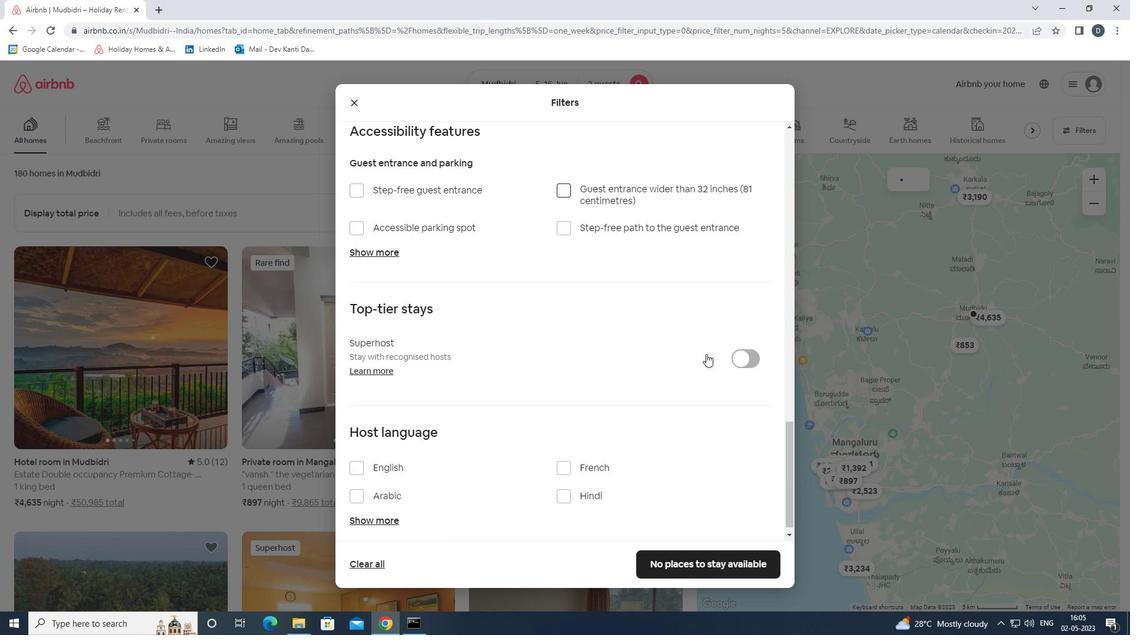 
Action: Mouse moved to (702, 354)
Screenshot: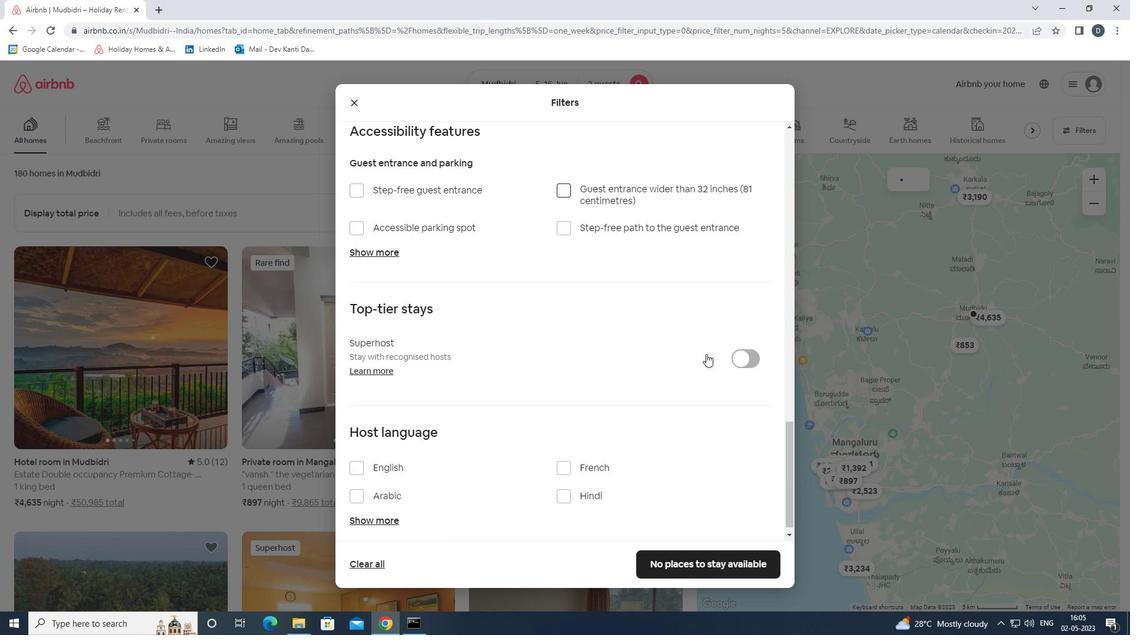 
Action: Mouse scrolled (702, 353) with delta (0, 0)
Screenshot: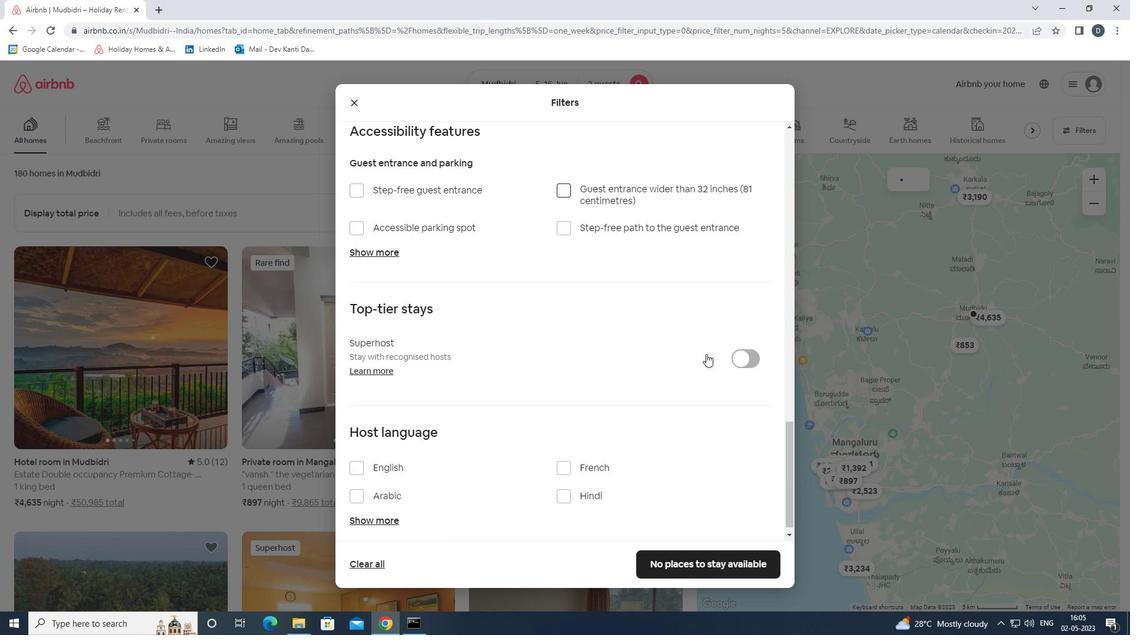 
Action: Mouse moved to (702, 354)
Screenshot: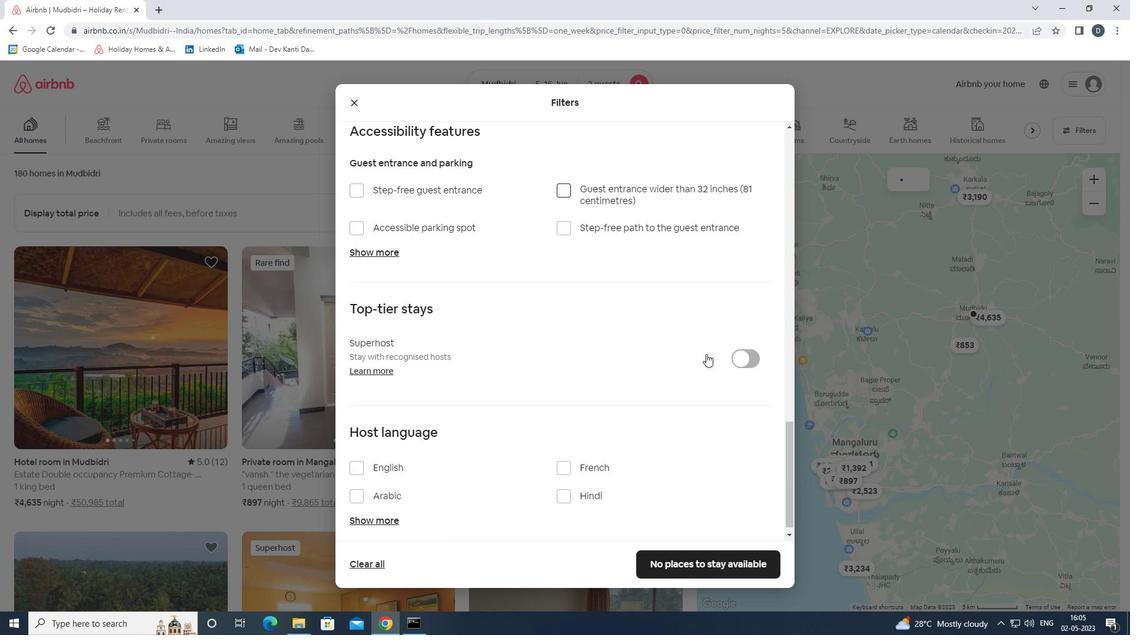 
Action: Mouse scrolled (702, 353) with delta (0, 0)
Screenshot: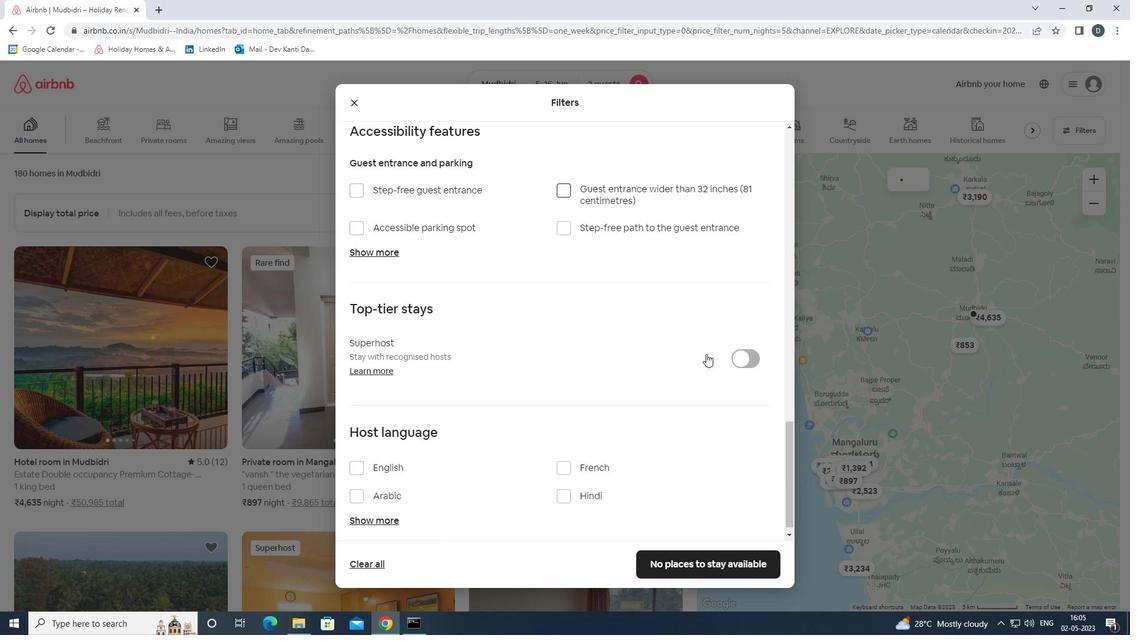 
Action: Mouse moved to (701, 354)
Screenshot: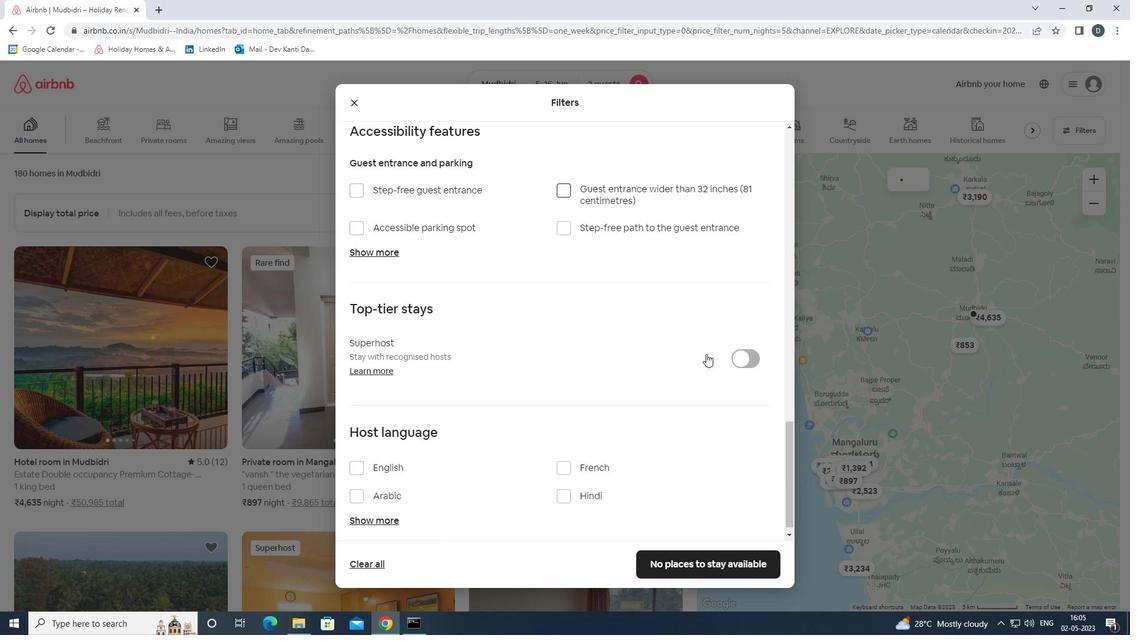 
Action: Mouse scrolled (701, 353) with delta (0, 0)
Screenshot: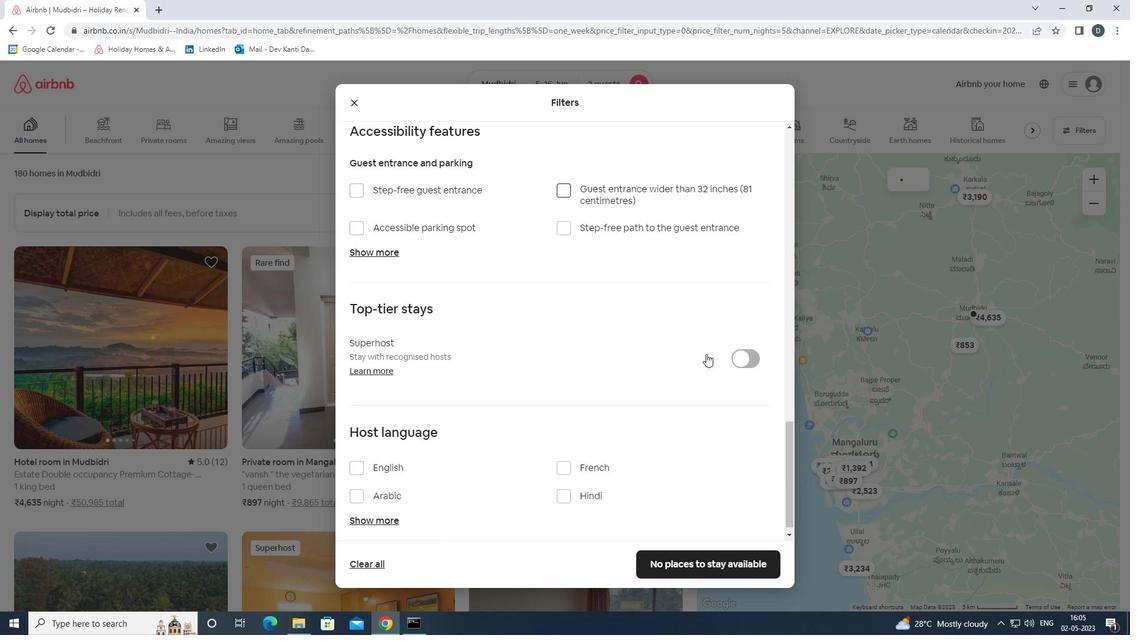 
Action: Mouse moved to (370, 473)
Screenshot: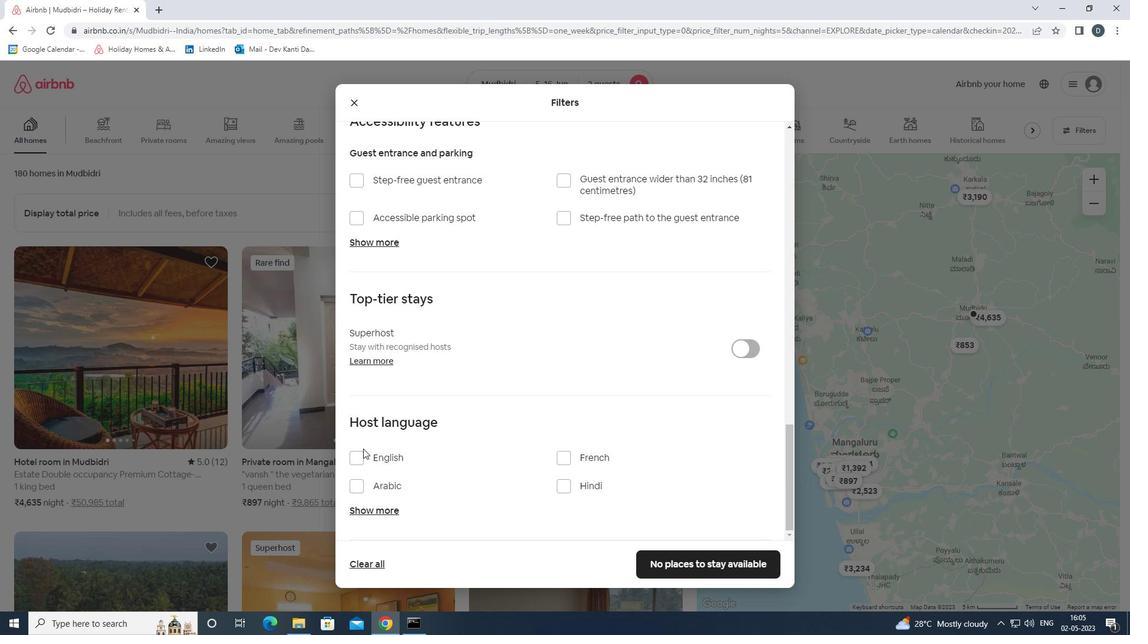 
Action: Mouse pressed left at (370, 473)
Screenshot: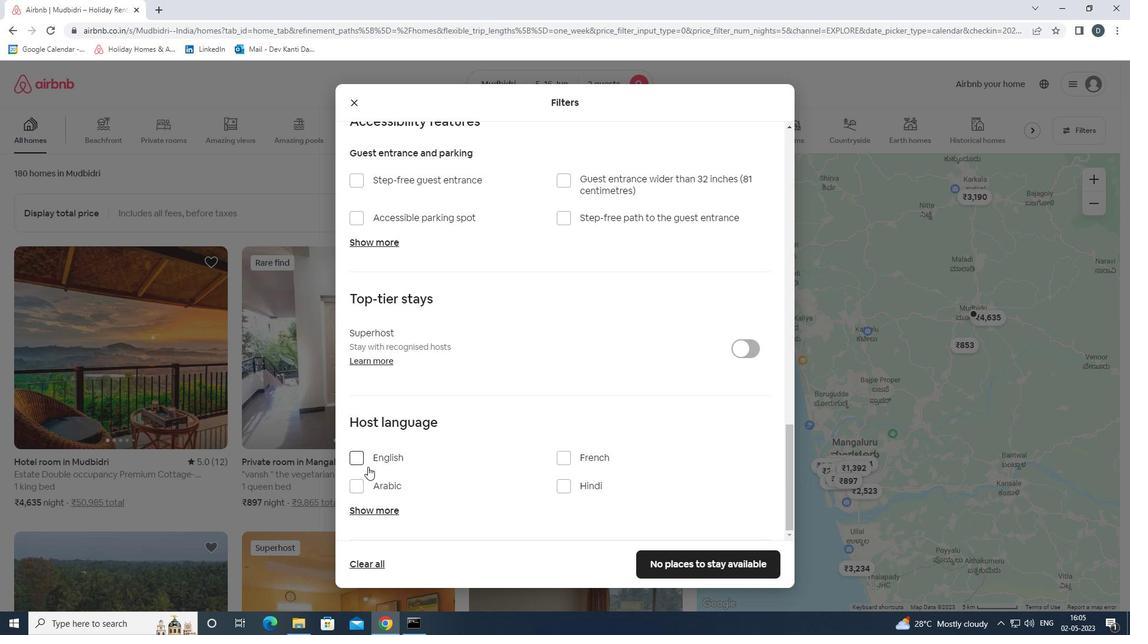 
Action: Mouse moved to (379, 463)
Screenshot: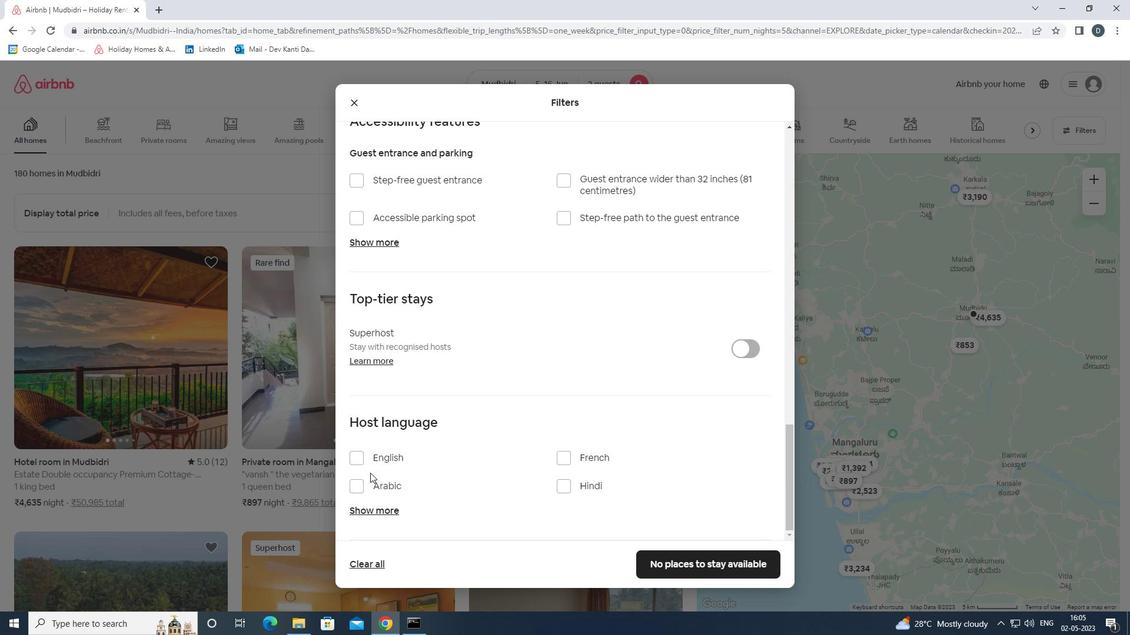 
Action: Mouse pressed left at (379, 463)
Screenshot: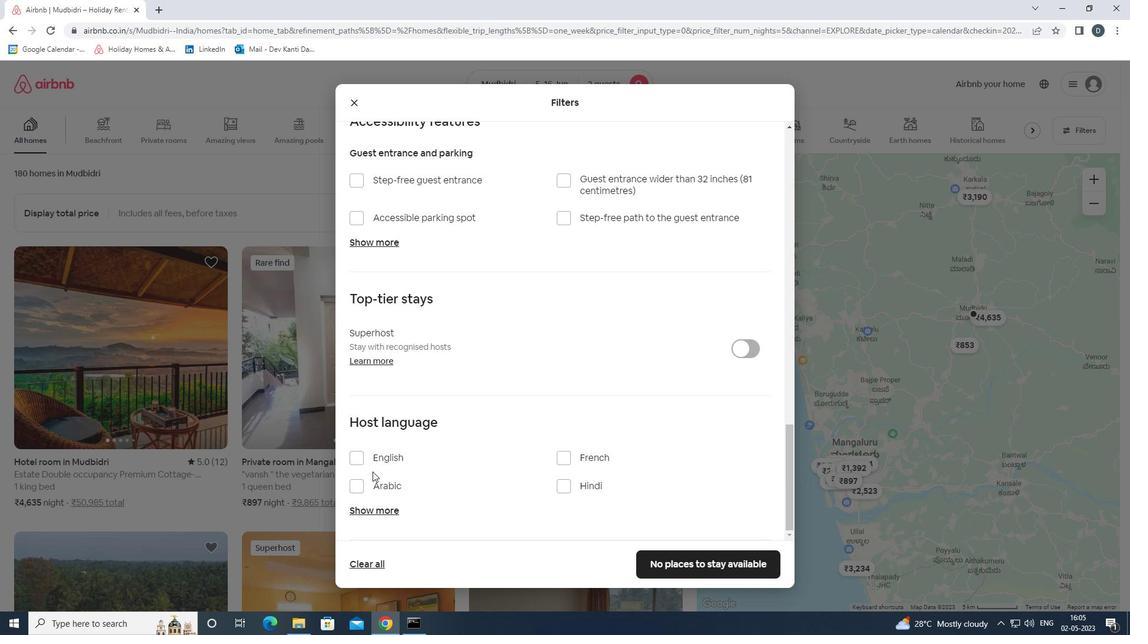 
Action: Mouse moved to (712, 562)
Screenshot: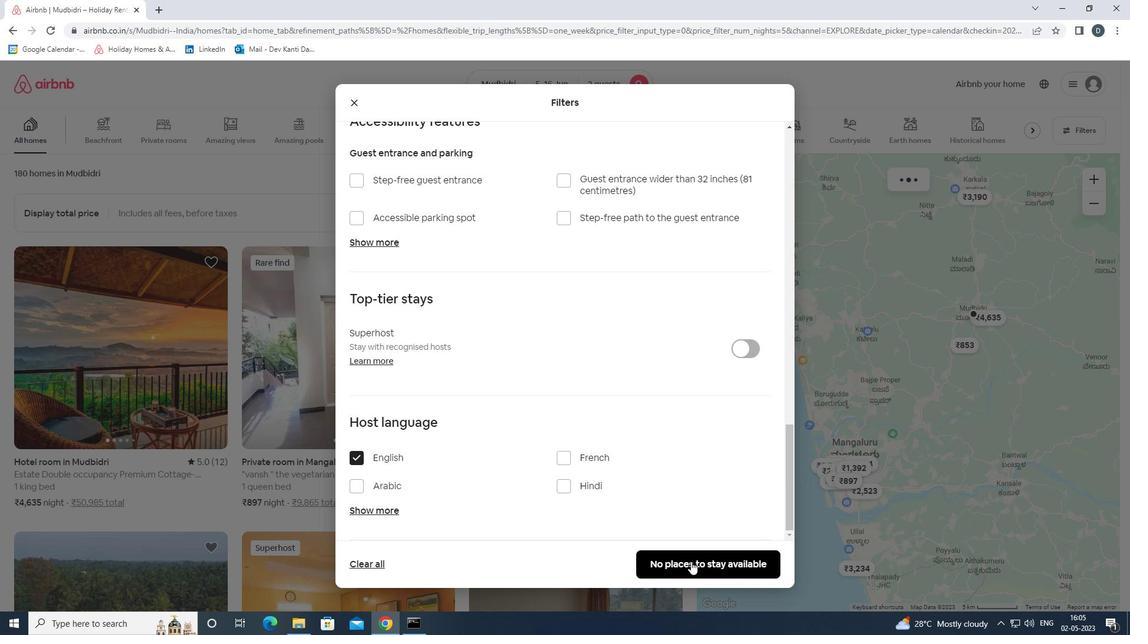 
Action: Mouse pressed left at (712, 562)
Screenshot: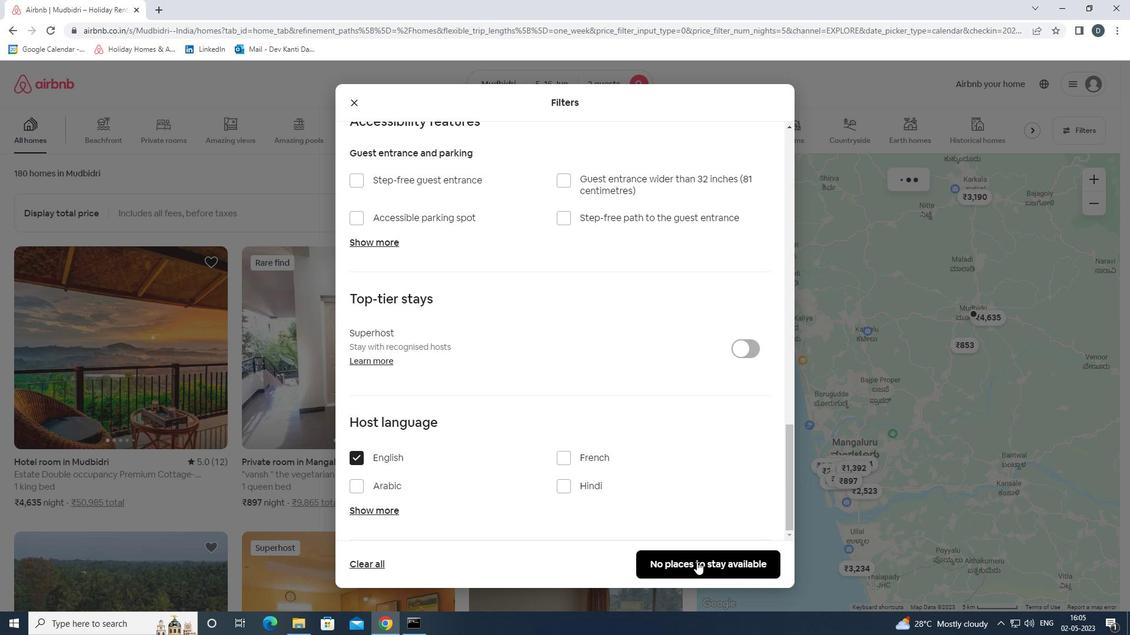 
Action: Mouse moved to (607, 356)
Screenshot: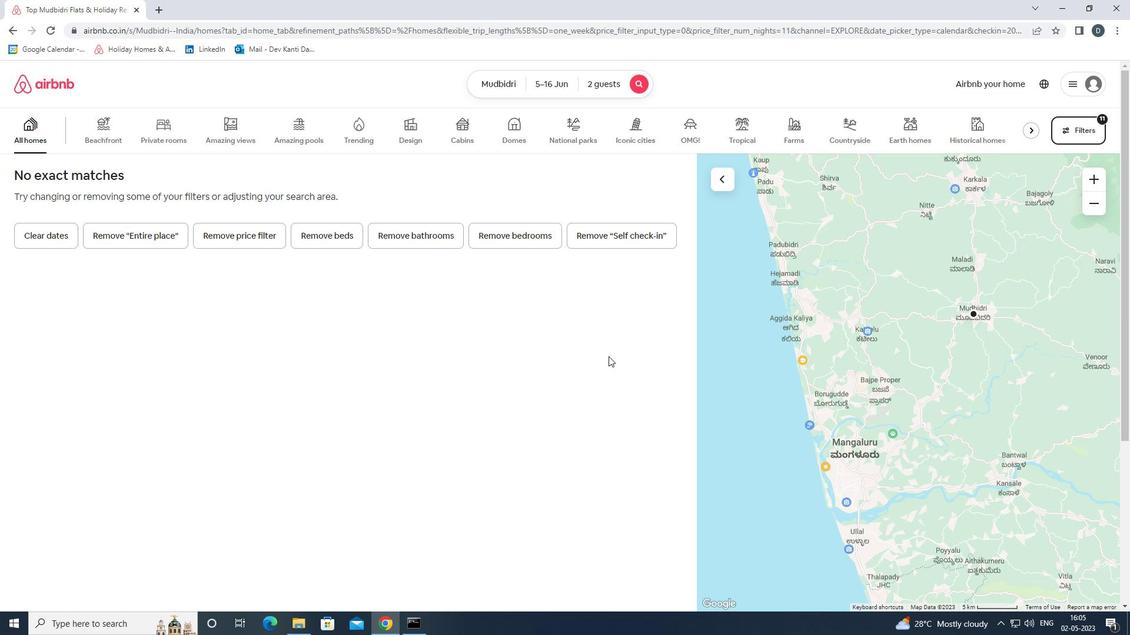 
